 Task: Look for space in Puente de Ixtla, Mexico from 1st July, 2023 to 3rd July, 2023 for 1 adult in price range Rs.5000 to Rs.15000. Place can be private room with 1  bedroom having 1 bed and 1 bathroom. Property type can be house, flat, guest house, hotel. Booking option can be shelf check-in. Required host language is English.
Action: Mouse moved to (534, 109)
Screenshot: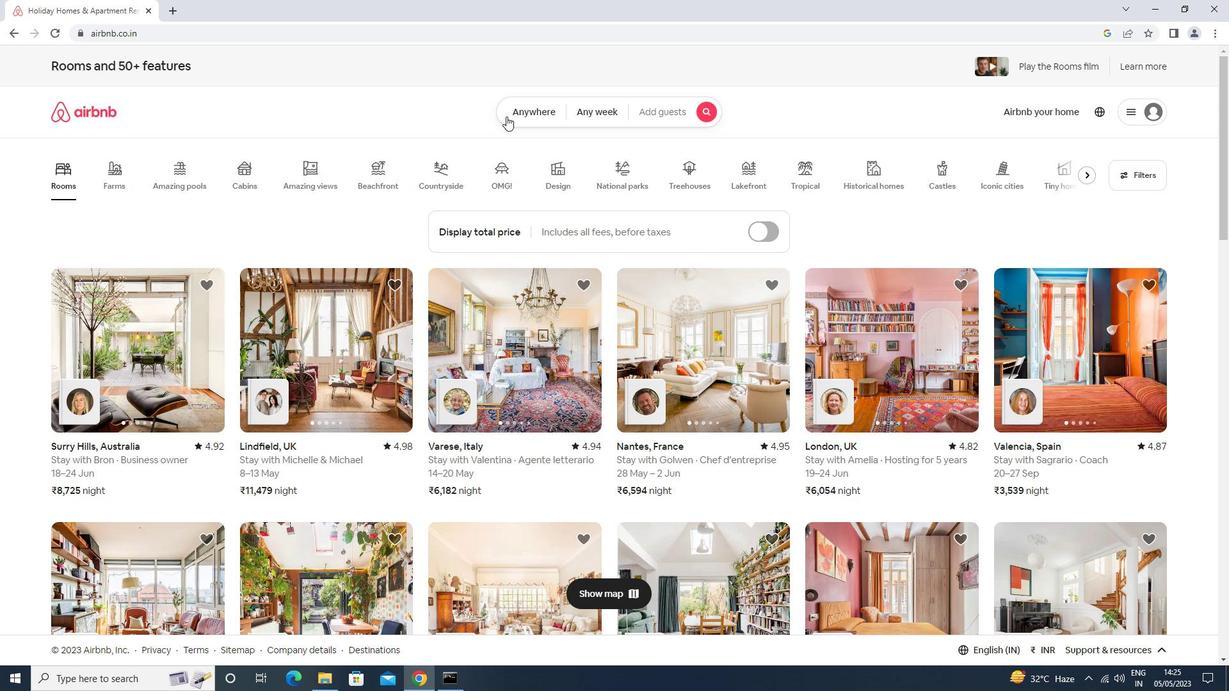 
Action: Mouse pressed left at (534, 109)
Screenshot: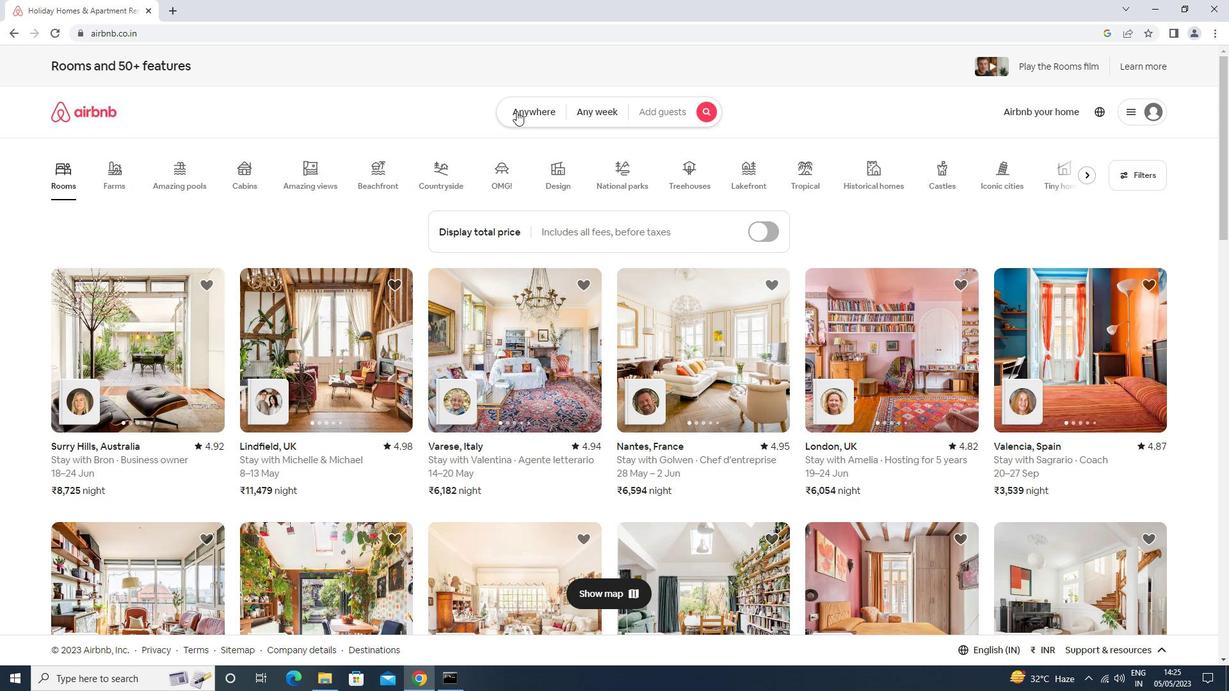 
Action: Mouse moved to (470, 163)
Screenshot: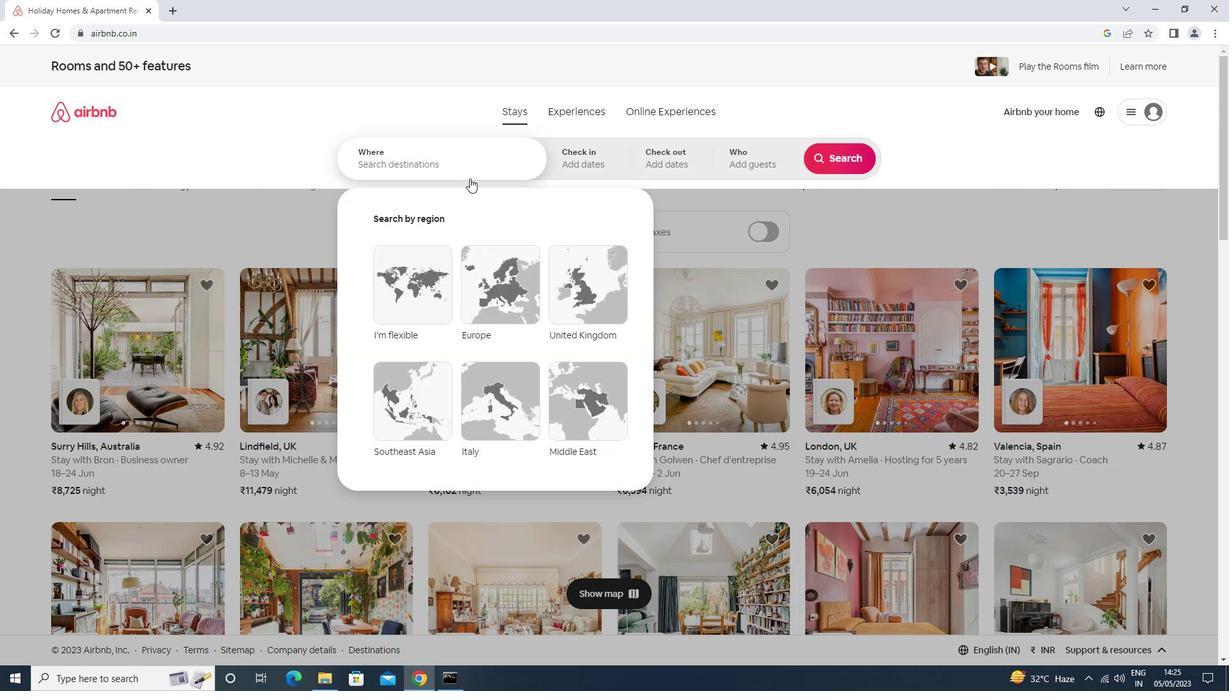 
Action: Mouse pressed left at (470, 163)
Screenshot: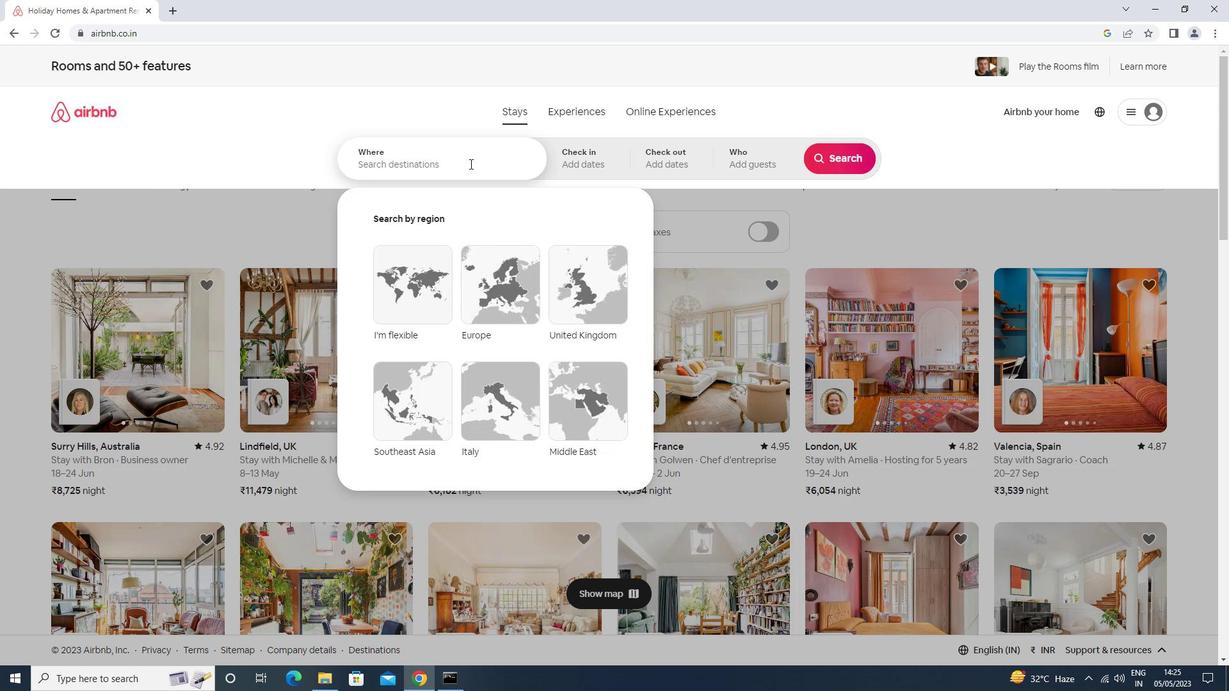 
Action: Key pressed puente<Key.space>de<Key.space>lxtla<Key.down><Key.enter>
Screenshot: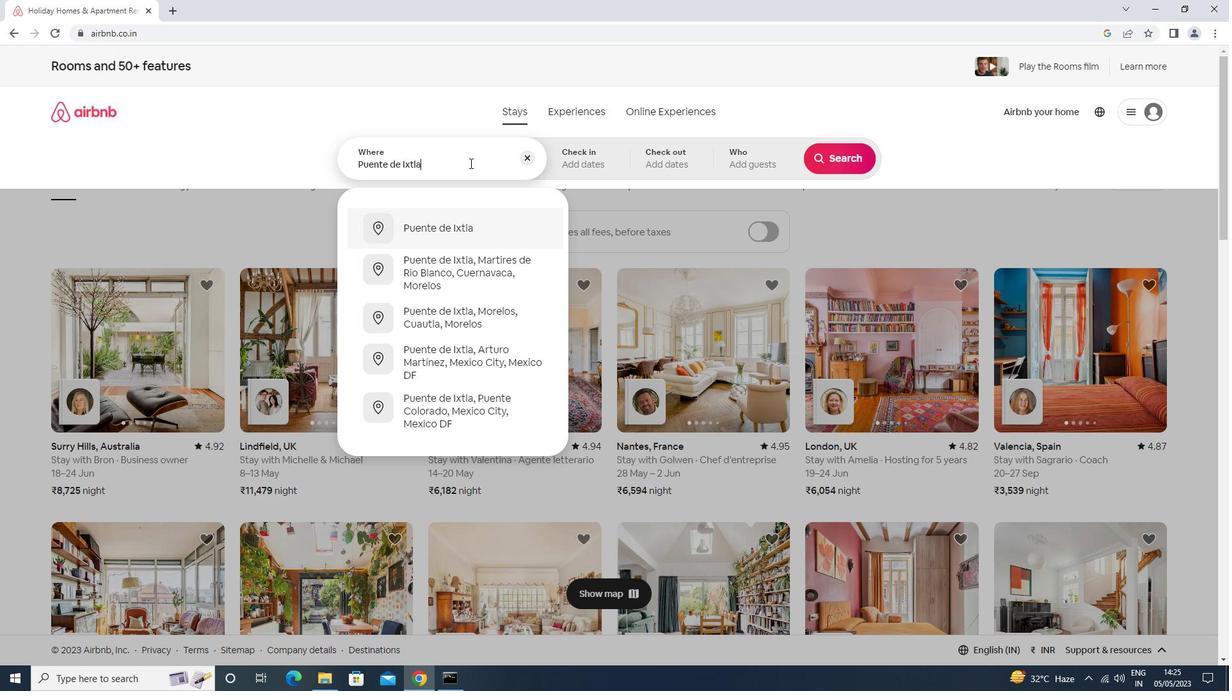 
Action: Mouse moved to (835, 258)
Screenshot: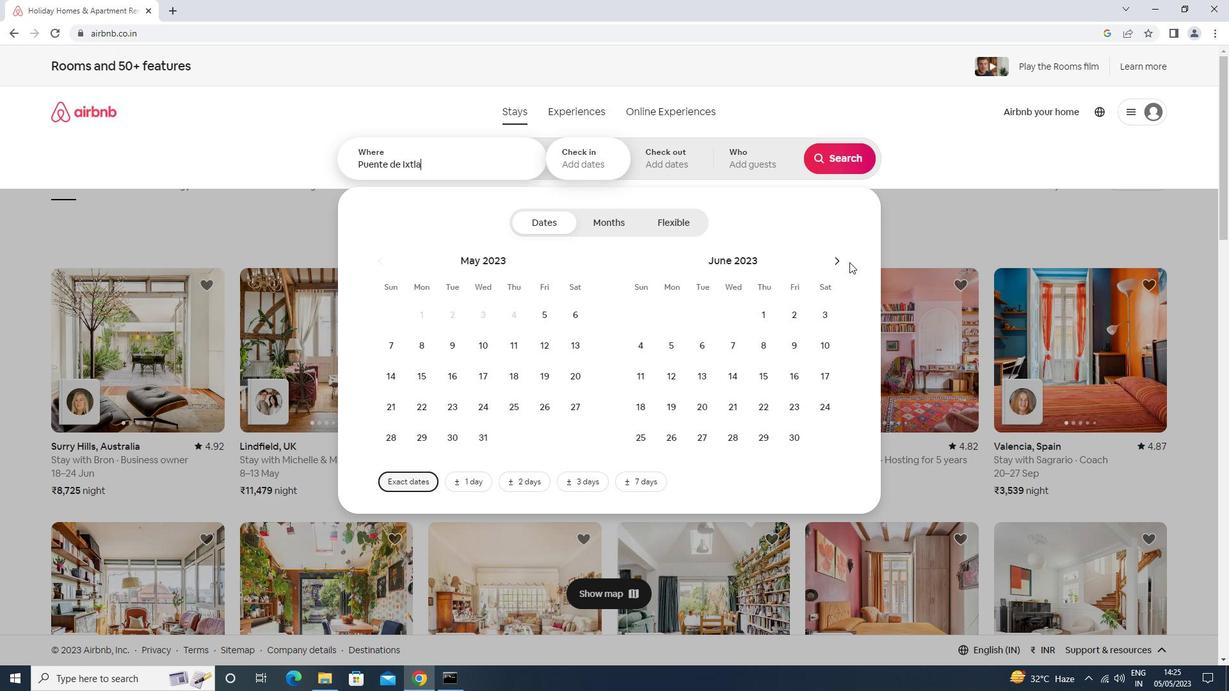 
Action: Mouse pressed left at (835, 258)
Screenshot: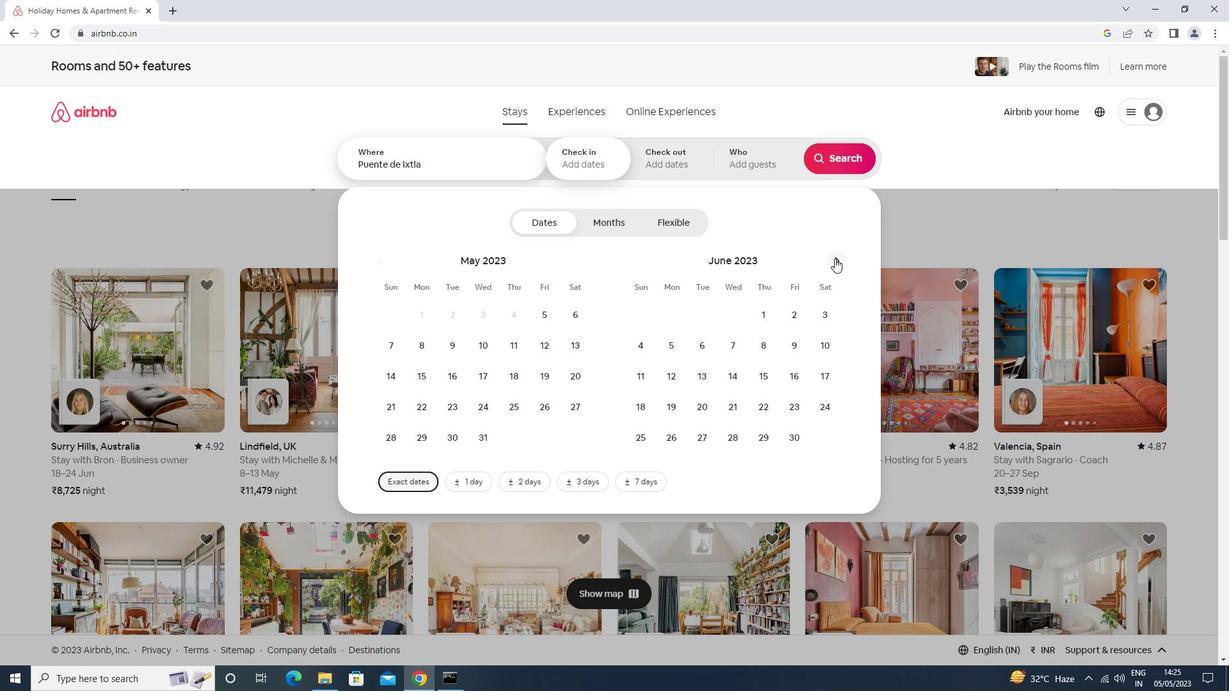 
Action: Mouse moved to (827, 309)
Screenshot: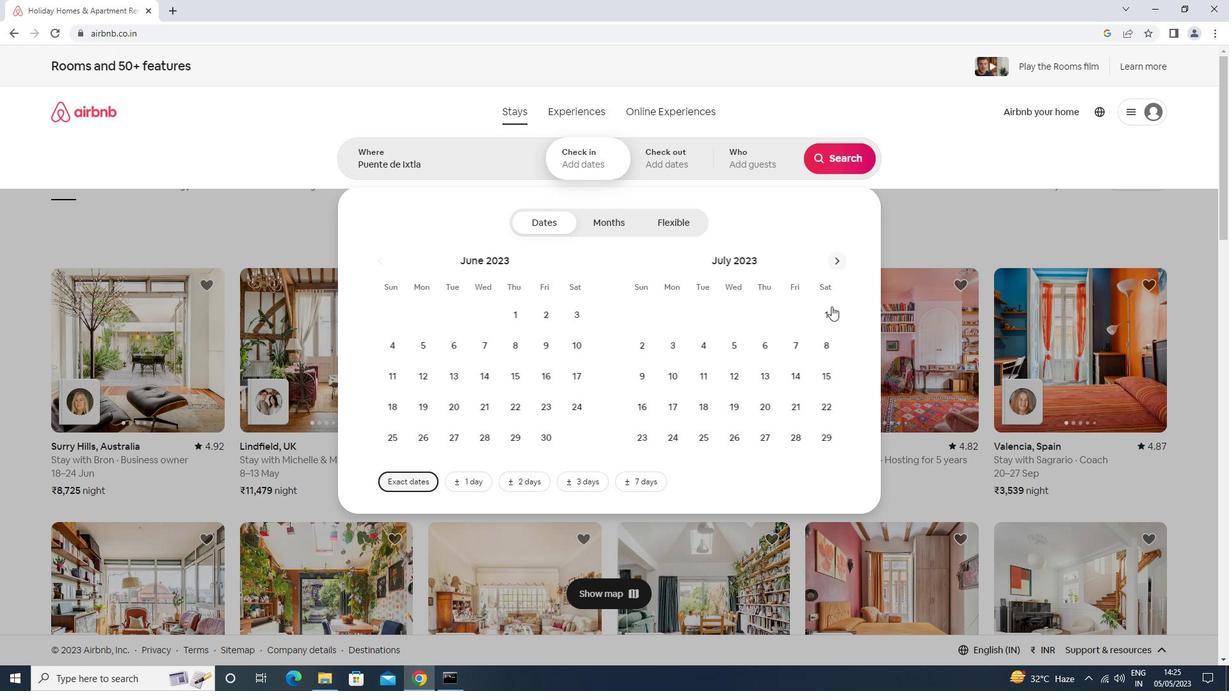 
Action: Mouse pressed left at (827, 309)
Screenshot: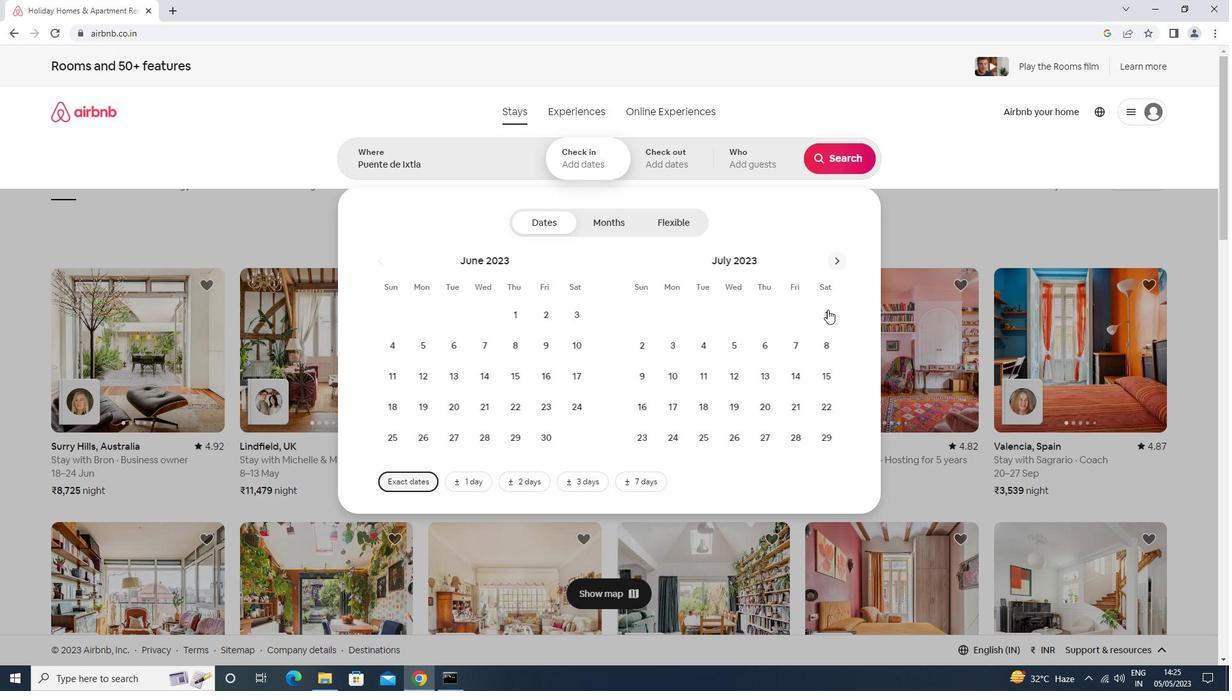 
Action: Mouse moved to (614, 158)
Screenshot: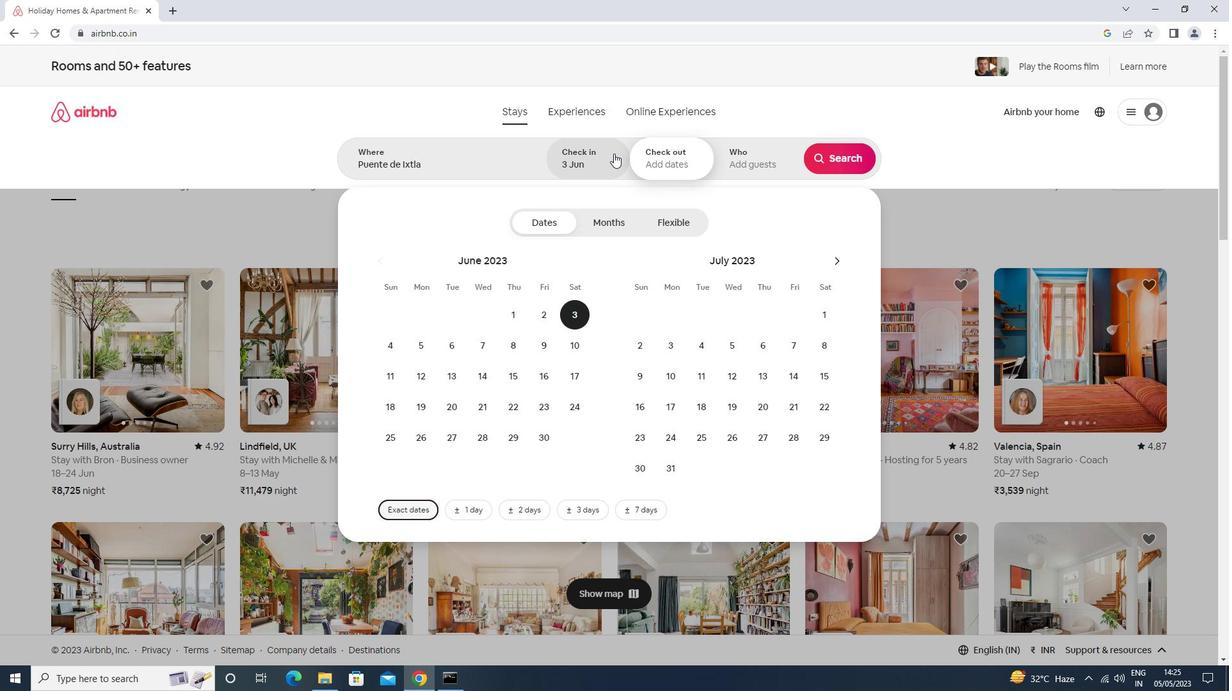 
Action: Mouse pressed left at (614, 158)
Screenshot: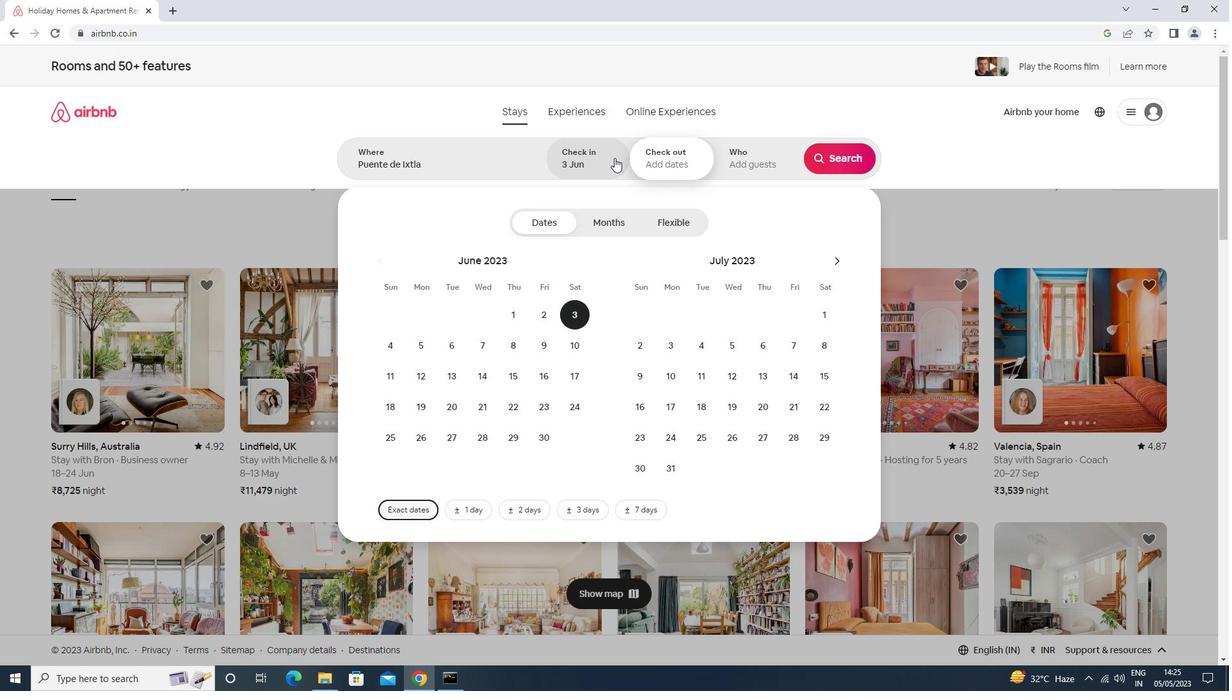 
Action: Mouse moved to (615, 159)
Screenshot: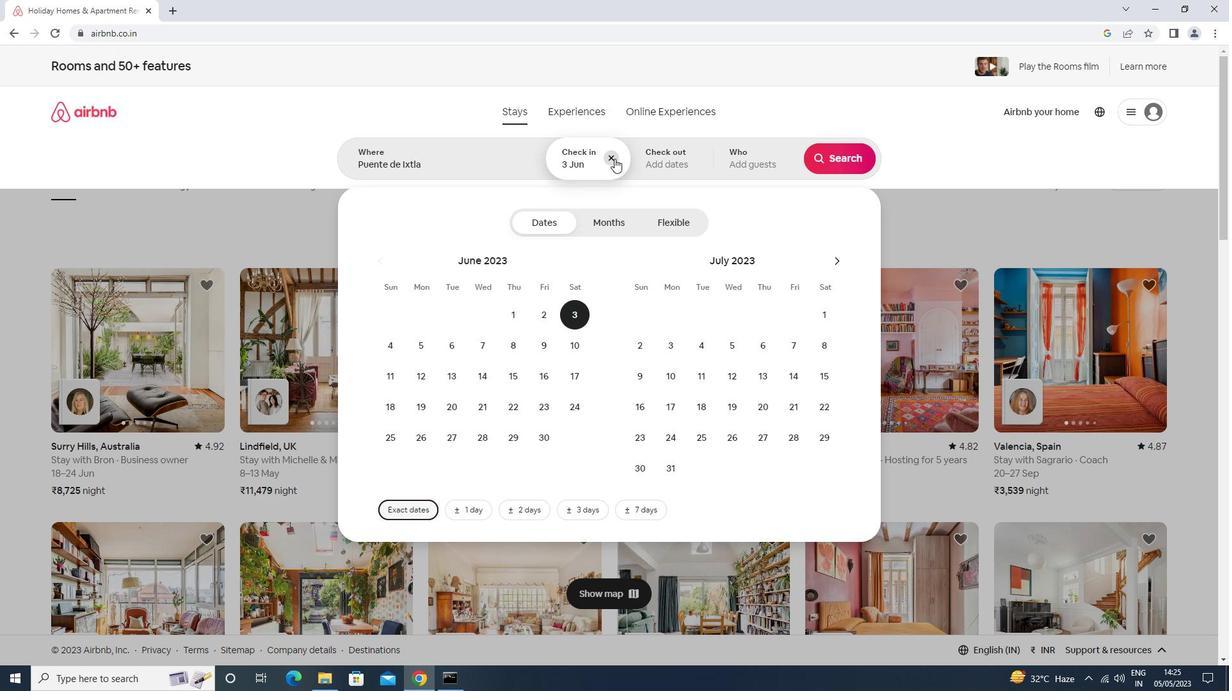 
Action: Mouse pressed left at (615, 159)
Screenshot: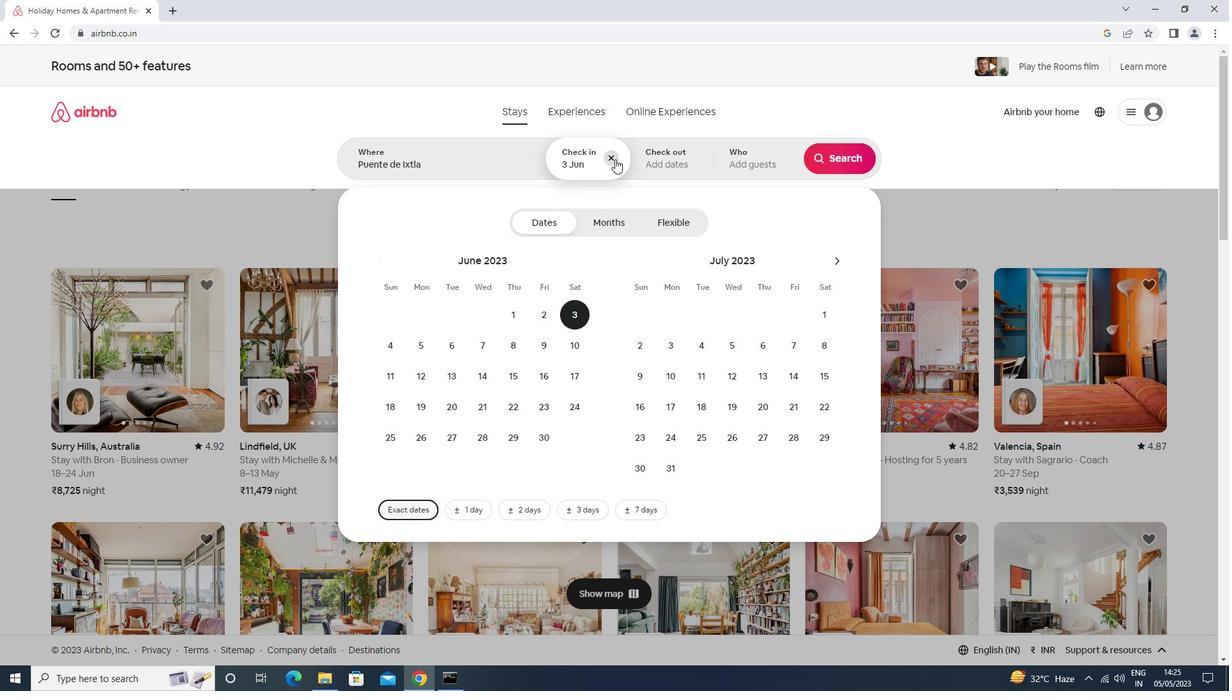 
Action: Mouse moved to (823, 313)
Screenshot: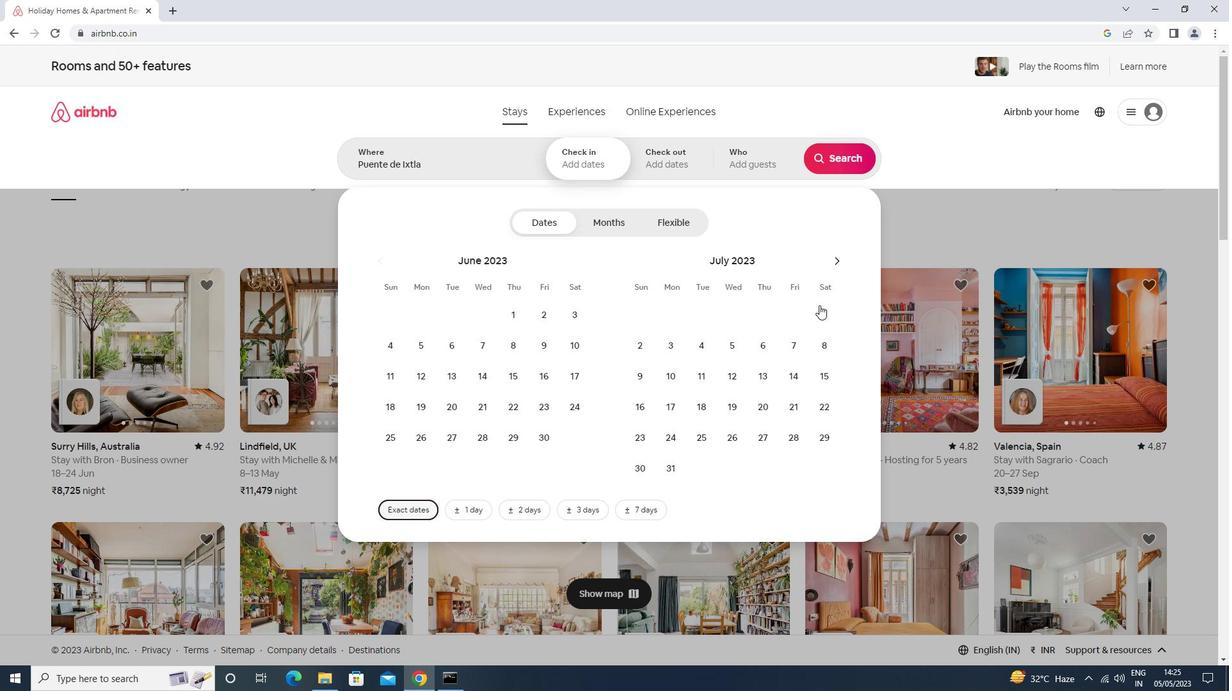
Action: Mouse pressed left at (823, 313)
Screenshot: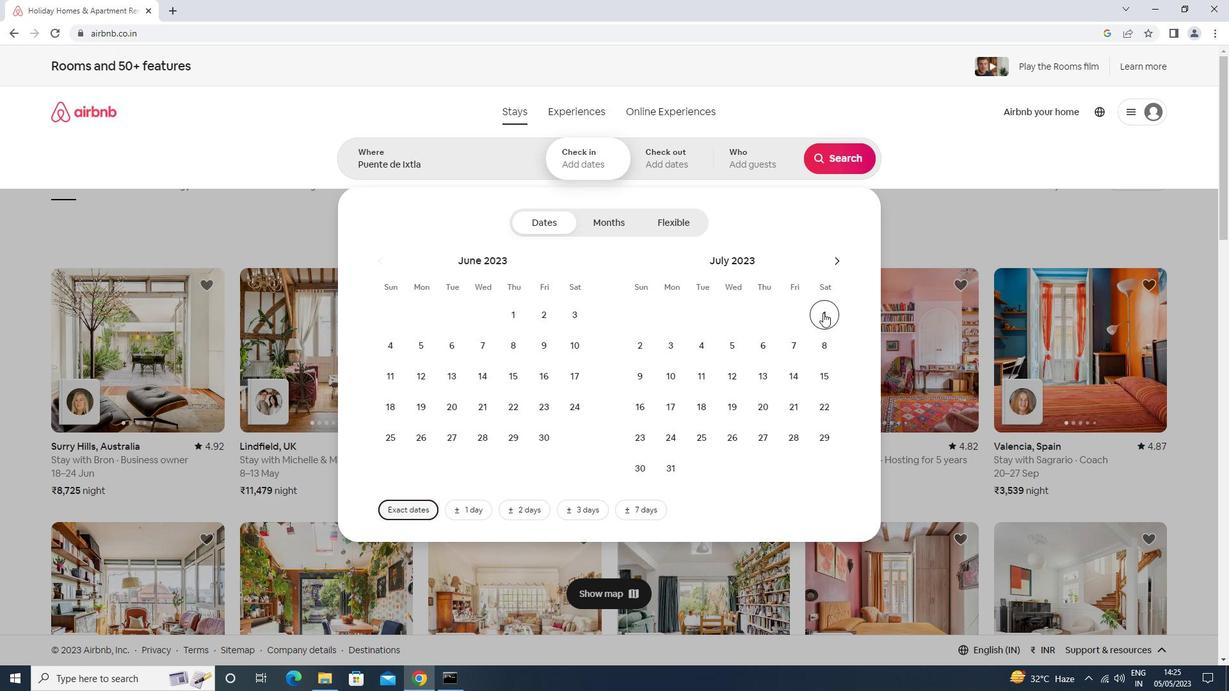
Action: Mouse moved to (665, 353)
Screenshot: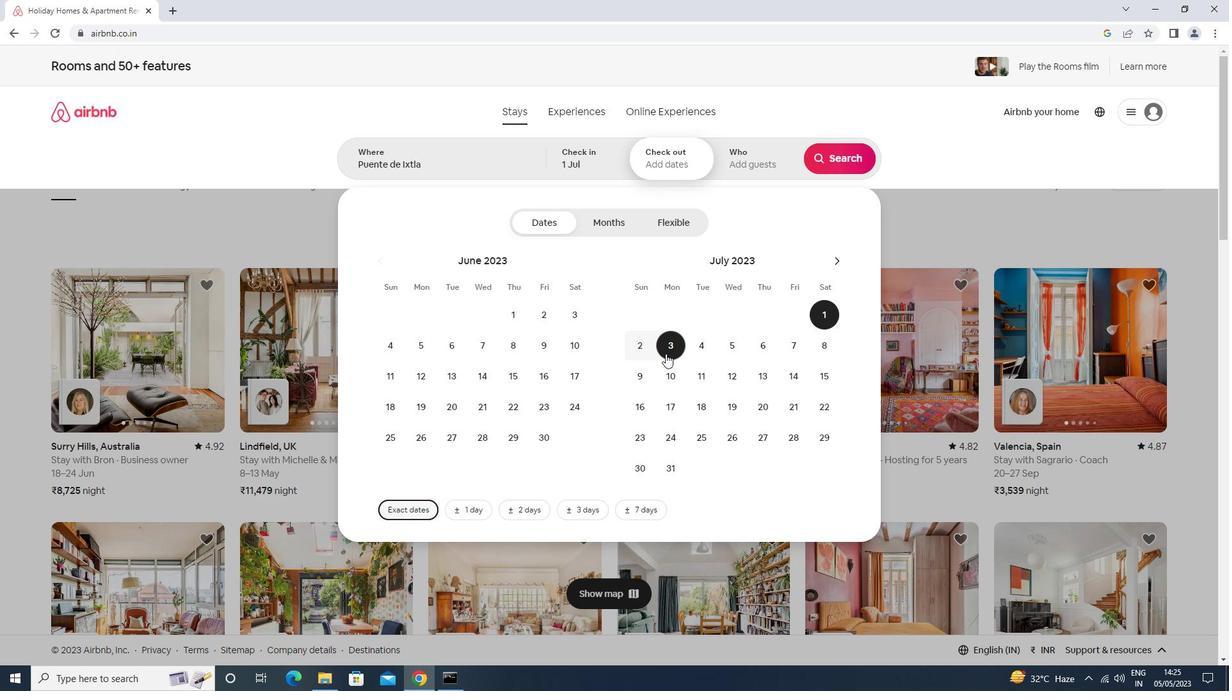 
Action: Mouse pressed left at (665, 353)
Screenshot: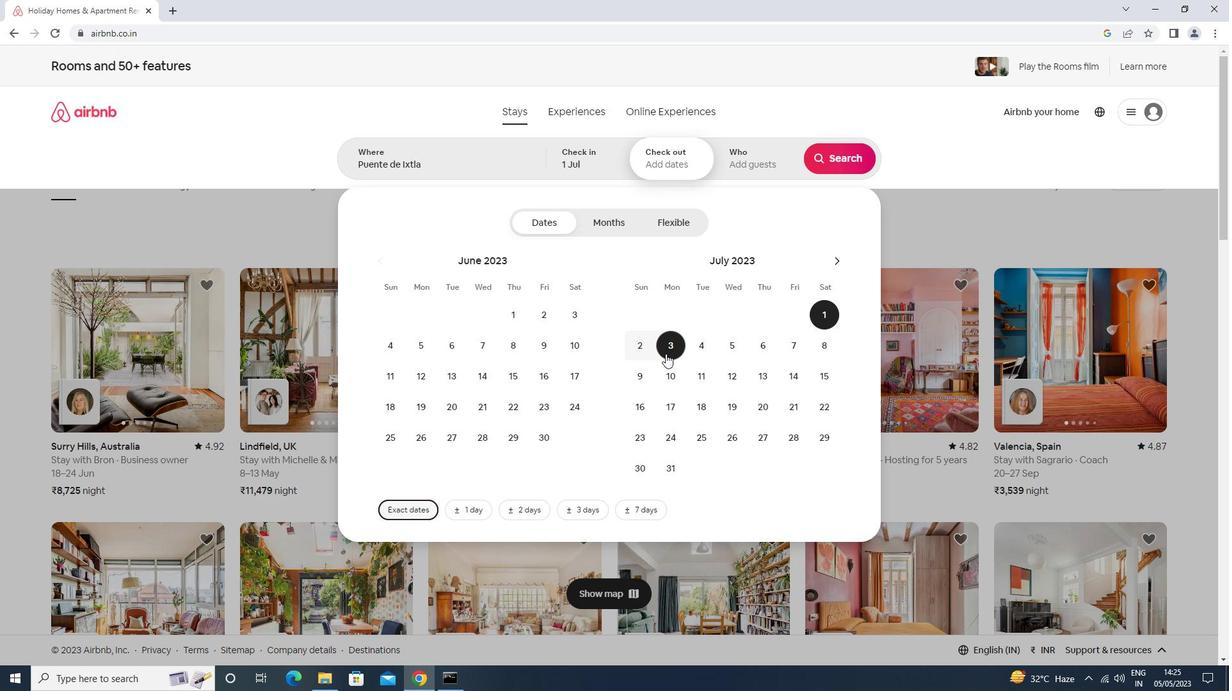 
Action: Mouse moved to (729, 168)
Screenshot: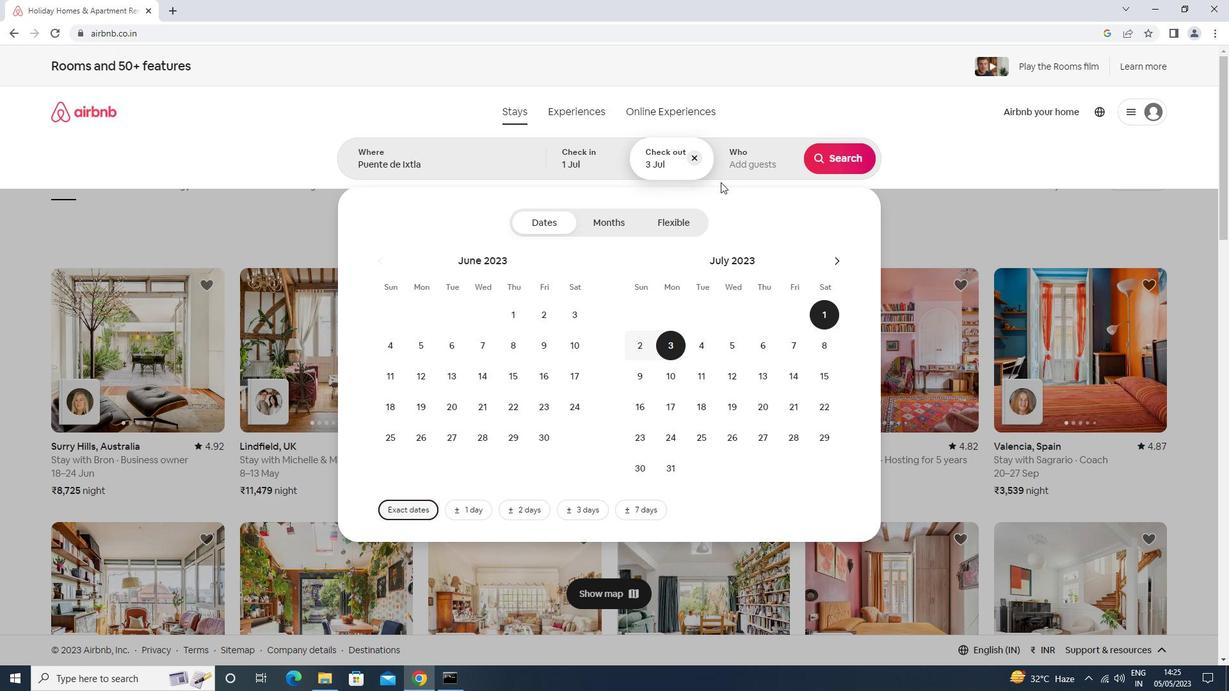 
Action: Mouse pressed left at (729, 168)
Screenshot: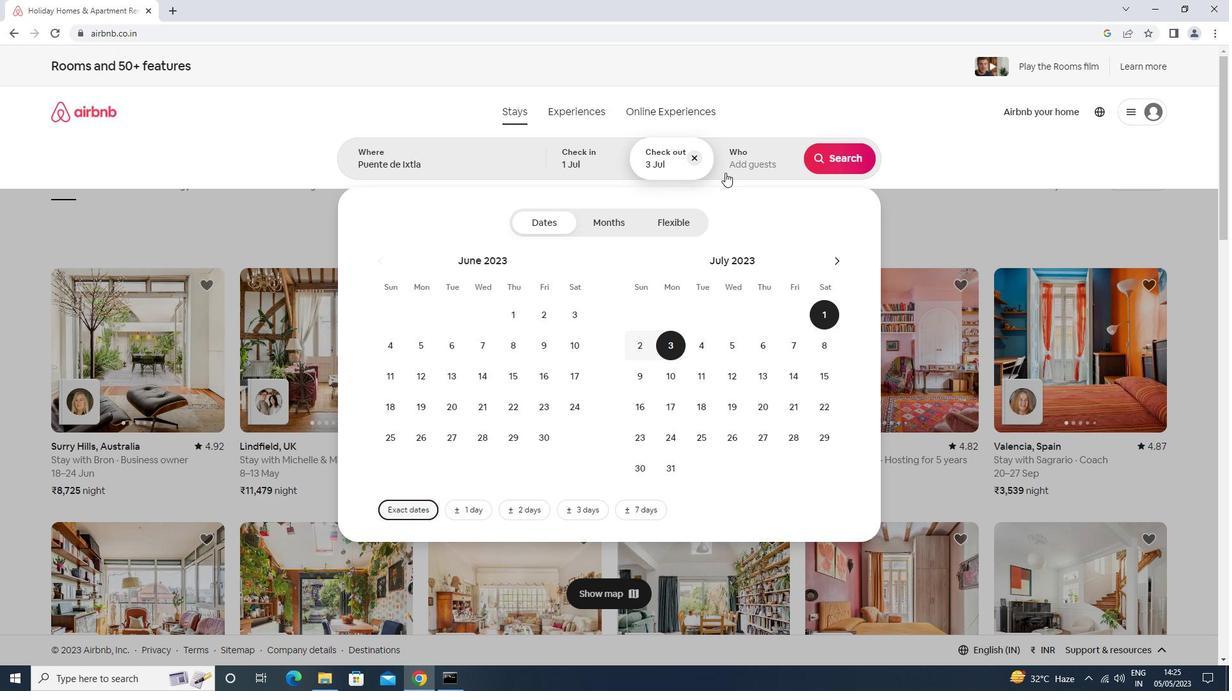 
Action: Mouse moved to (835, 228)
Screenshot: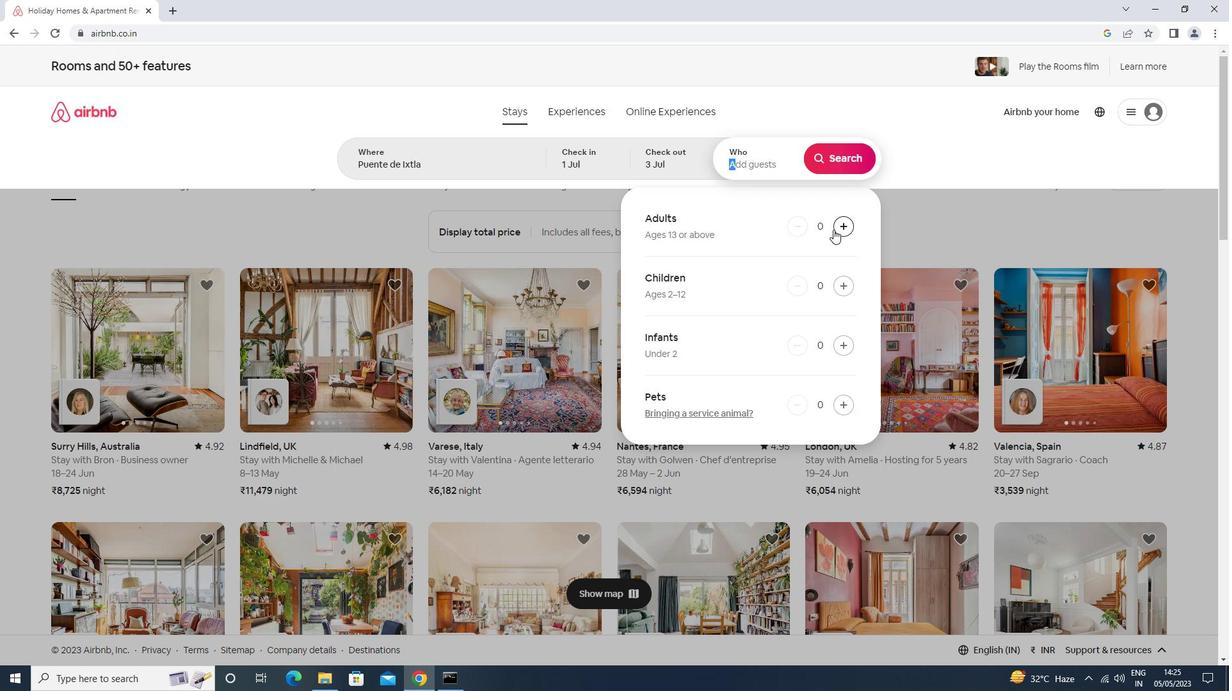 
Action: Mouse pressed left at (835, 228)
Screenshot: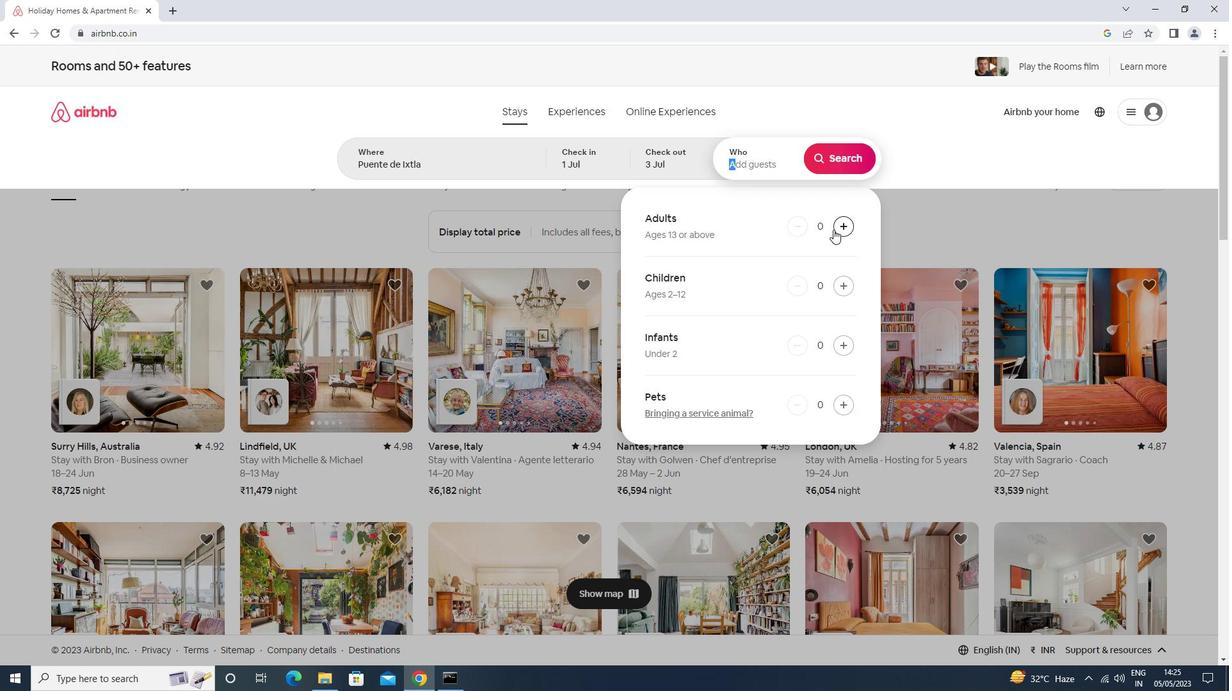 
Action: Mouse pressed left at (835, 228)
Screenshot: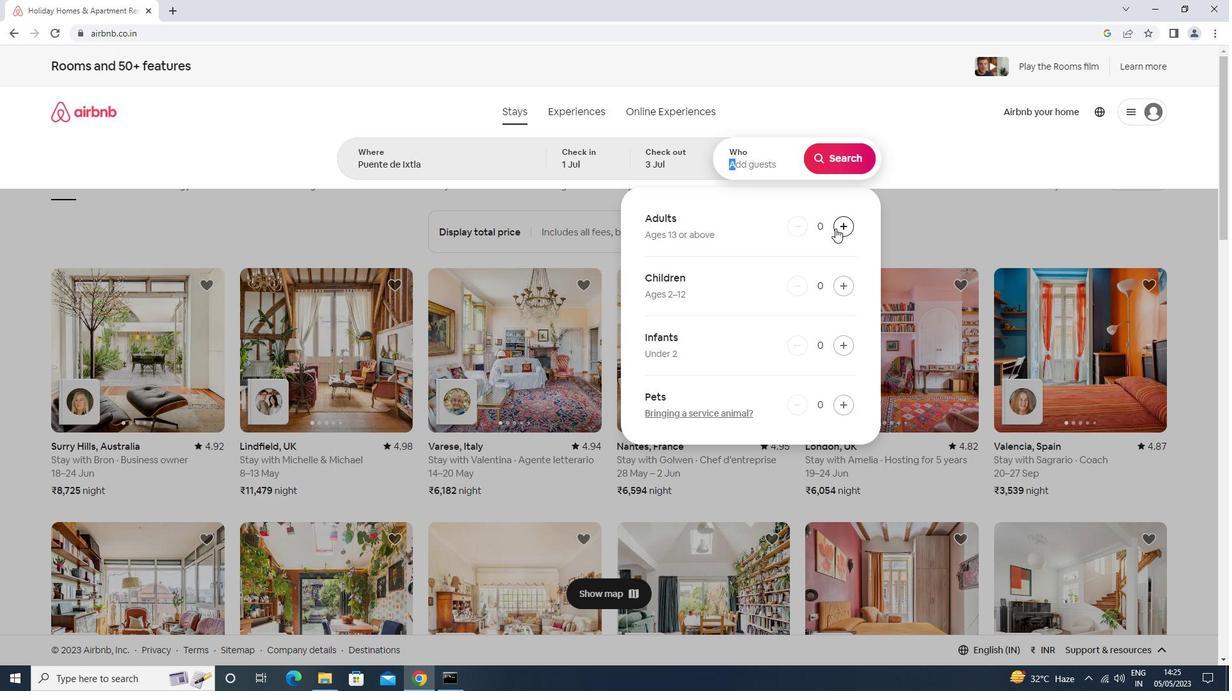 
Action: Mouse moved to (792, 232)
Screenshot: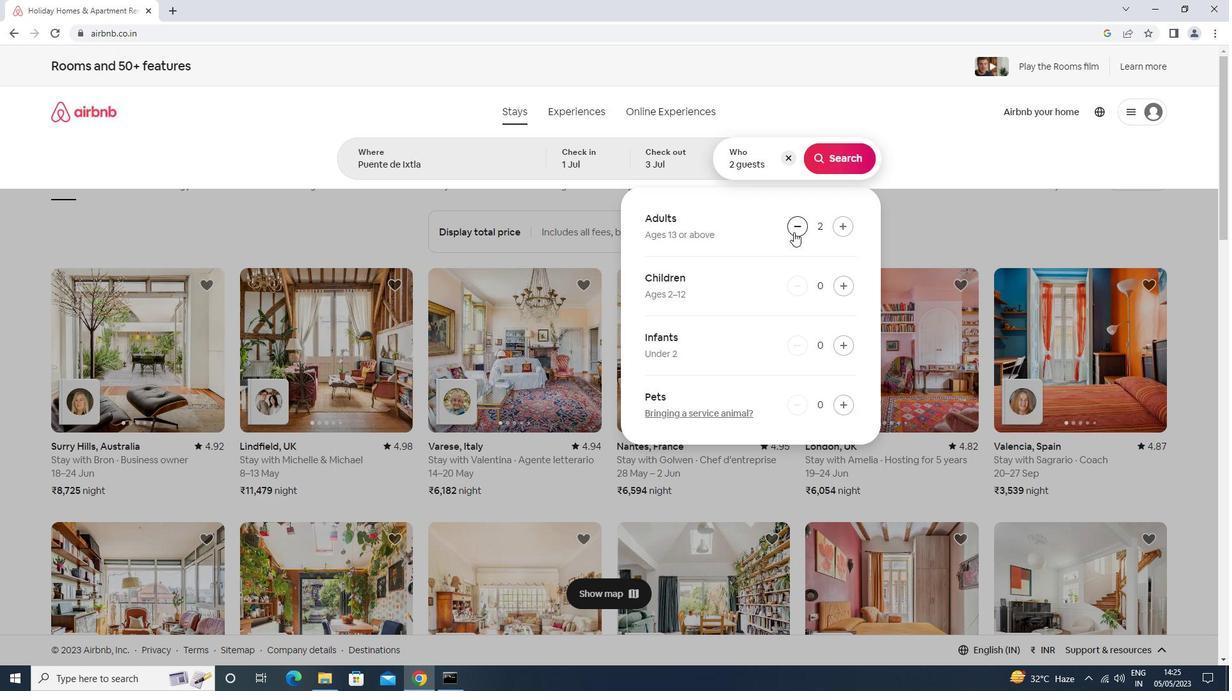 
Action: Mouse pressed left at (792, 232)
Screenshot: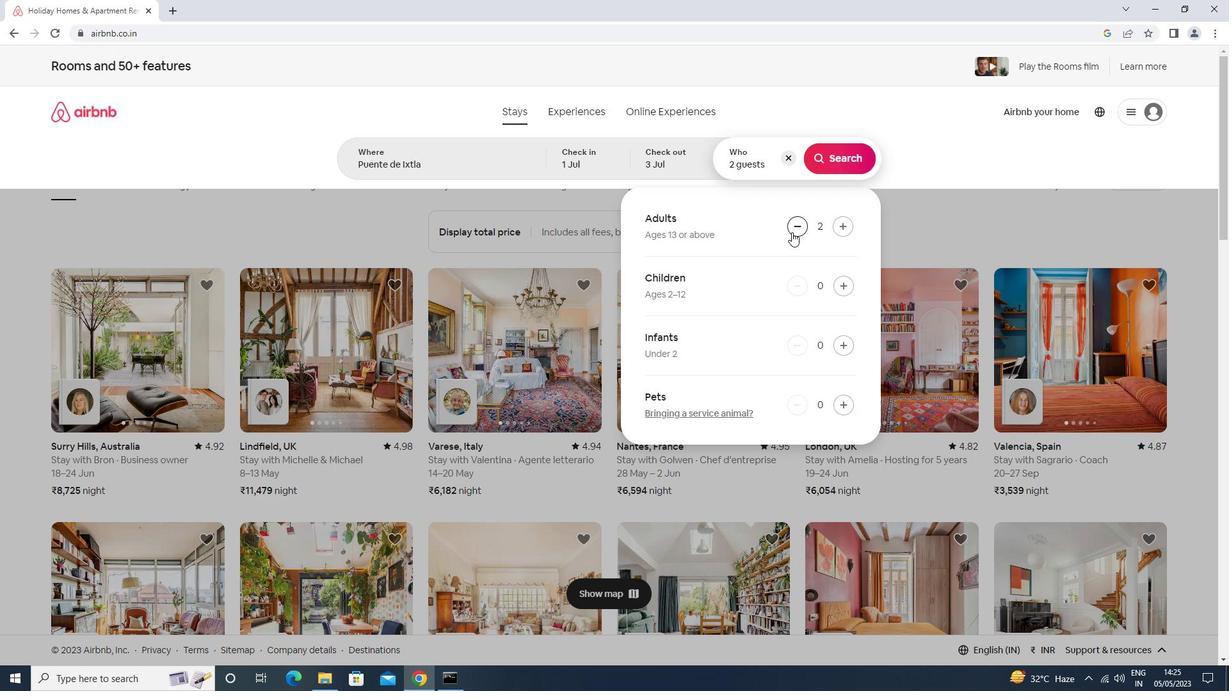 
Action: Mouse moved to (850, 161)
Screenshot: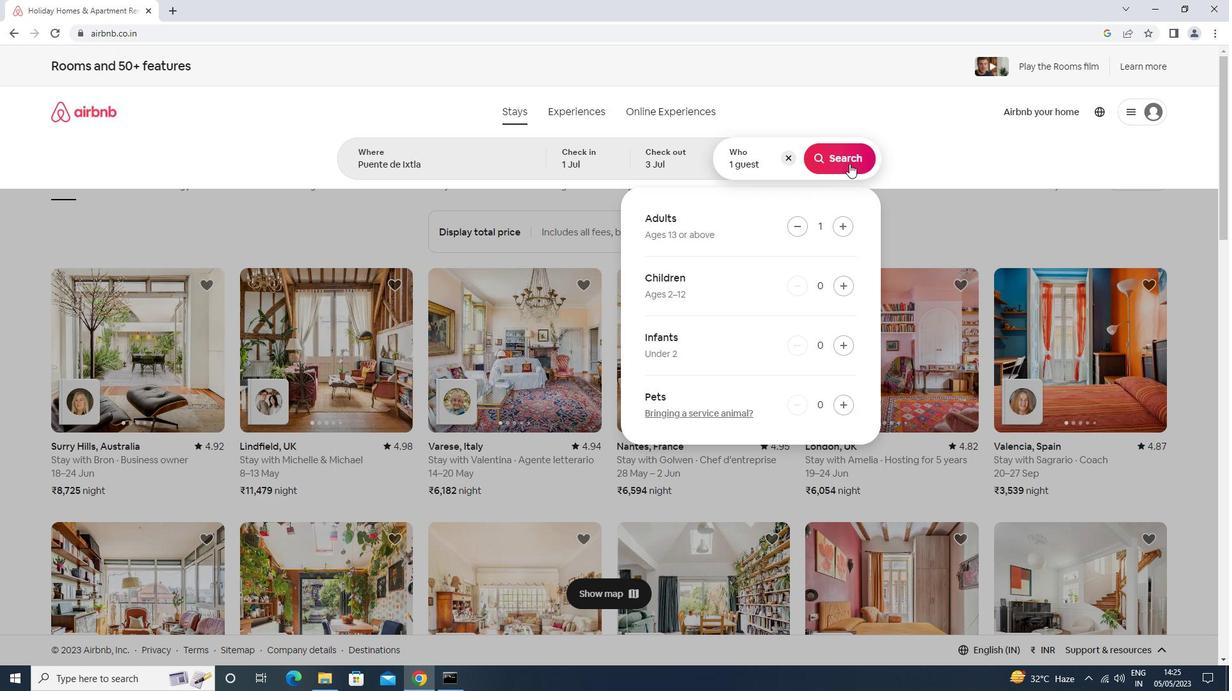 
Action: Mouse pressed left at (850, 161)
Screenshot: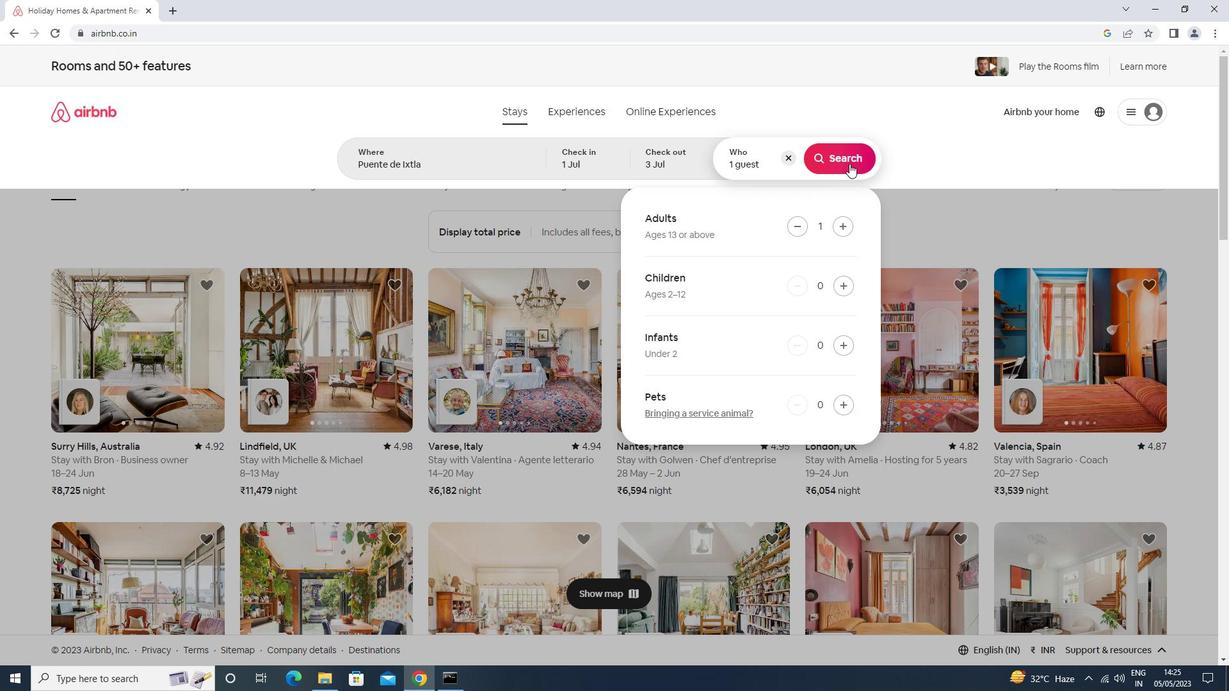 
Action: Mouse moved to (1170, 123)
Screenshot: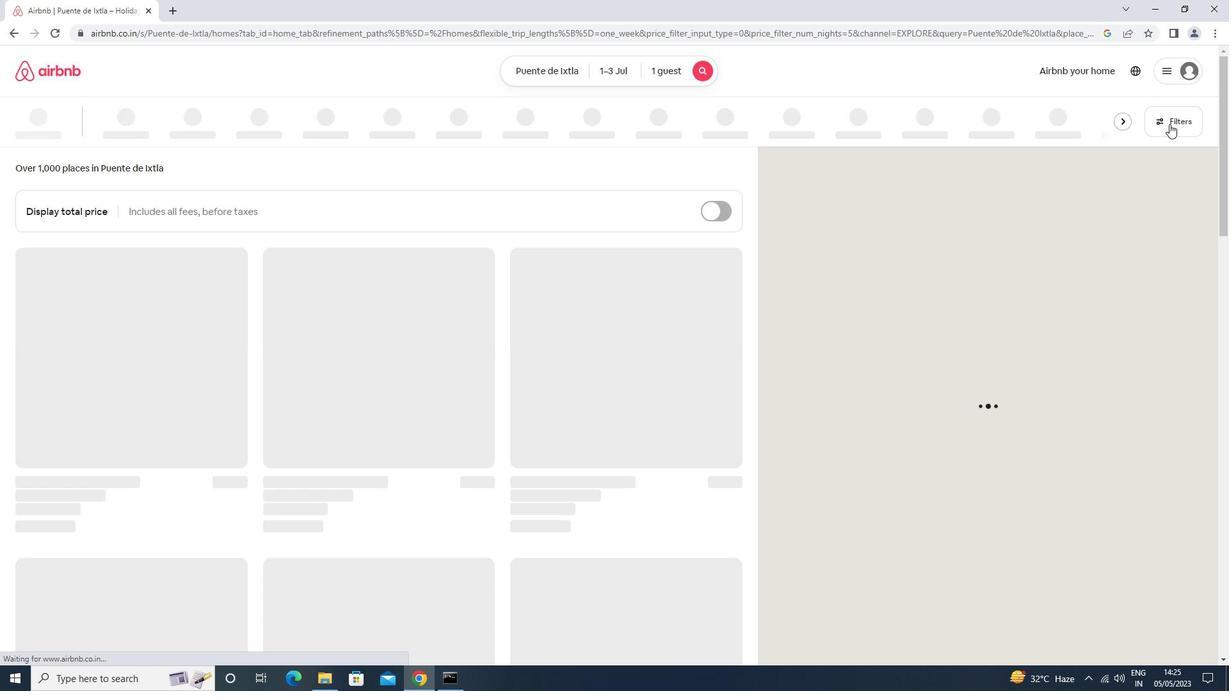 
Action: Mouse pressed left at (1170, 123)
Screenshot: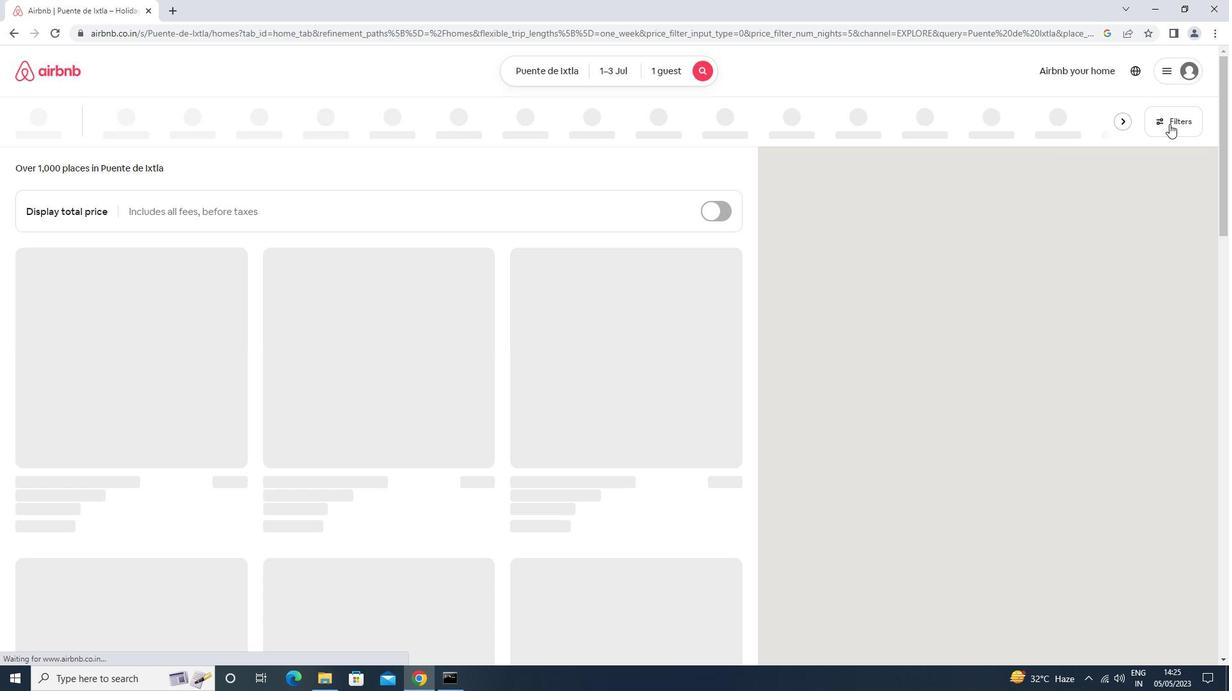 
Action: Mouse moved to (457, 436)
Screenshot: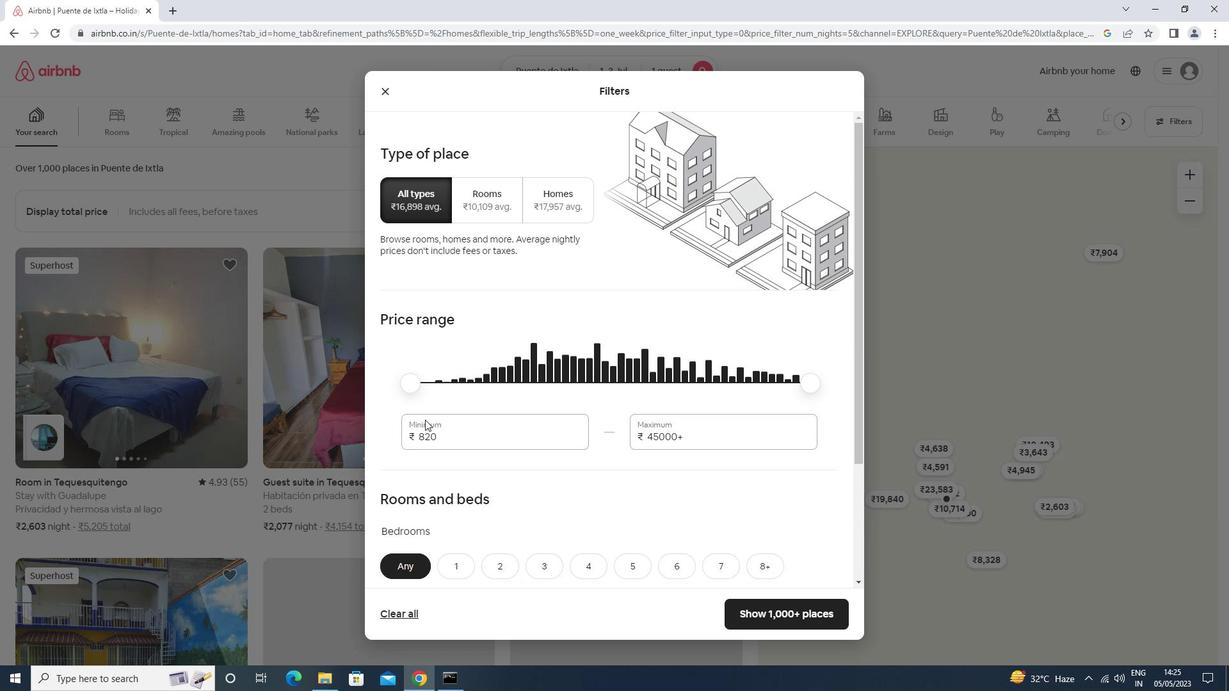 
Action: Mouse pressed left at (457, 436)
Screenshot: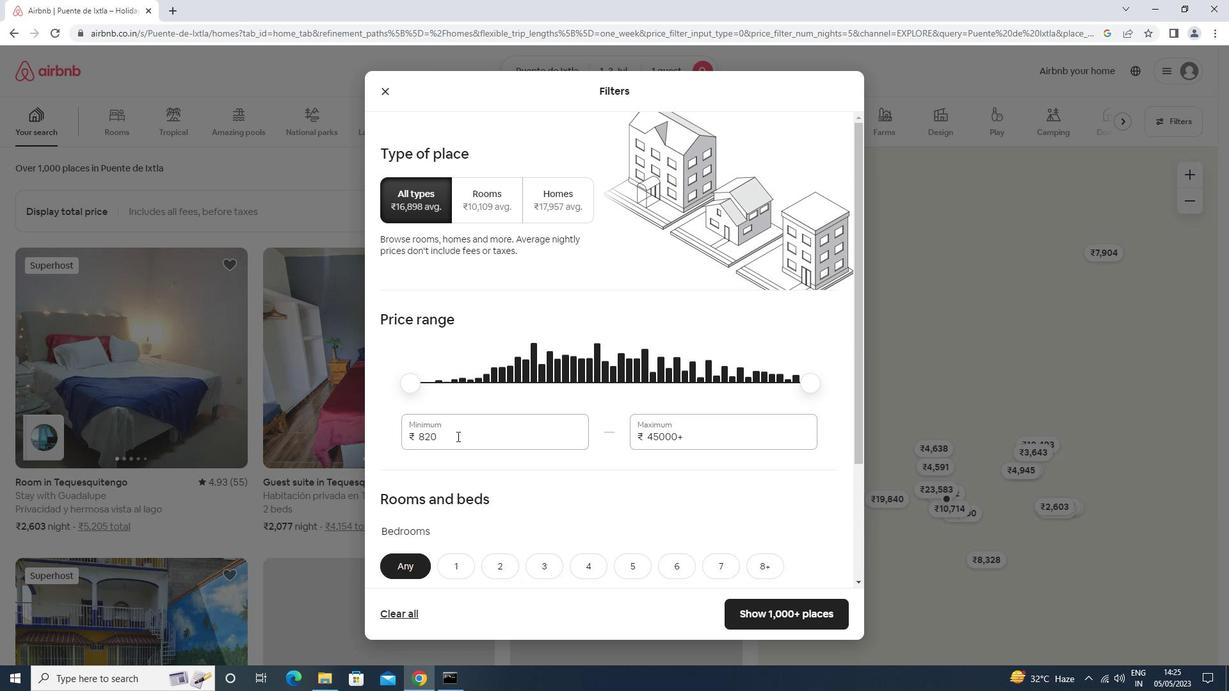 
Action: Mouse moved to (442, 417)
Screenshot: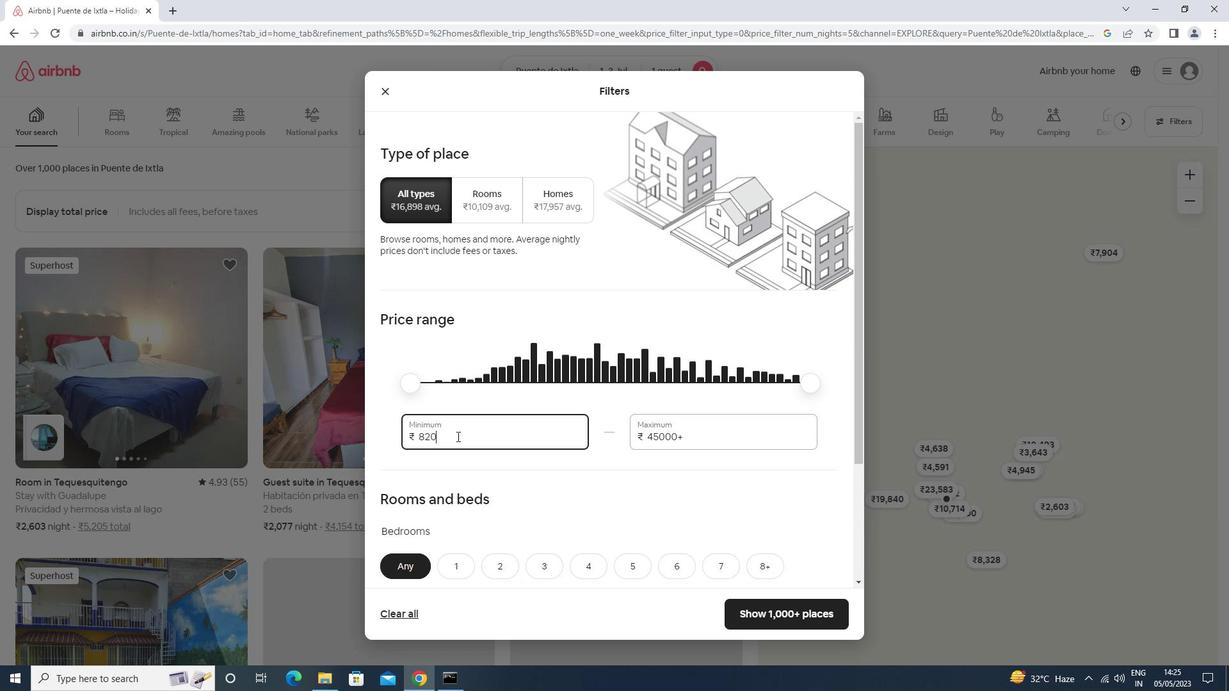 
Action: Key pressed <Key.backspace><Key.backspace><Key.backspace>5000<Key.tab>15000
Screenshot: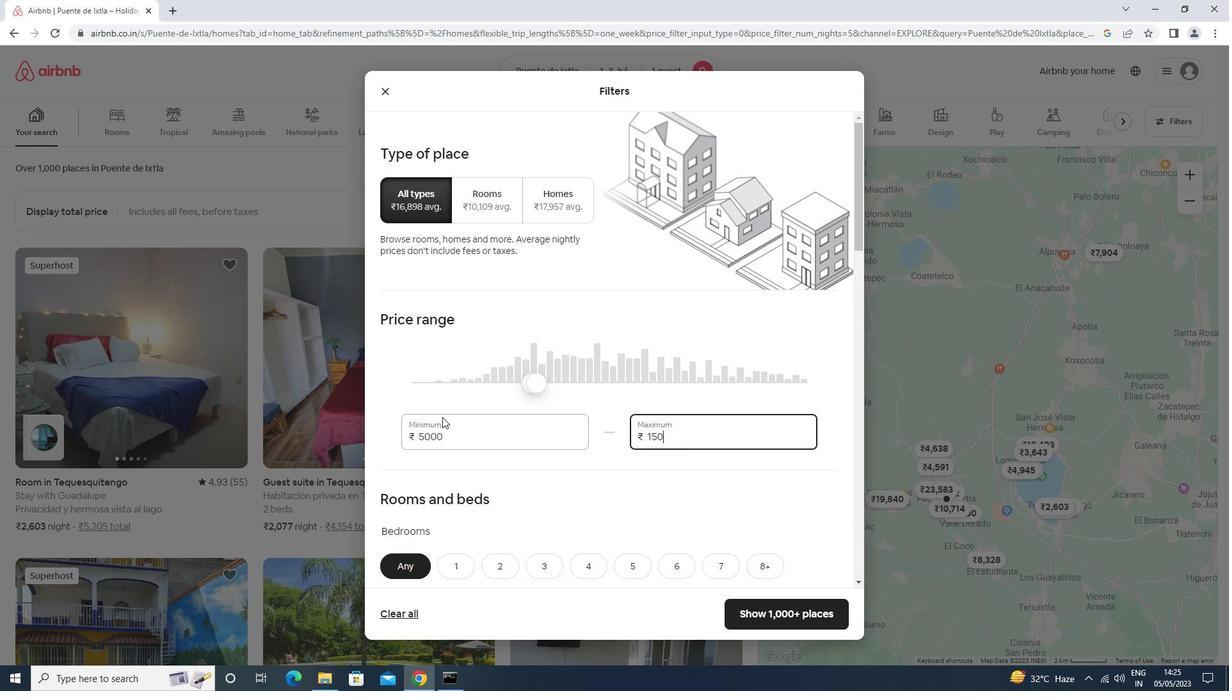 
Action: Mouse moved to (420, 427)
Screenshot: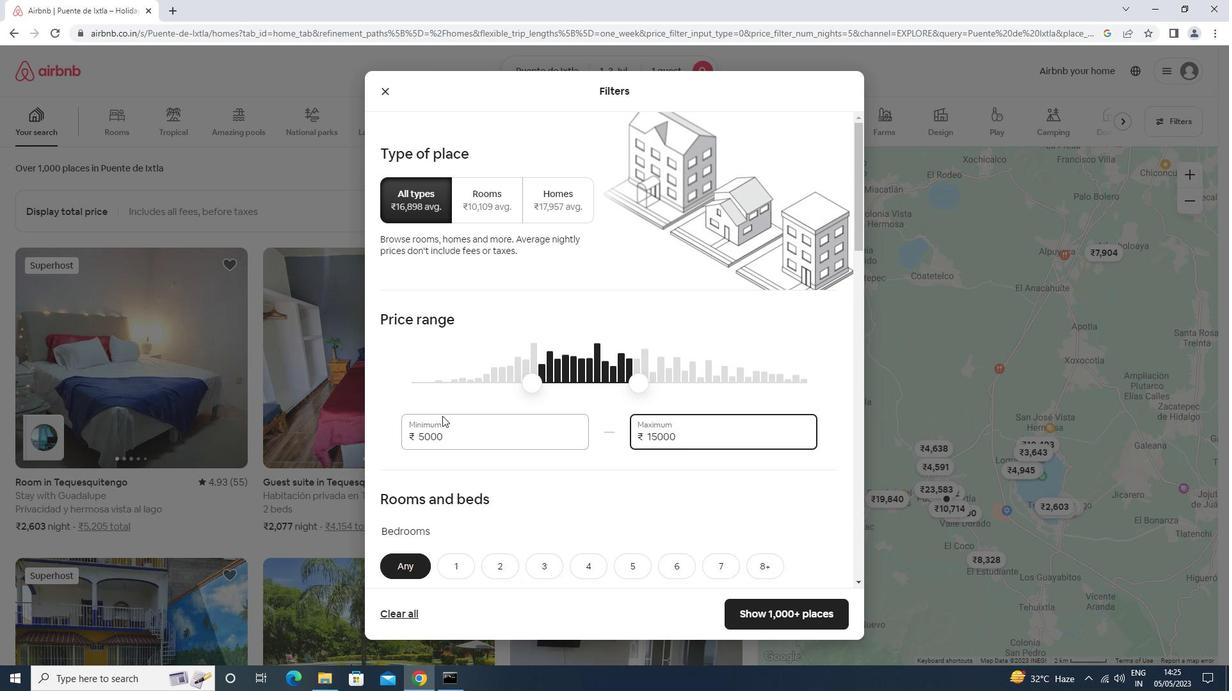 
Action: Mouse scrolled (420, 426) with delta (0, 0)
Screenshot: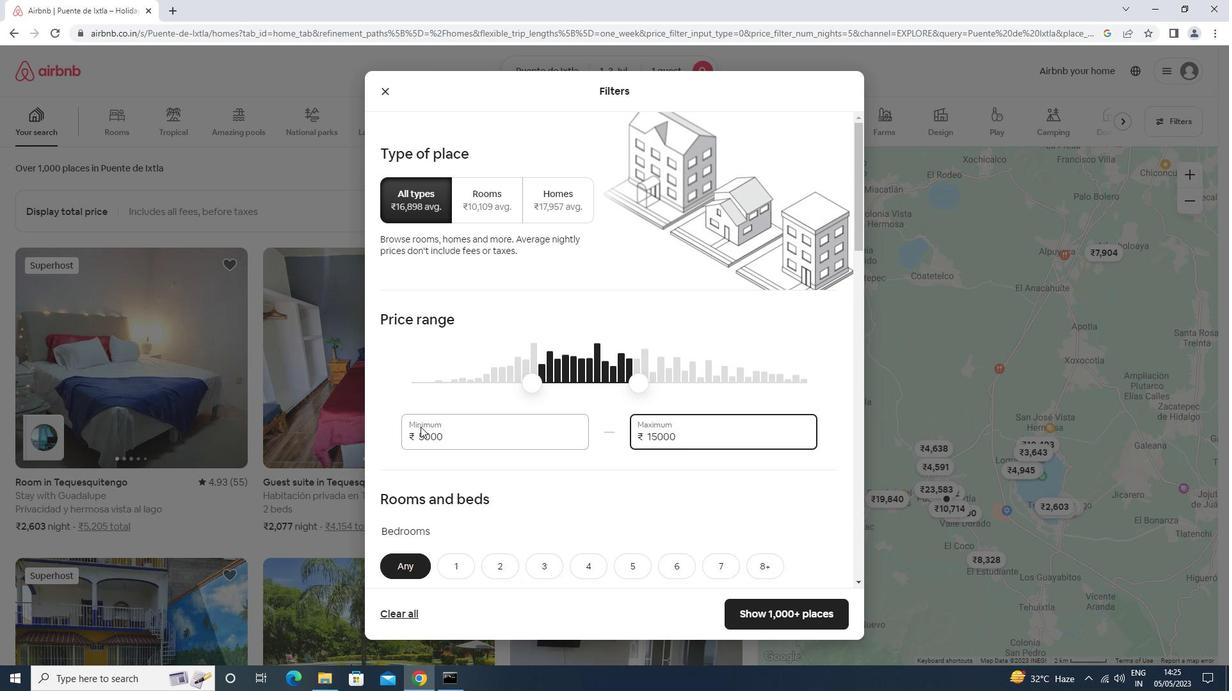 
Action: Mouse scrolled (420, 426) with delta (0, 0)
Screenshot: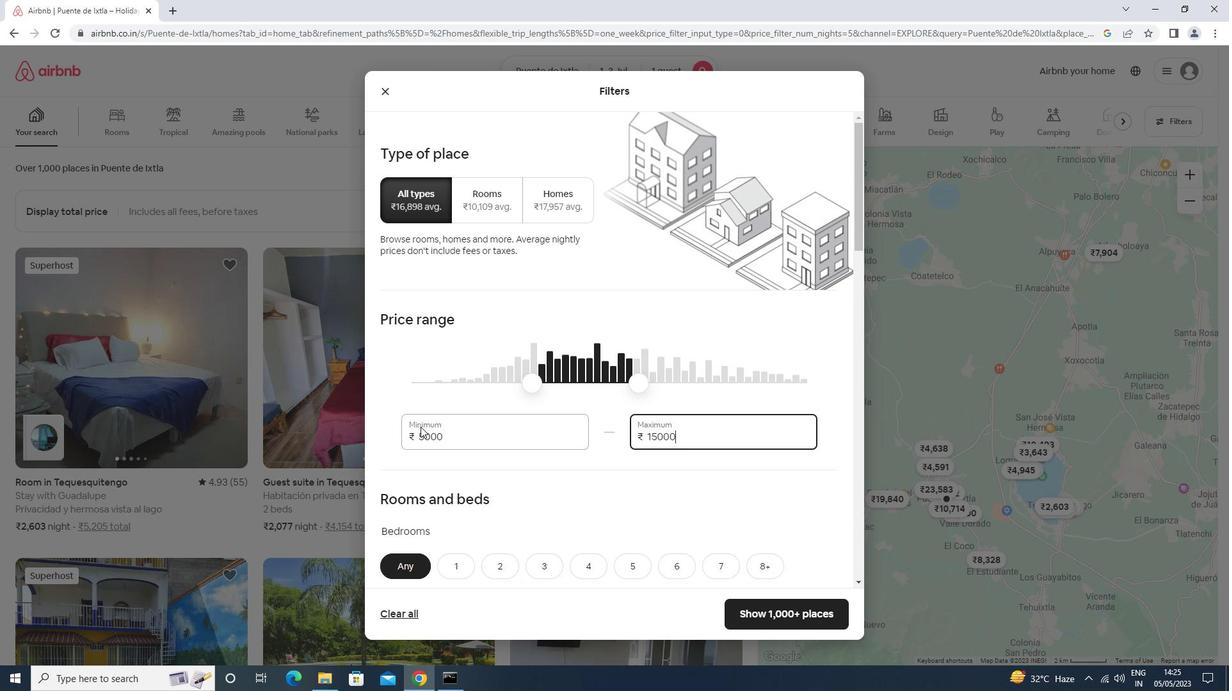 
Action: Mouse scrolled (420, 426) with delta (0, 0)
Screenshot: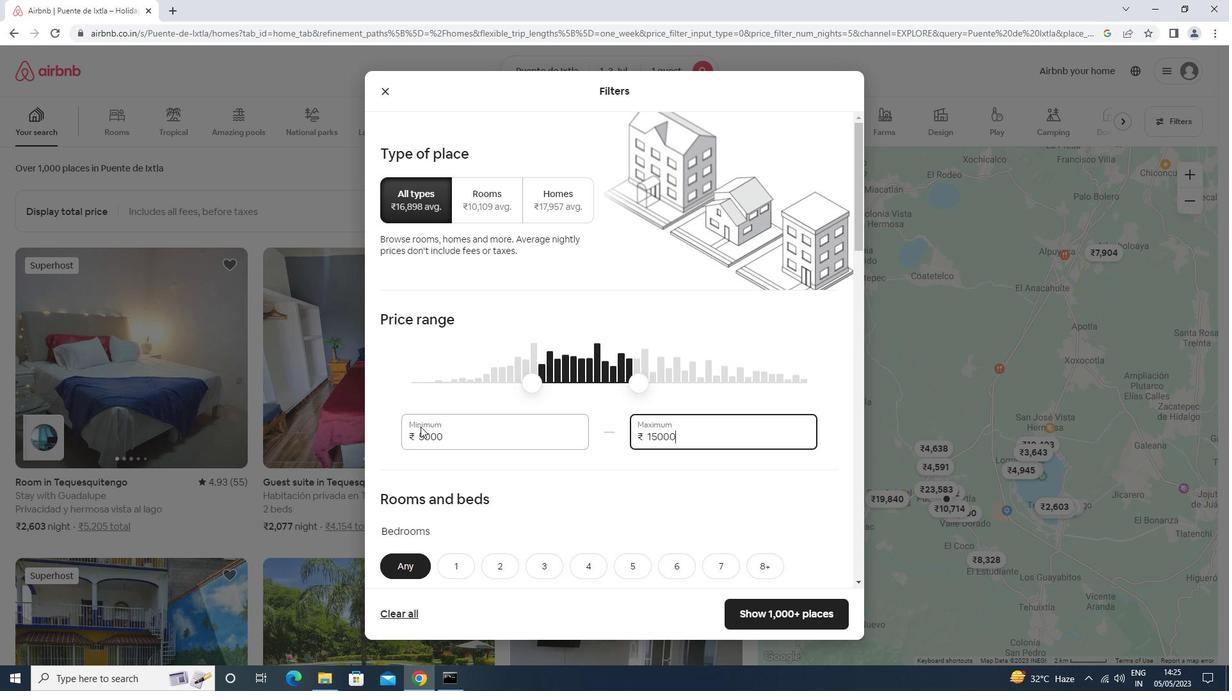 
Action: Mouse moved to (457, 368)
Screenshot: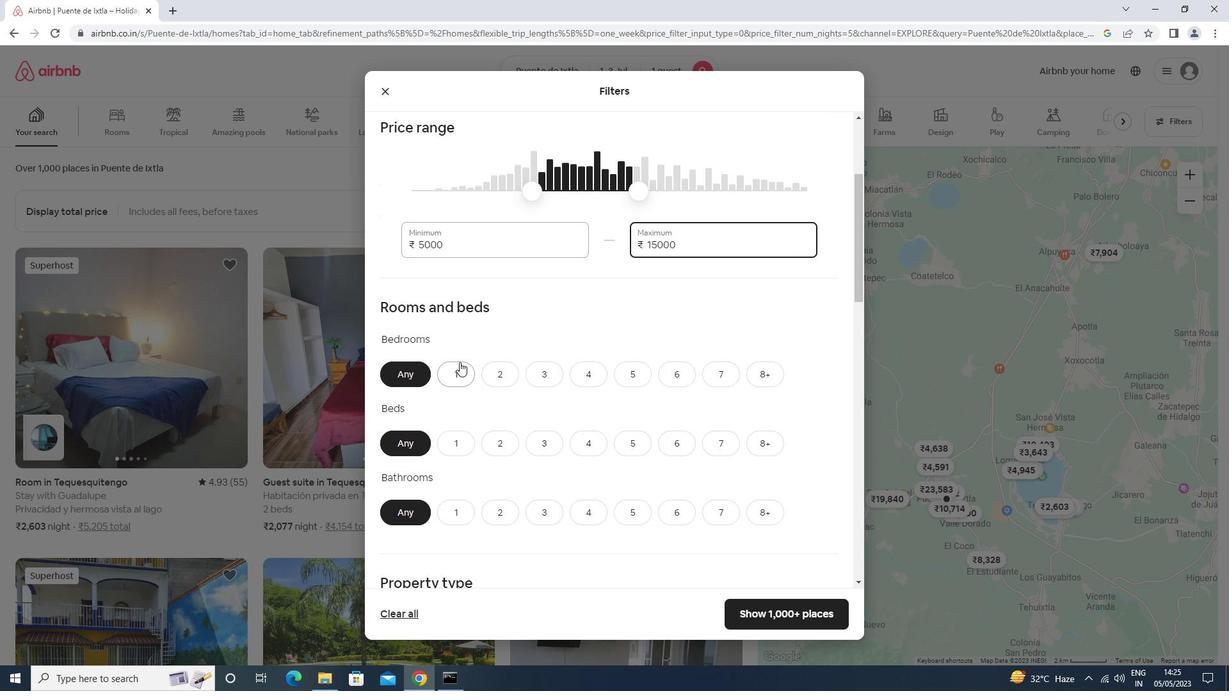 
Action: Mouse pressed left at (457, 368)
Screenshot: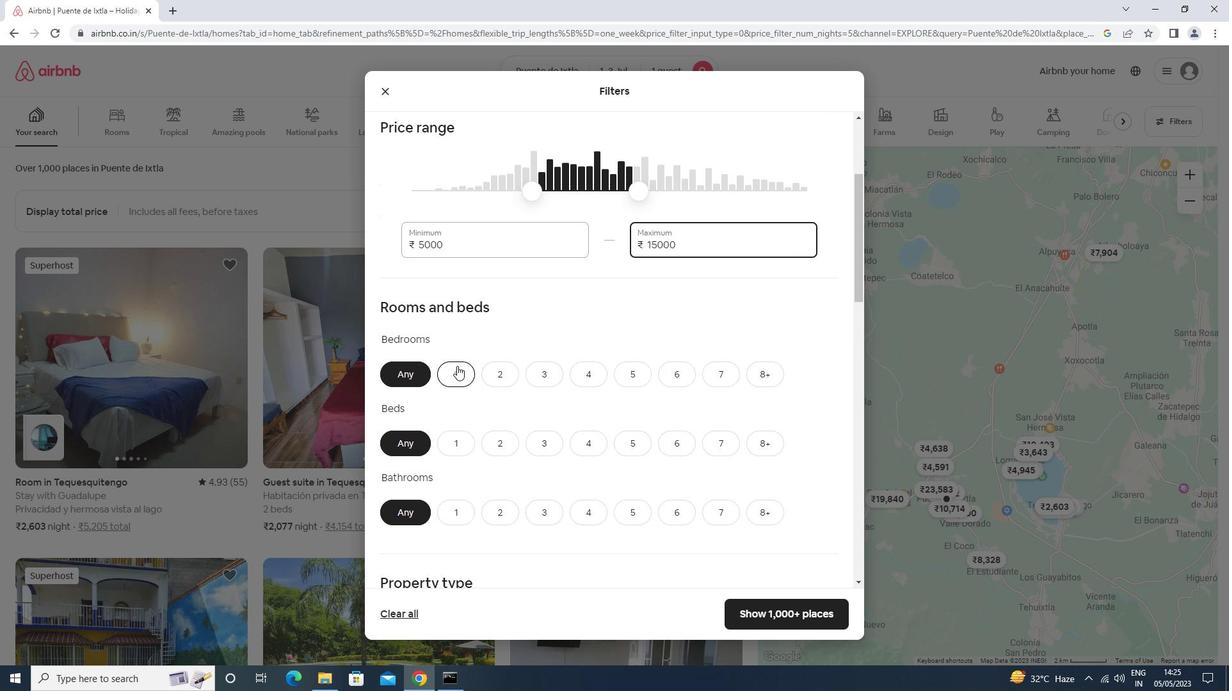 
Action: Mouse moved to (452, 442)
Screenshot: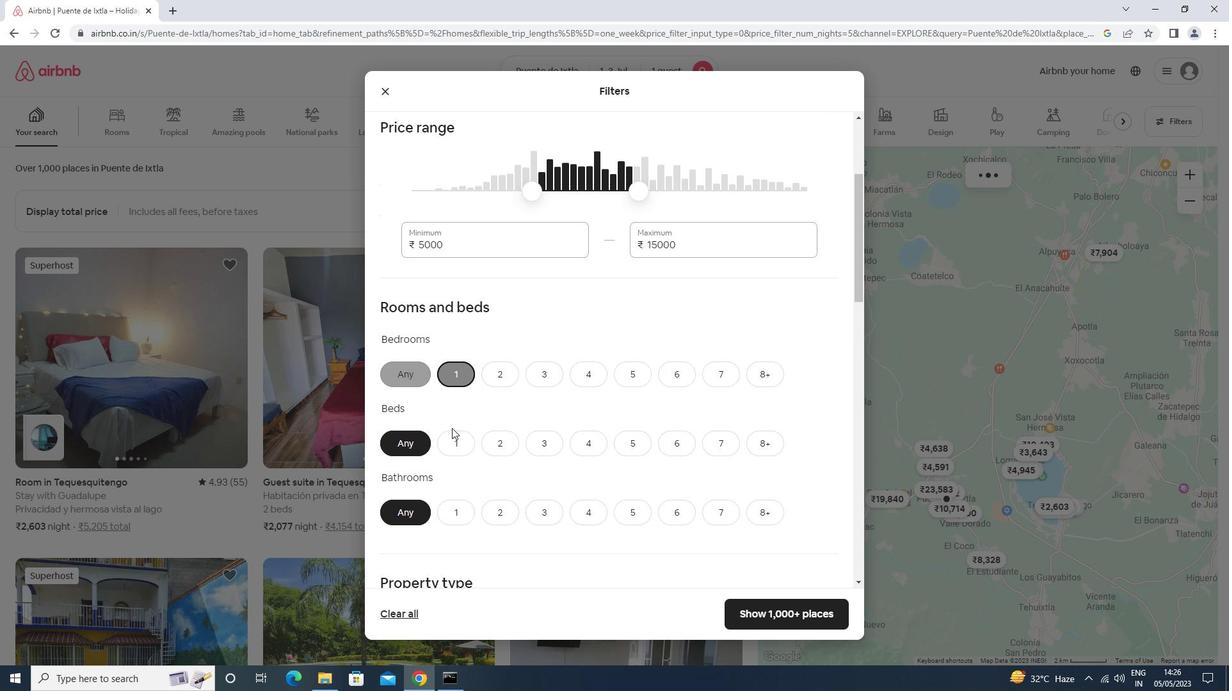 
Action: Mouse pressed left at (452, 442)
Screenshot: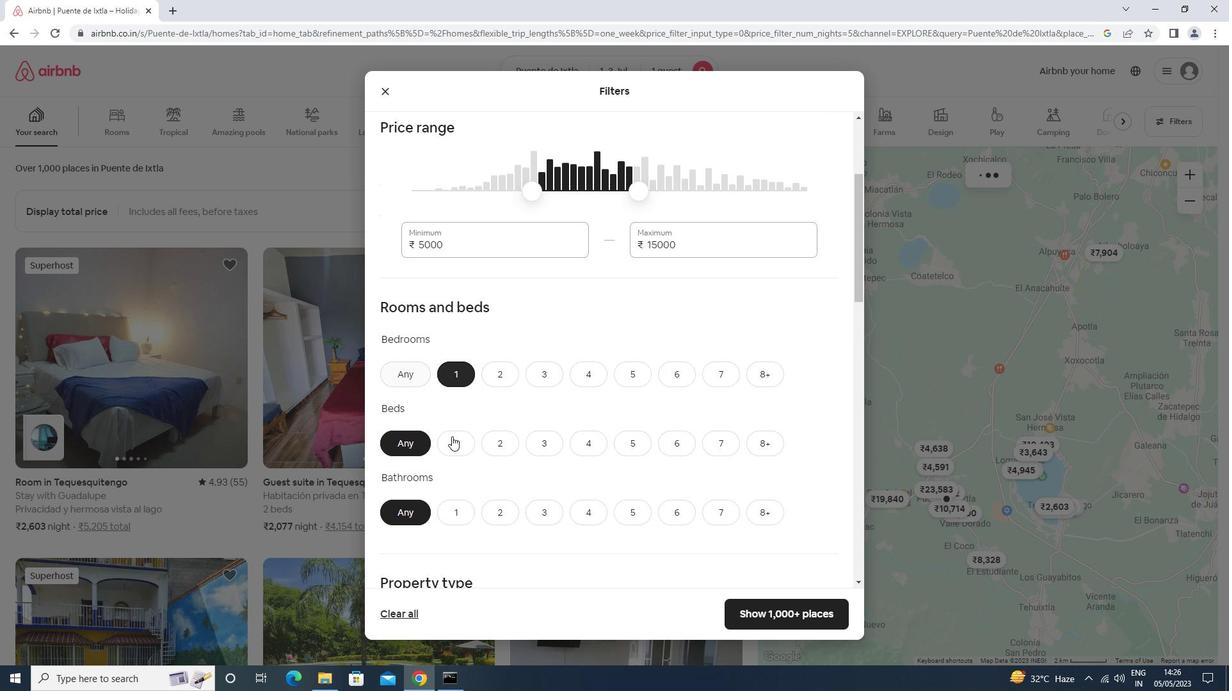 
Action: Mouse moved to (453, 504)
Screenshot: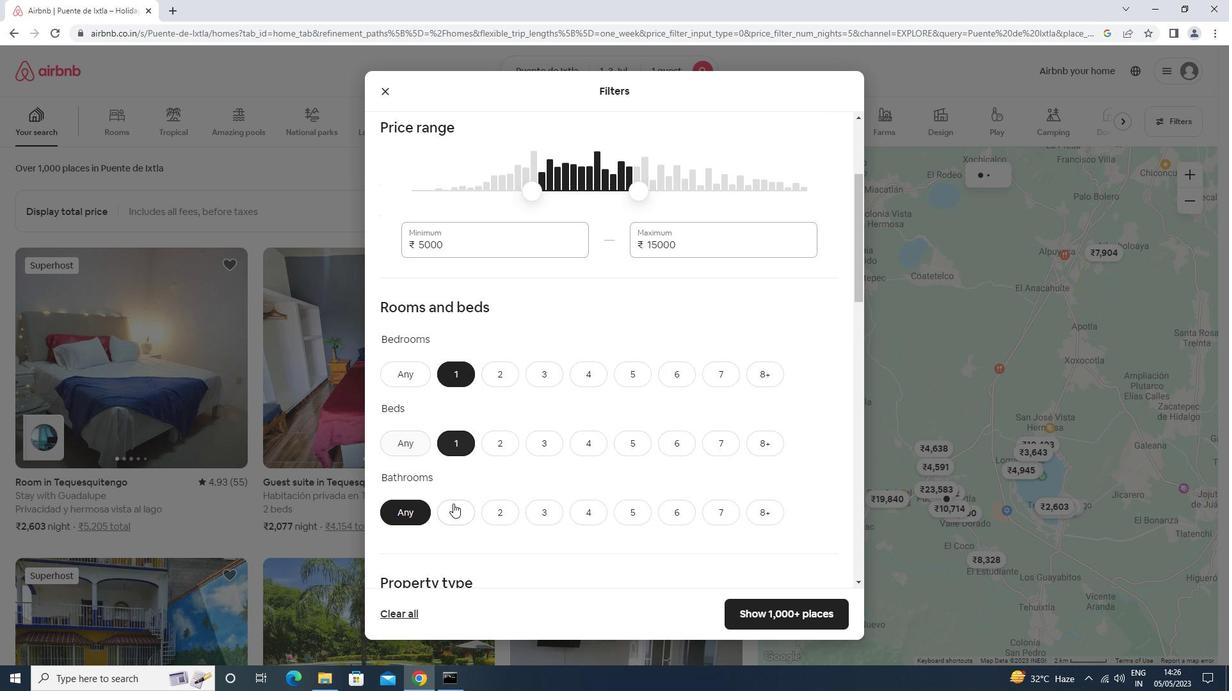 
Action: Mouse pressed left at (453, 504)
Screenshot: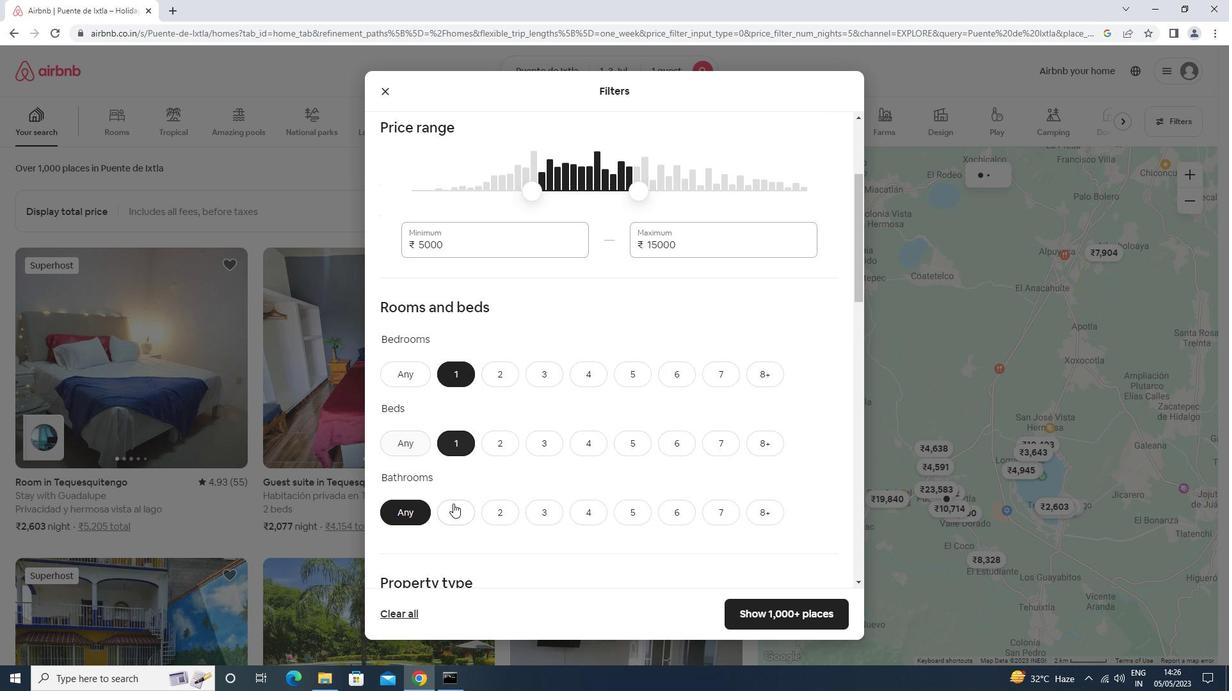 
Action: Mouse moved to (454, 504)
Screenshot: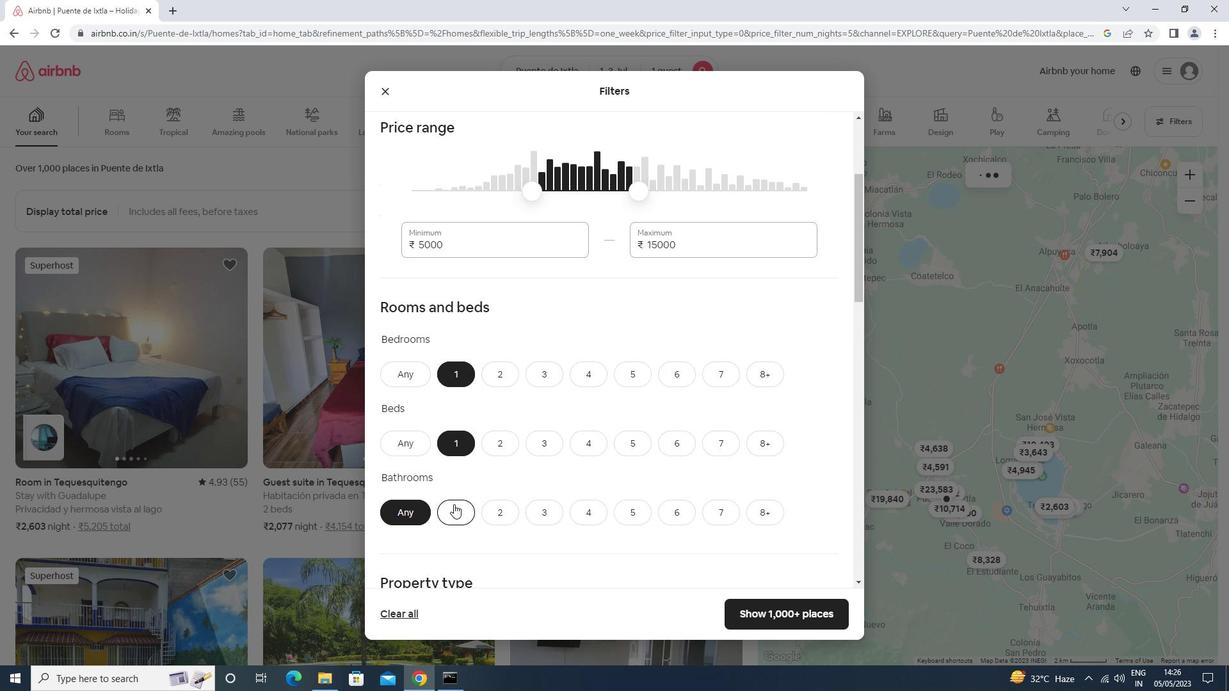 
Action: Mouse scrolled (454, 503) with delta (0, 0)
Screenshot: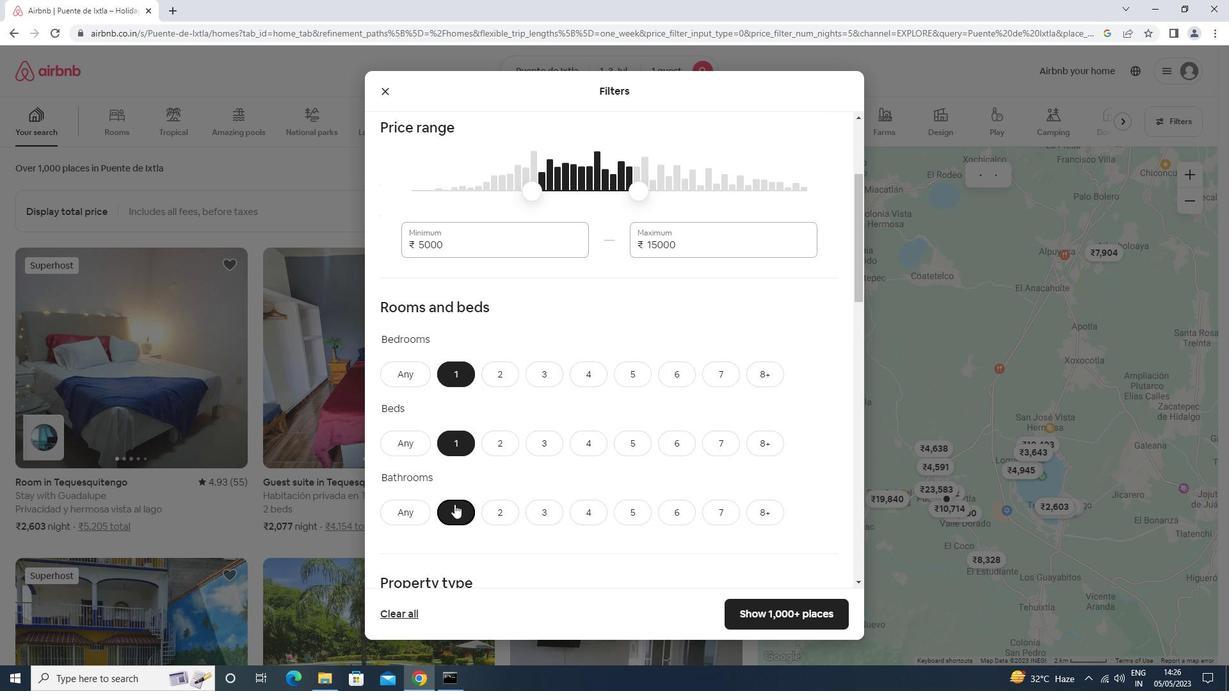 
Action: Mouse scrolled (454, 503) with delta (0, 0)
Screenshot: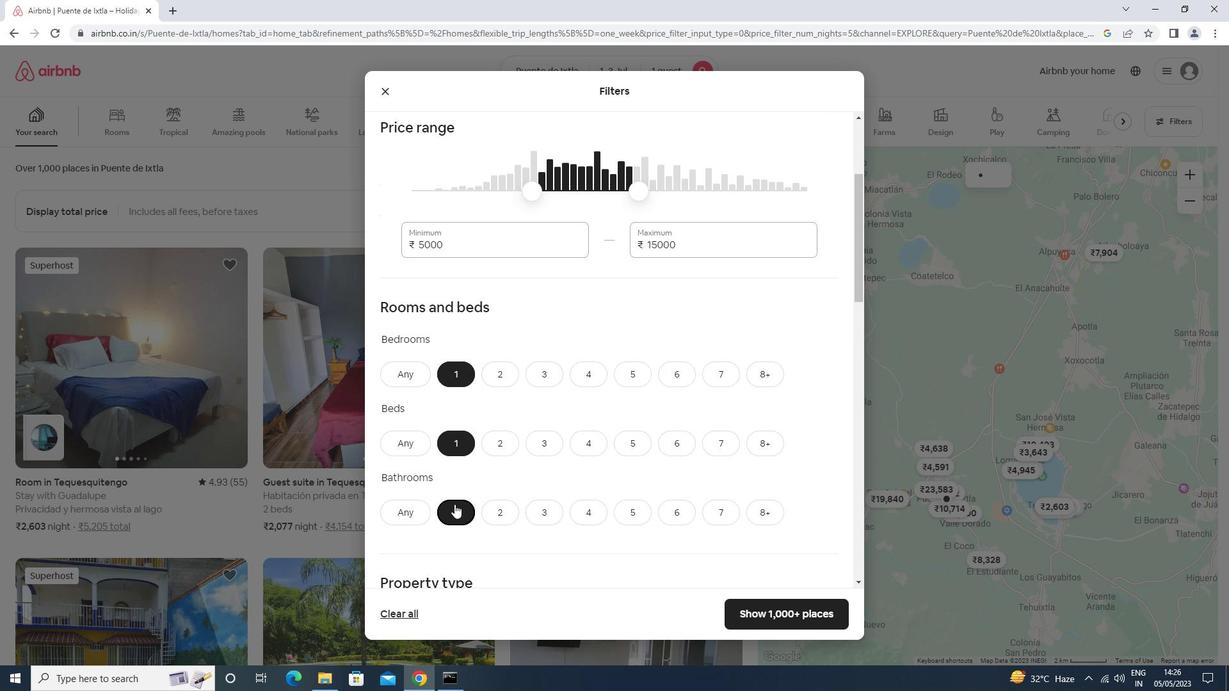 
Action: Mouse scrolled (454, 503) with delta (0, 0)
Screenshot: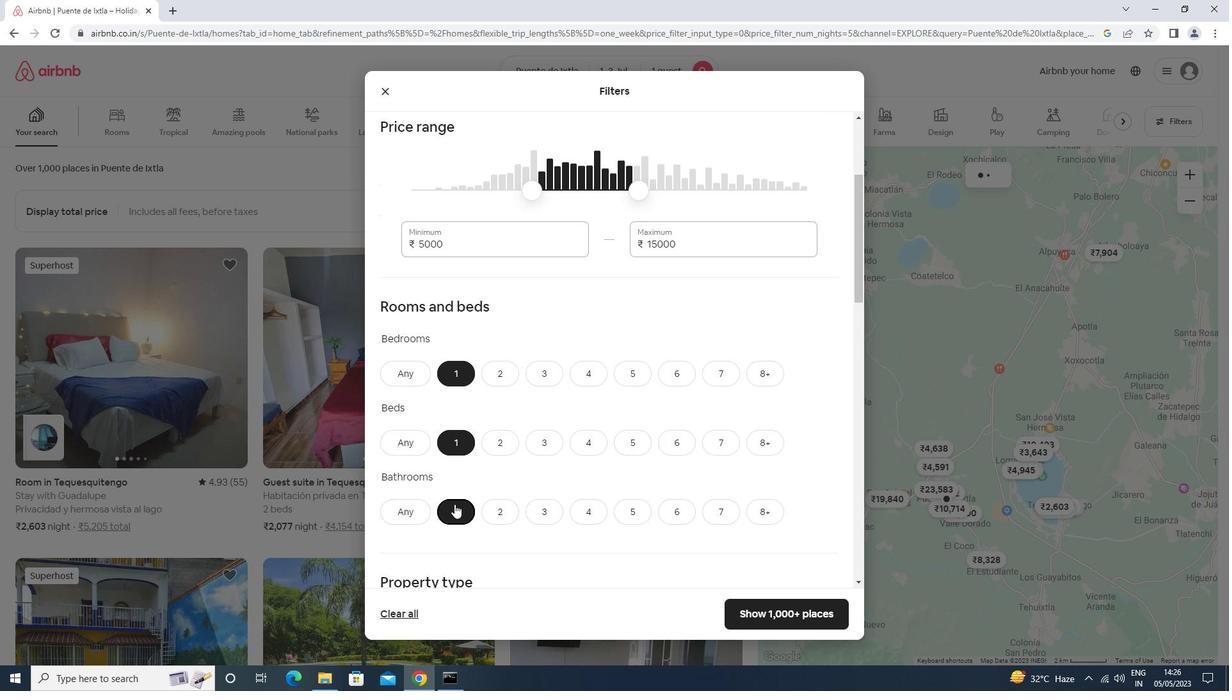 
Action: Mouse scrolled (454, 503) with delta (0, 0)
Screenshot: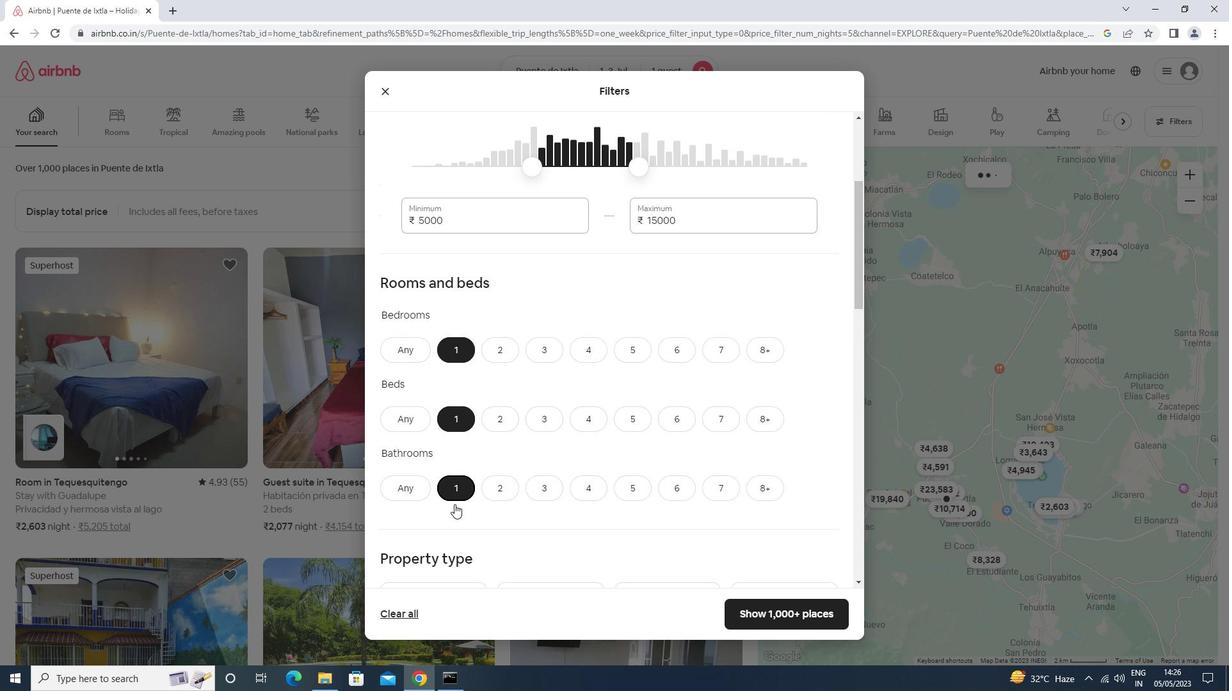 
Action: Mouse moved to (446, 401)
Screenshot: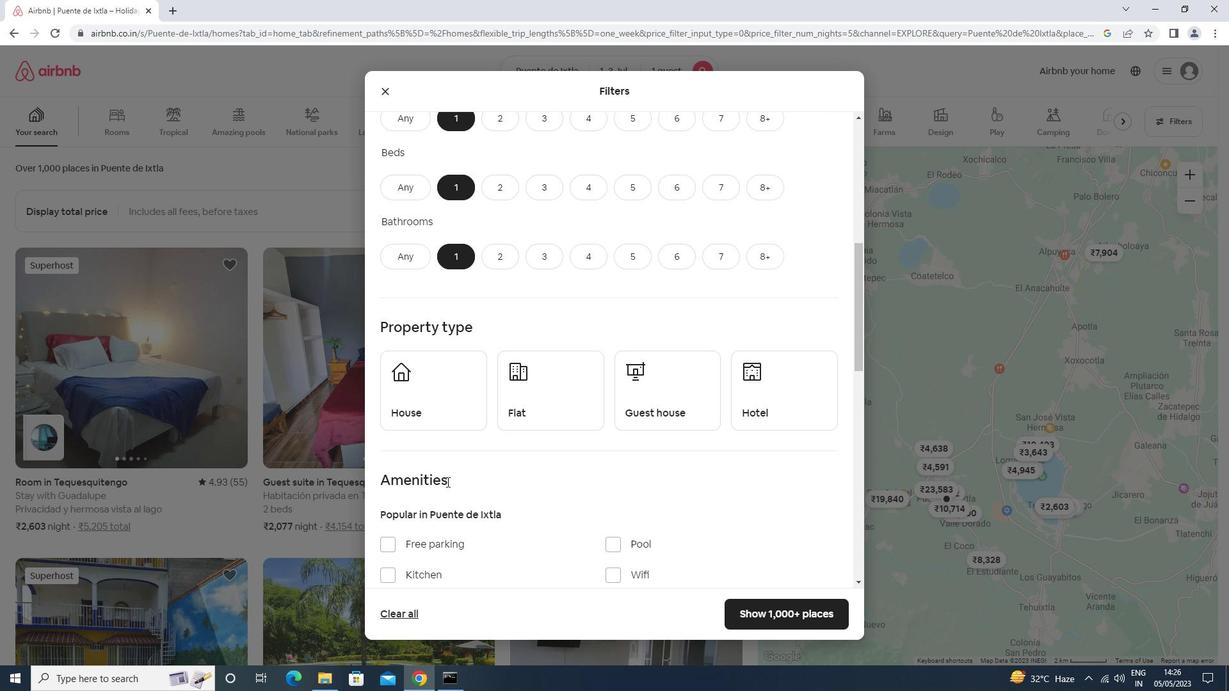
Action: Mouse pressed left at (446, 401)
Screenshot: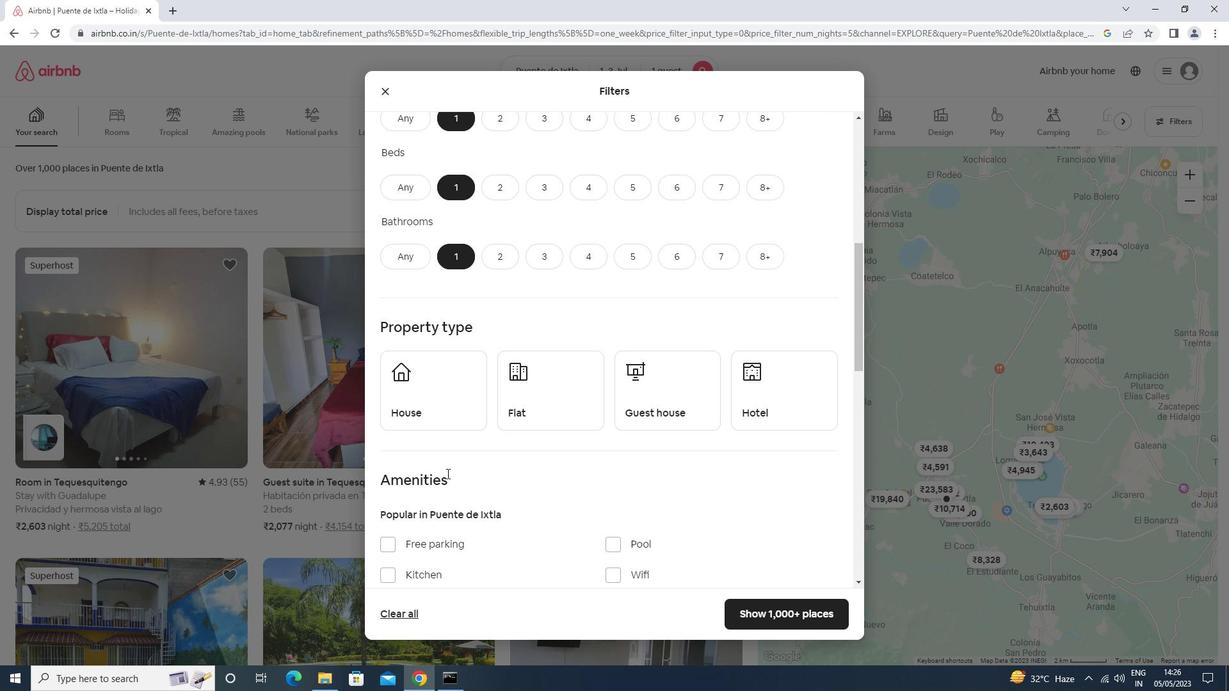 
Action: Mouse moved to (544, 397)
Screenshot: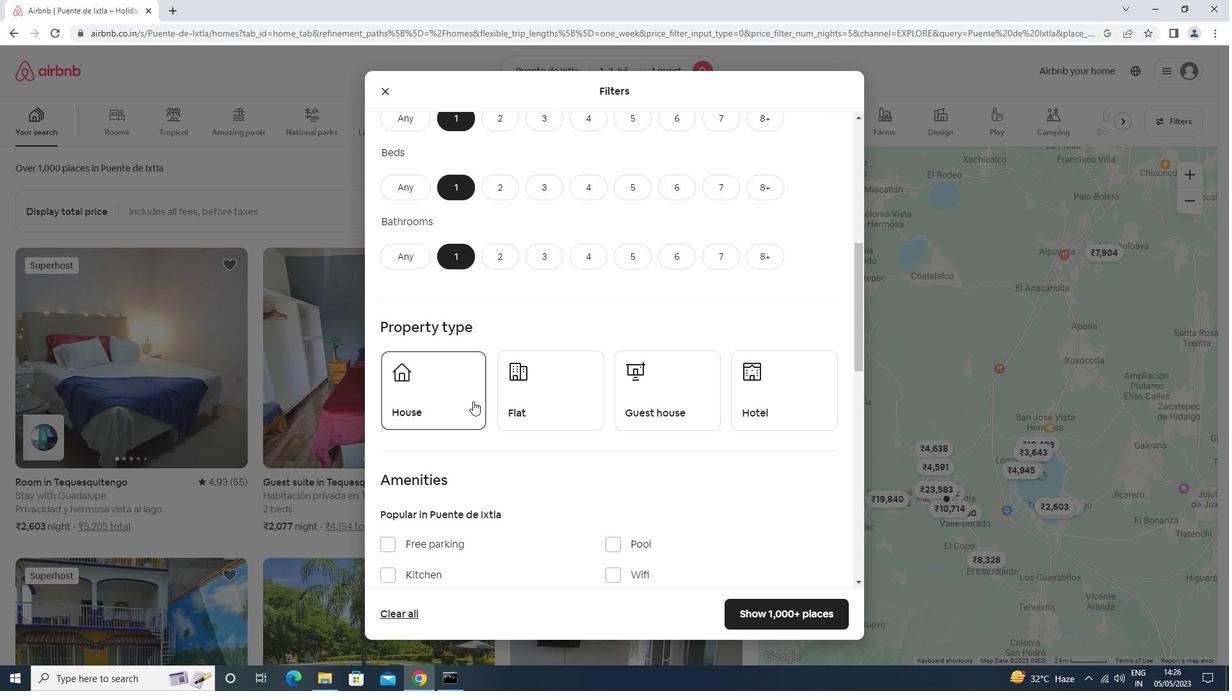 
Action: Mouse pressed left at (544, 397)
Screenshot: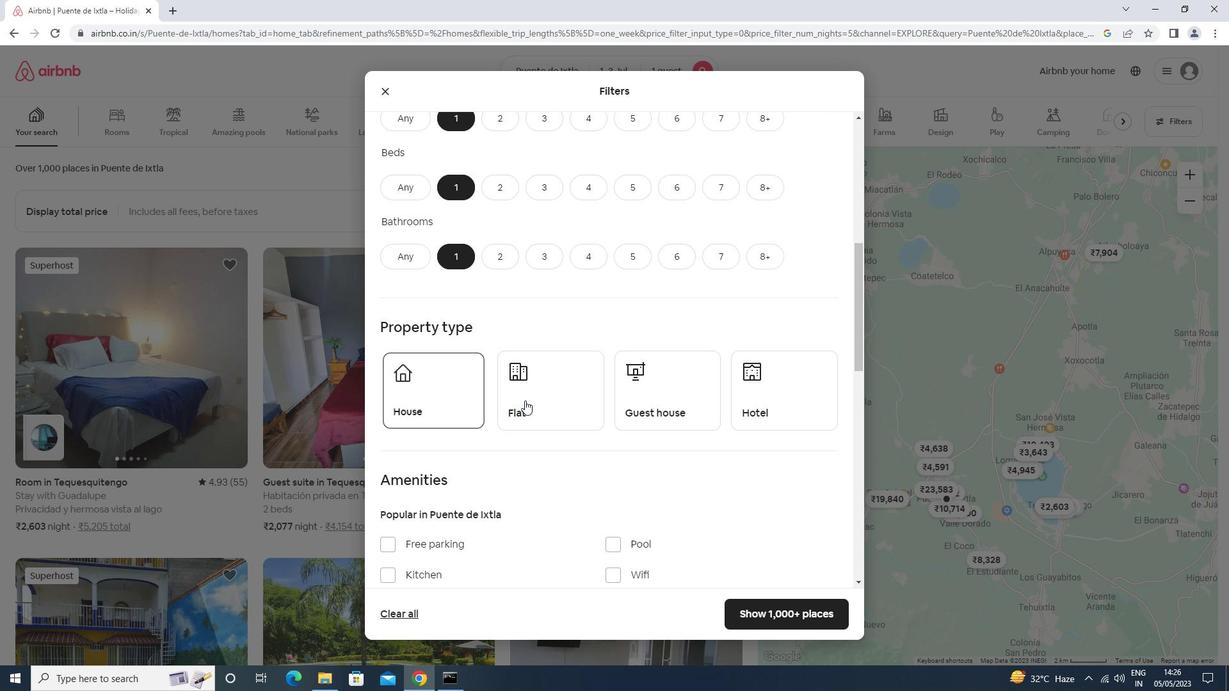 
Action: Mouse moved to (642, 394)
Screenshot: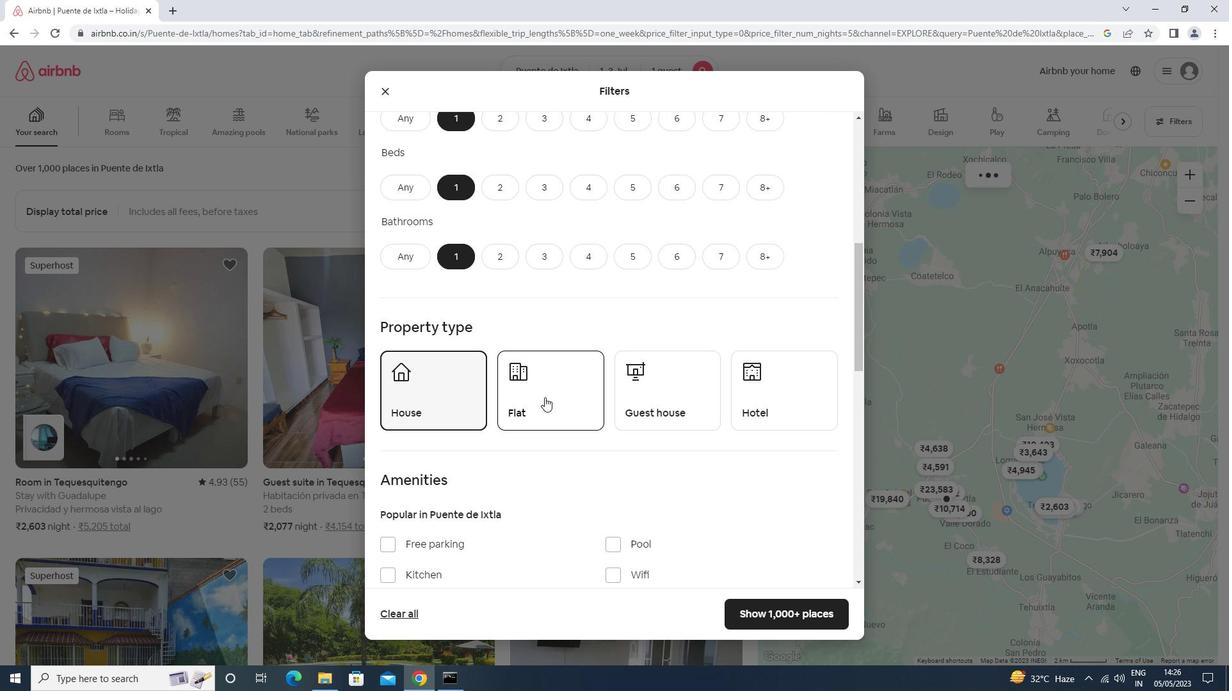 
Action: Mouse pressed left at (642, 394)
Screenshot: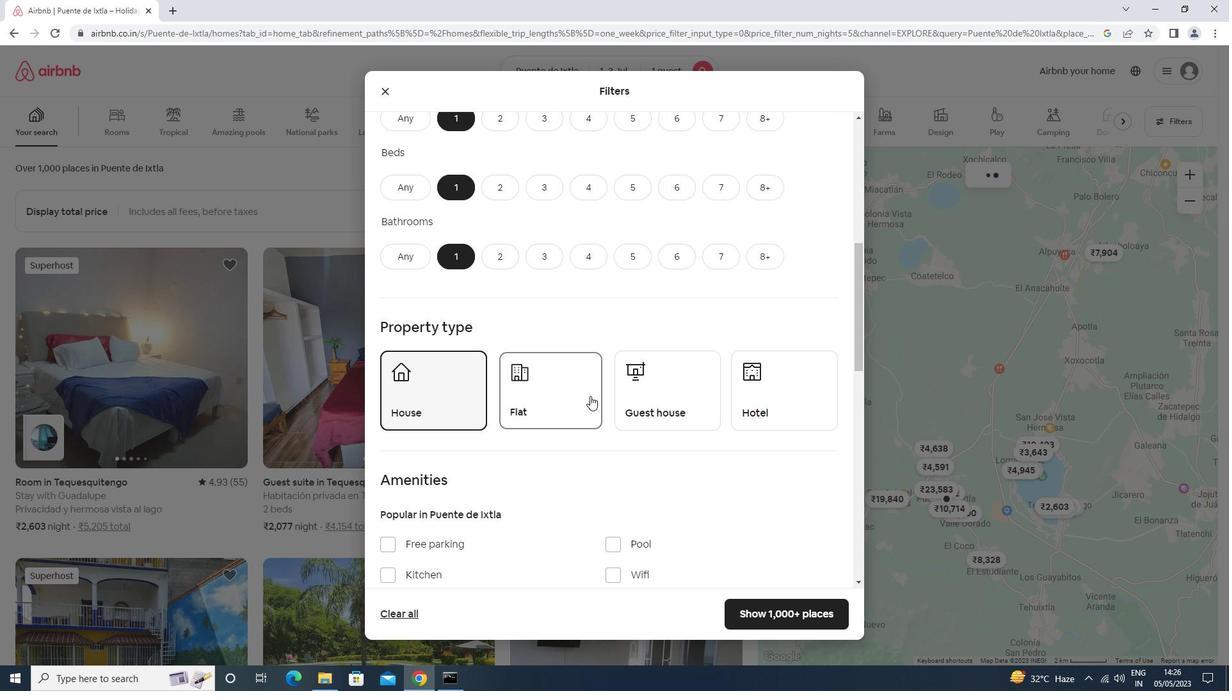
Action: Mouse moved to (753, 402)
Screenshot: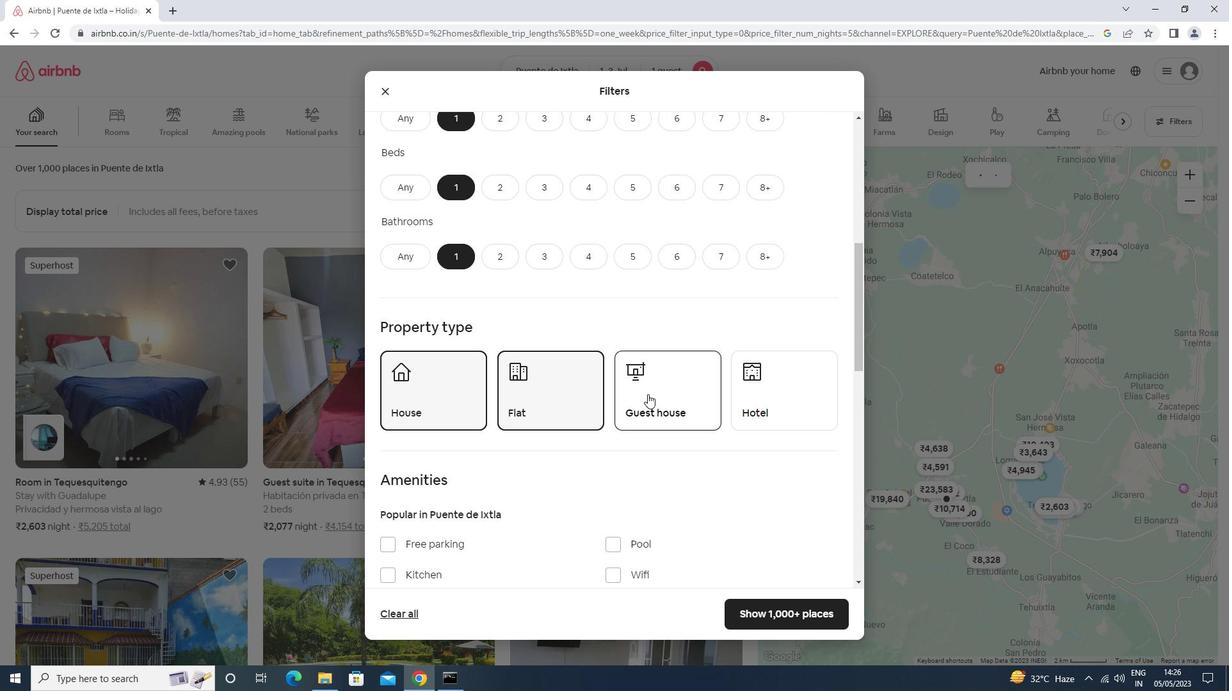 
Action: Mouse pressed left at (753, 402)
Screenshot: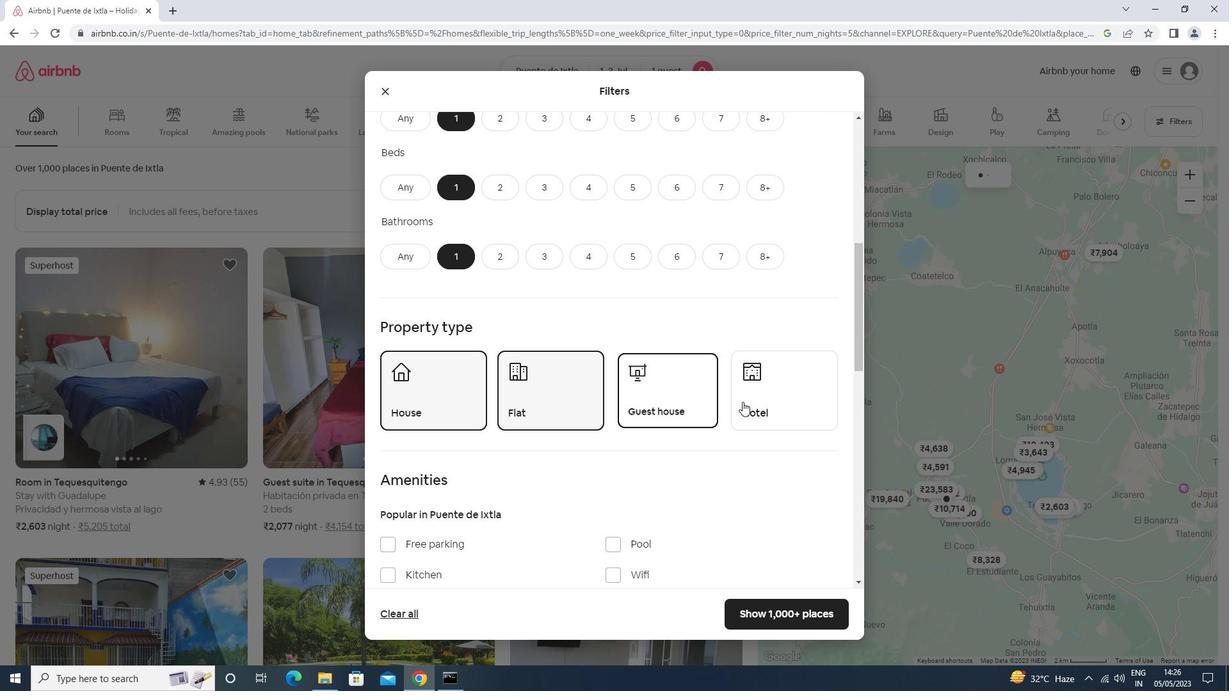 
Action: Mouse moved to (762, 403)
Screenshot: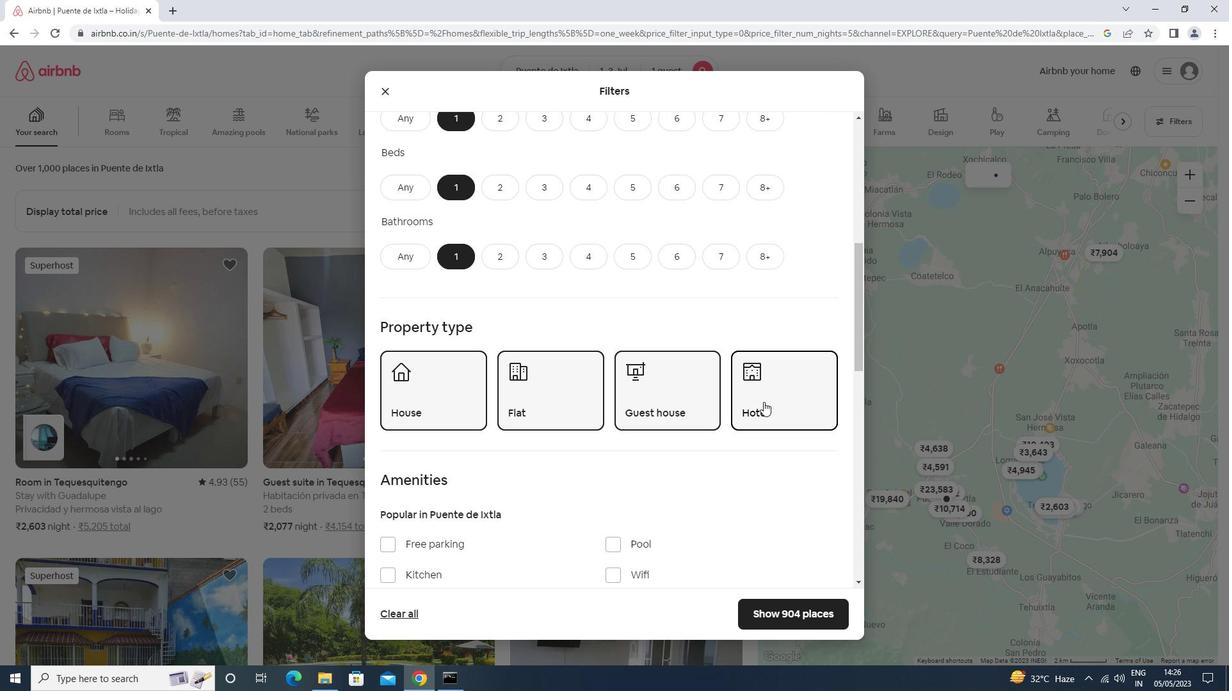 
Action: Mouse scrolled (762, 402) with delta (0, 0)
Screenshot: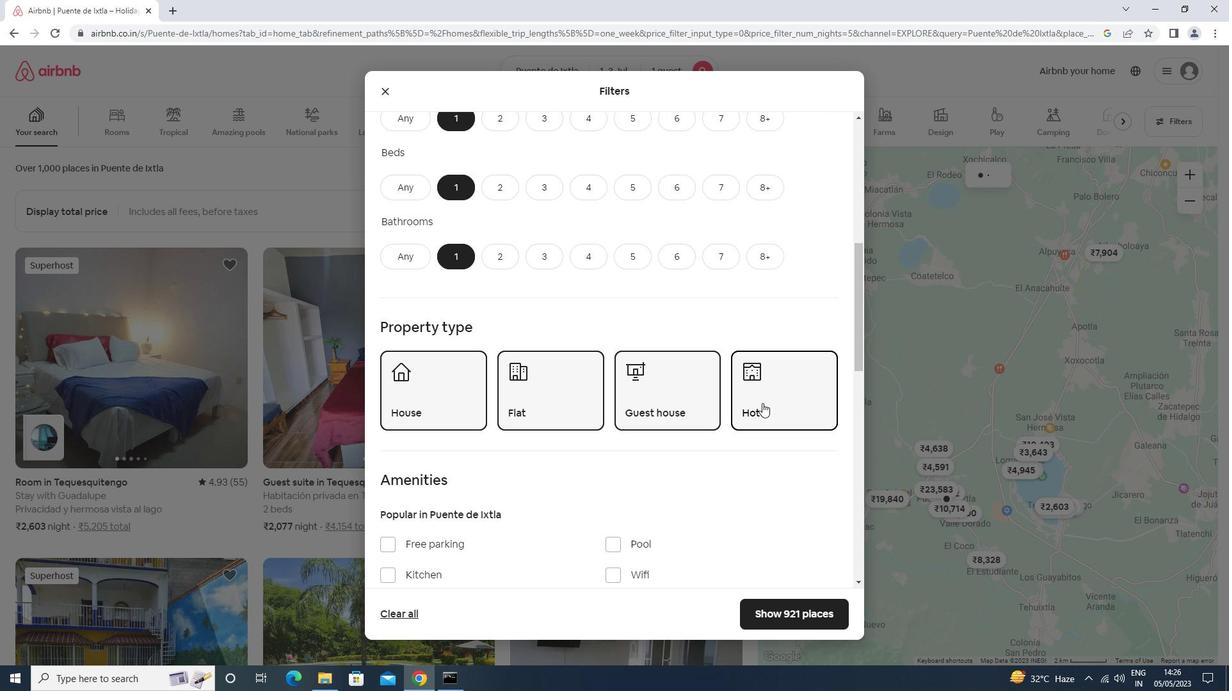 
Action: Mouse scrolled (762, 402) with delta (0, 0)
Screenshot: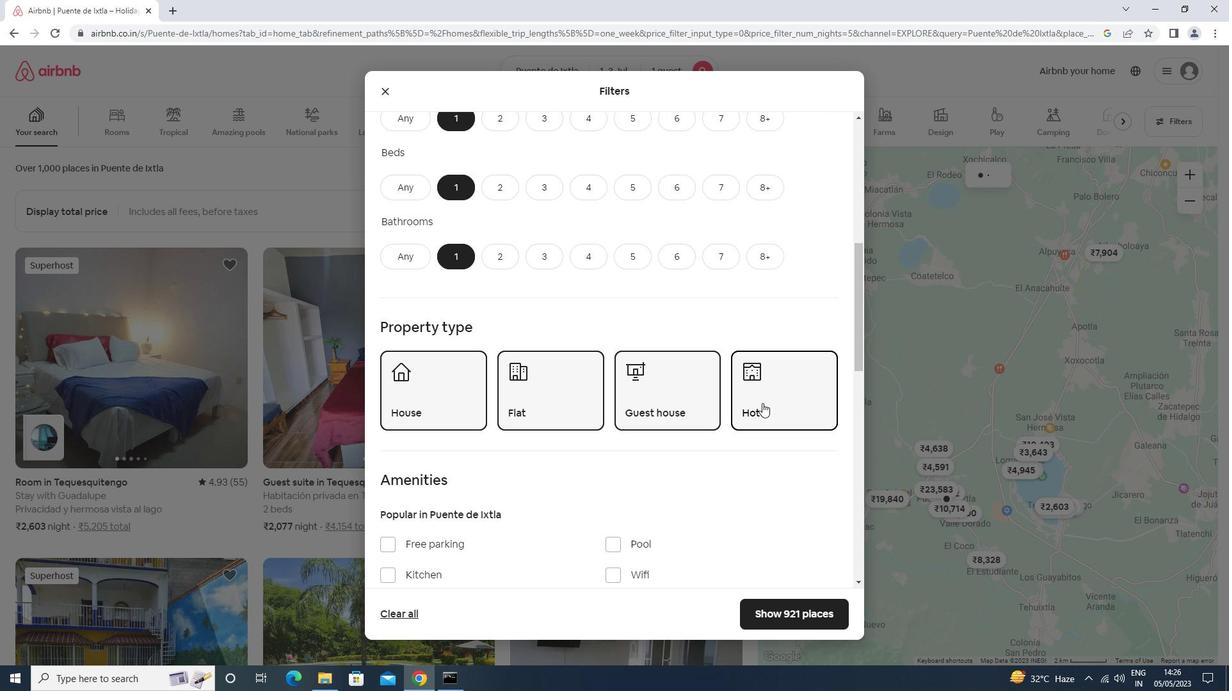 
Action: Mouse scrolled (762, 402) with delta (0, 0)
Screenshot: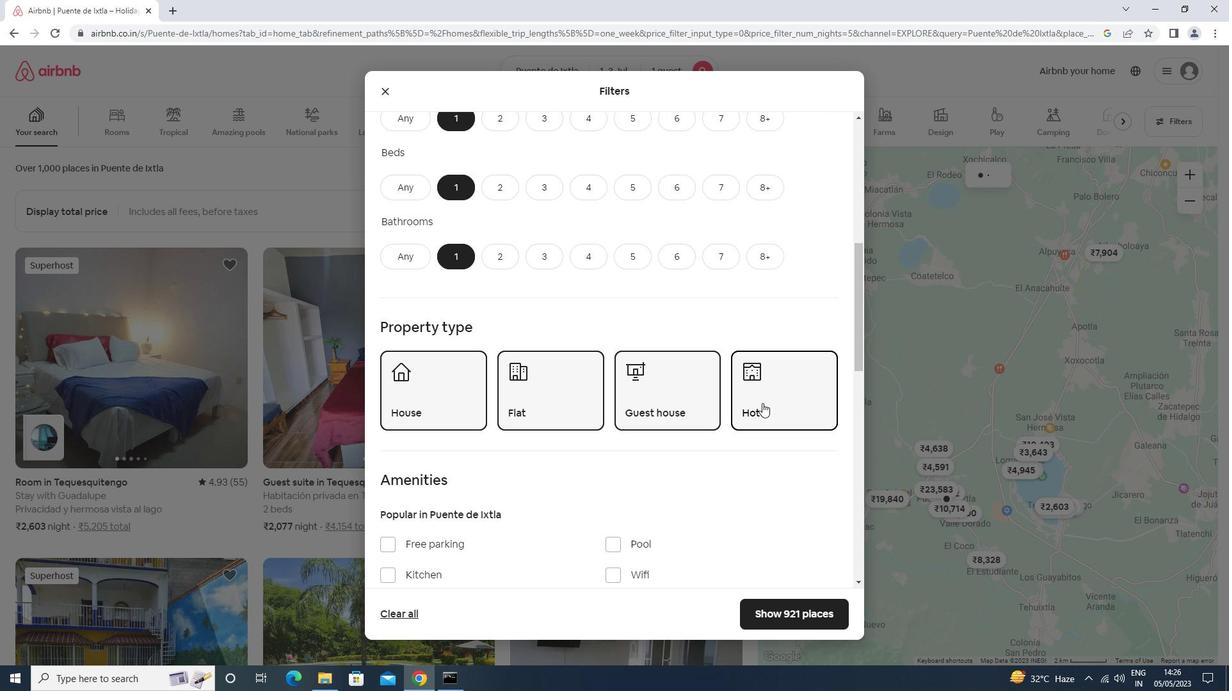 
Action: Mouse scrolled (762, 402) with delta (0, 0)
Screenshot: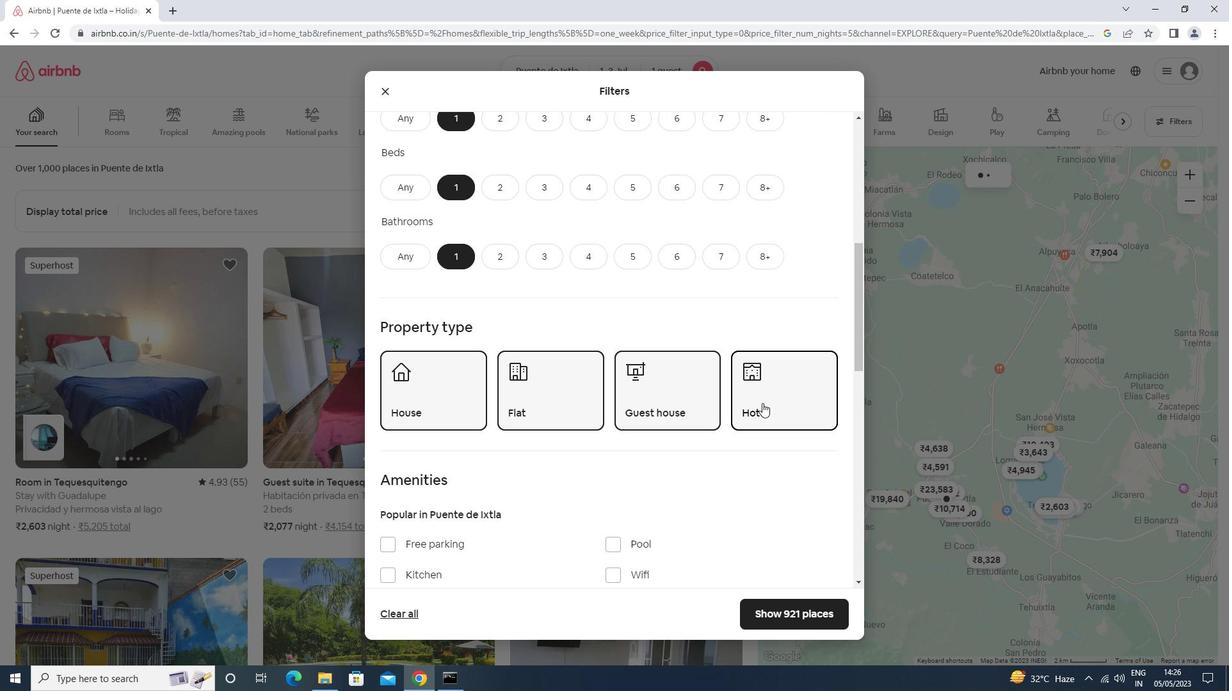 
Action: Mouse scrolled (762, 402) with delta (0, 0)
Screenshot: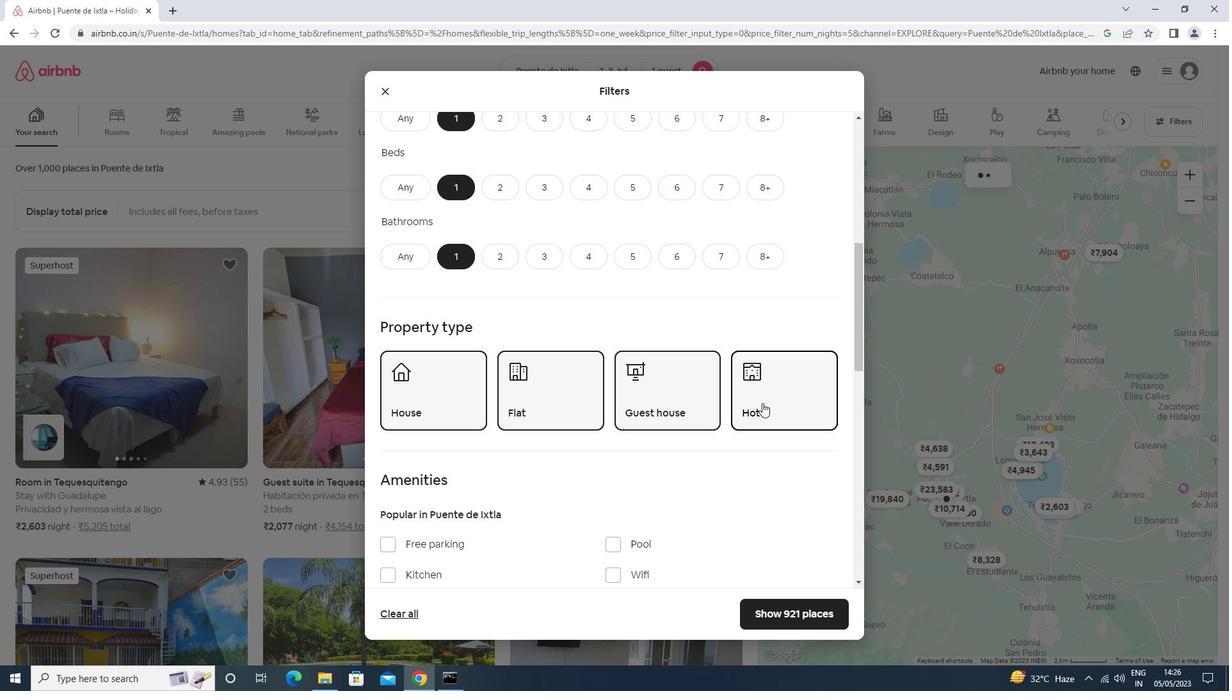 
Action: Mouse moved to (761, 405)
Screenshot: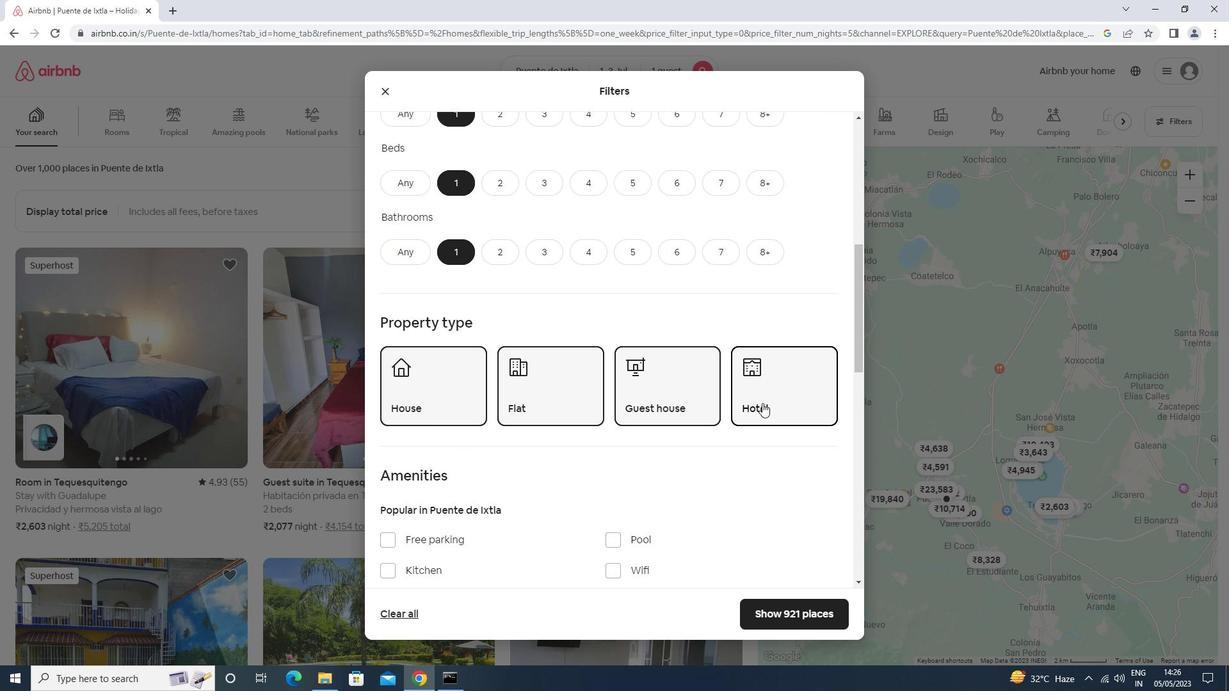 
Action: Mouse scrolled (761, 404) with delta (0, 0)
Screenshot: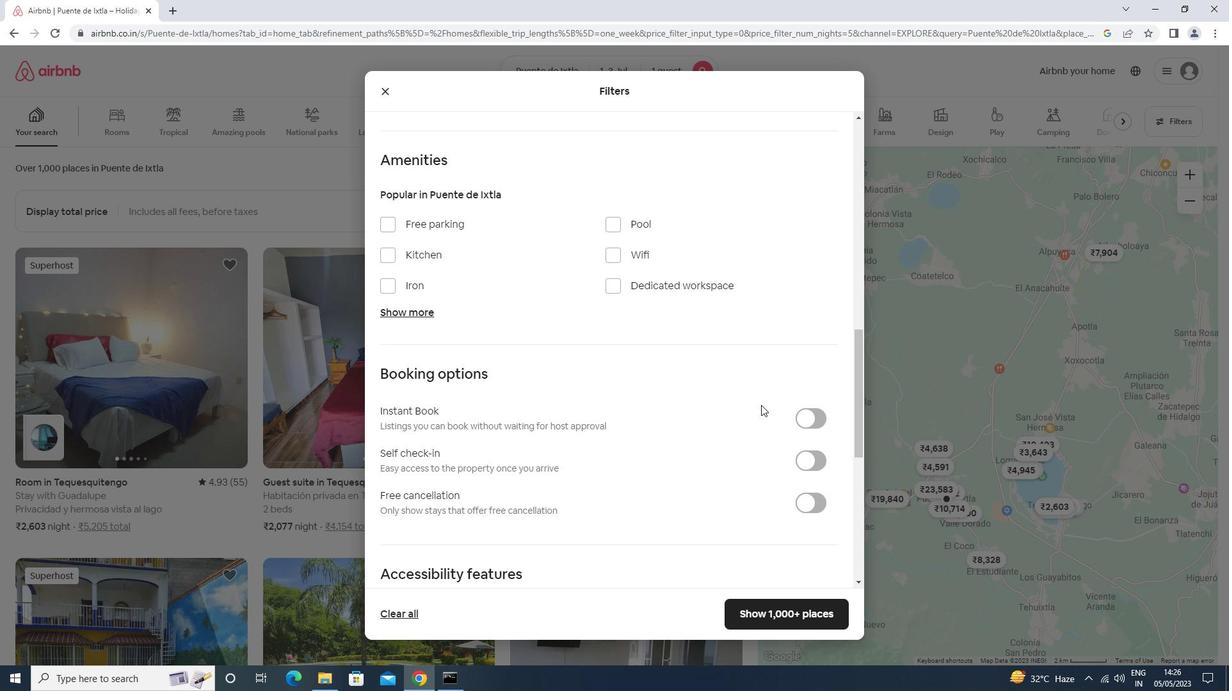 
Action: Mouse scrolled (761, 404) with delta (0, 0)
Screenshot: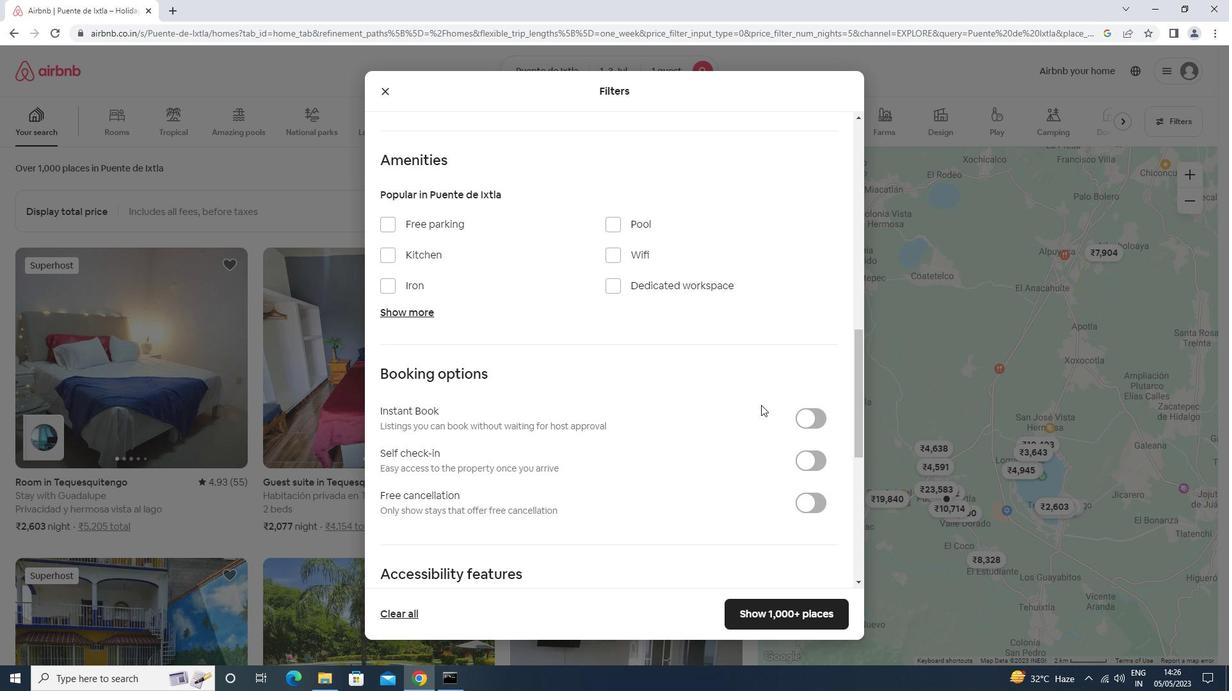 
Action: Mouse moved to (808, 335)
Screenshot: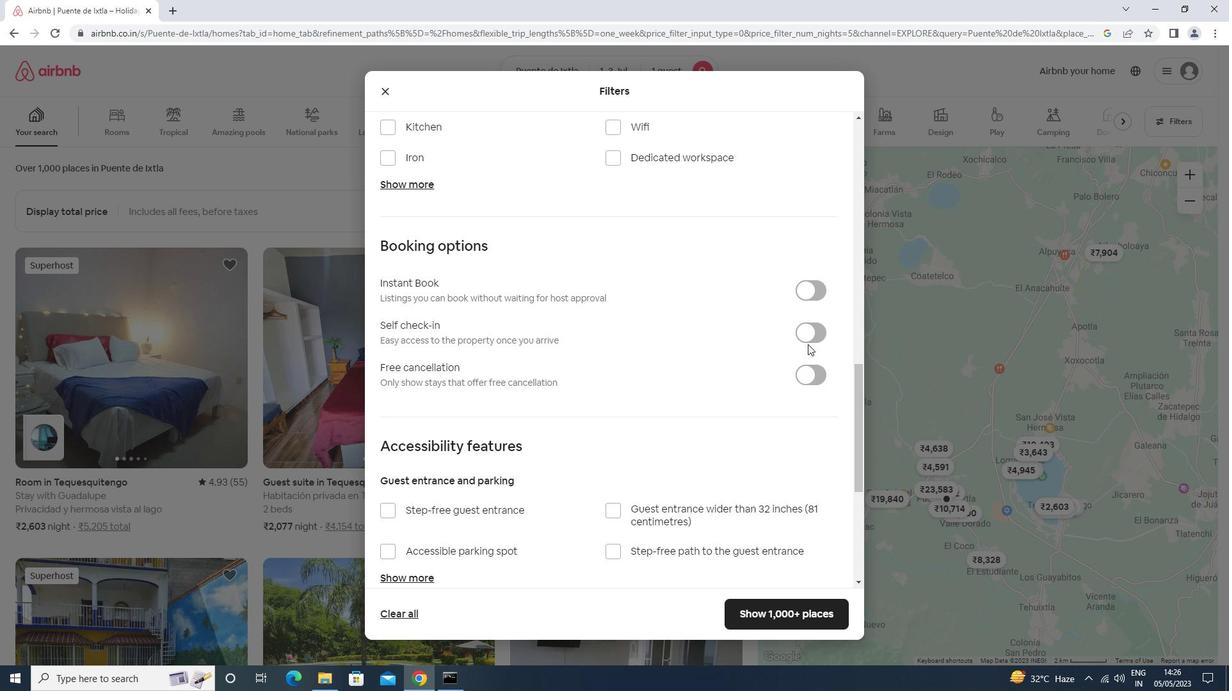 
Action: Mouse pressed left at (808, 335)
Screenshot: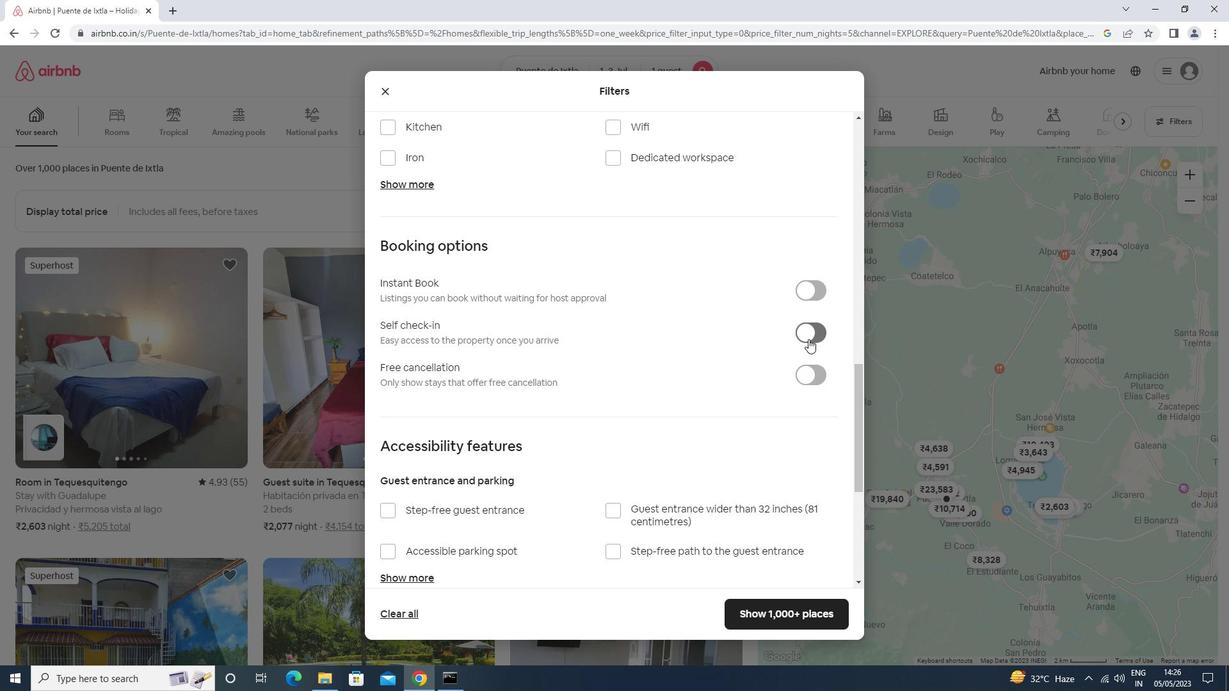 
Action: Mouse moved to (808, 334)
Screenshot: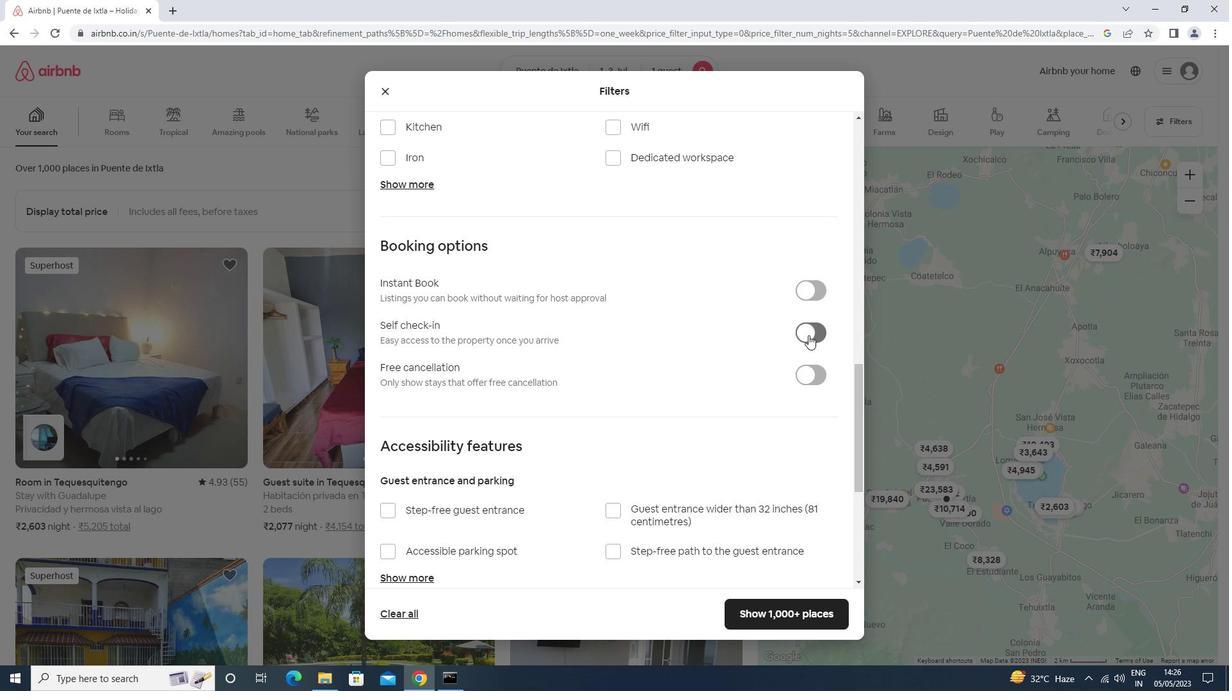 
Action: Mouse scrolled (808, 334) with delta (0, 0)
Screenshot: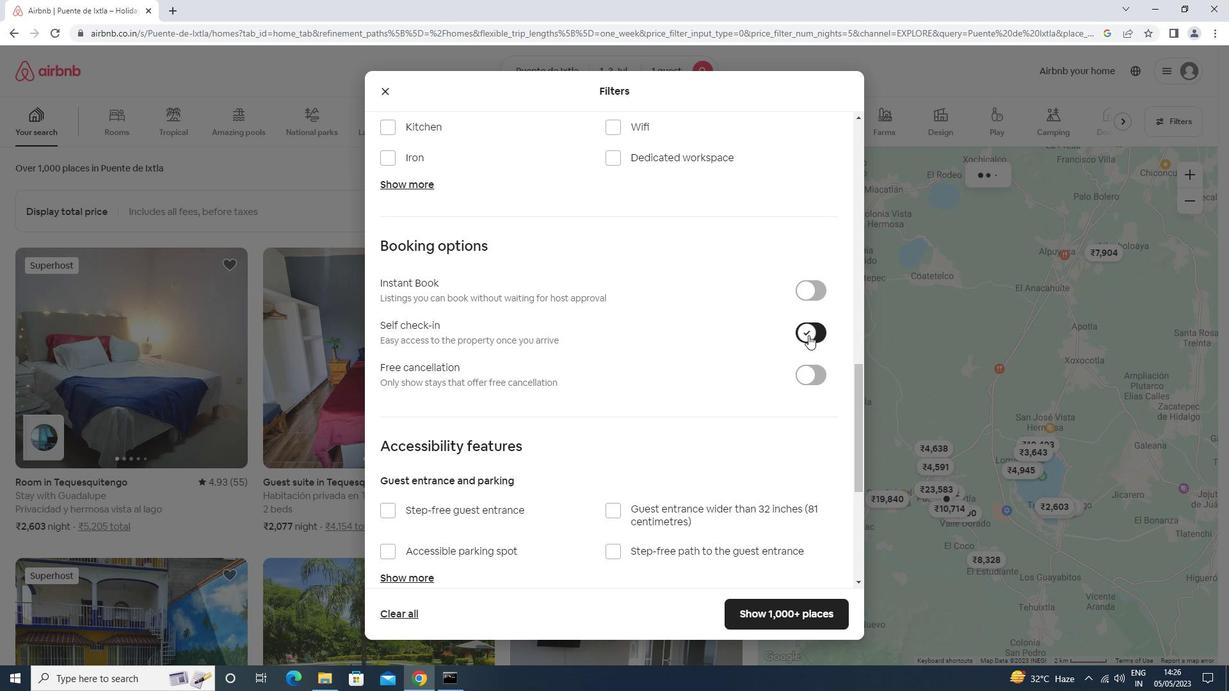 
Action: Mouse moved to (808, 334)
Screenshot: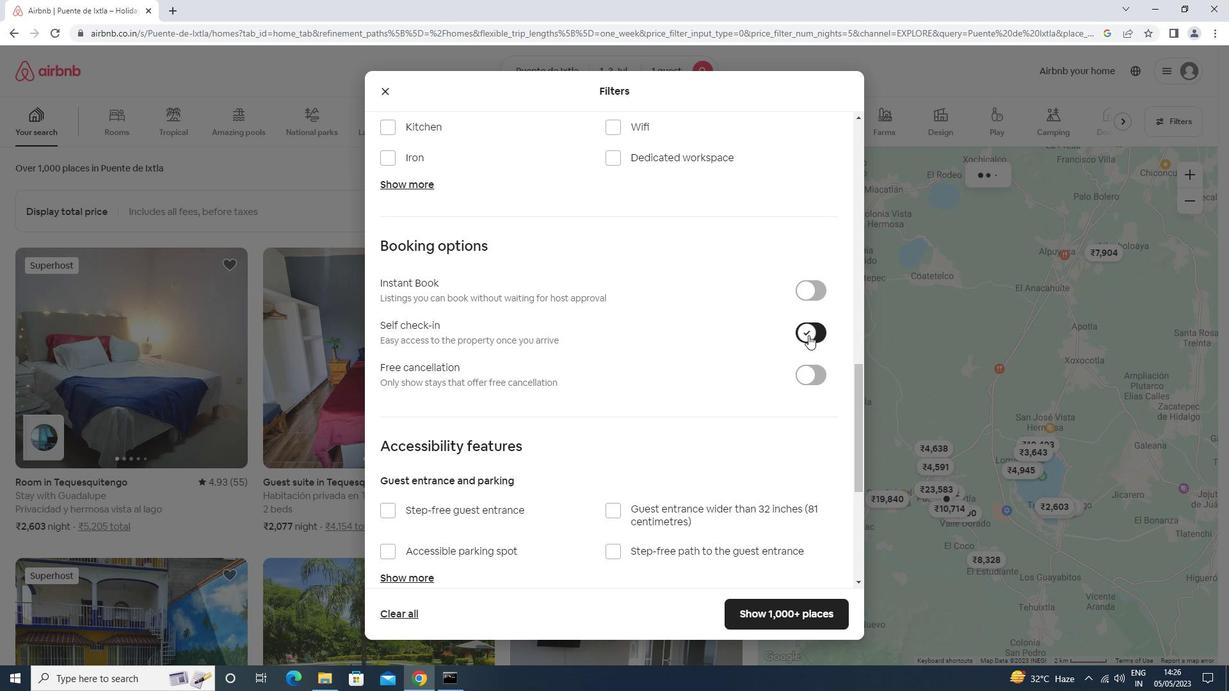 
Action: Mouse scrolled (808, 334) with delta (0, 0)
Screenshot: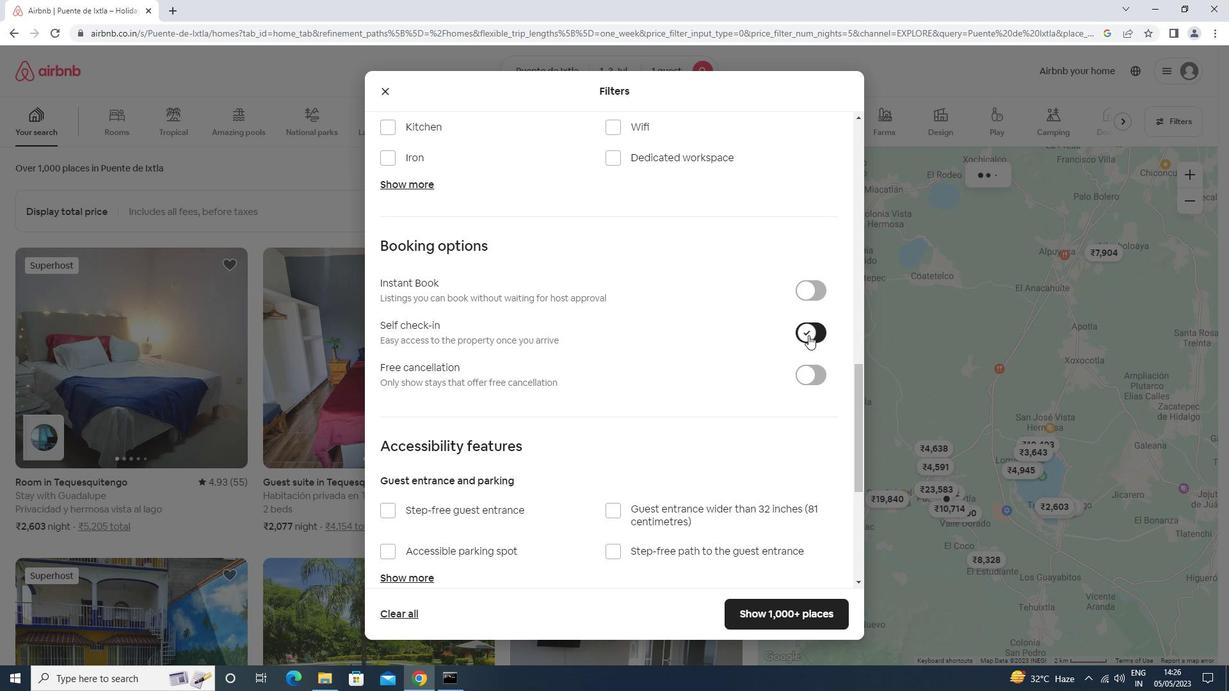 
Action: Mouse scrolled (808, 334) with delta (0, 0)
Screenshot: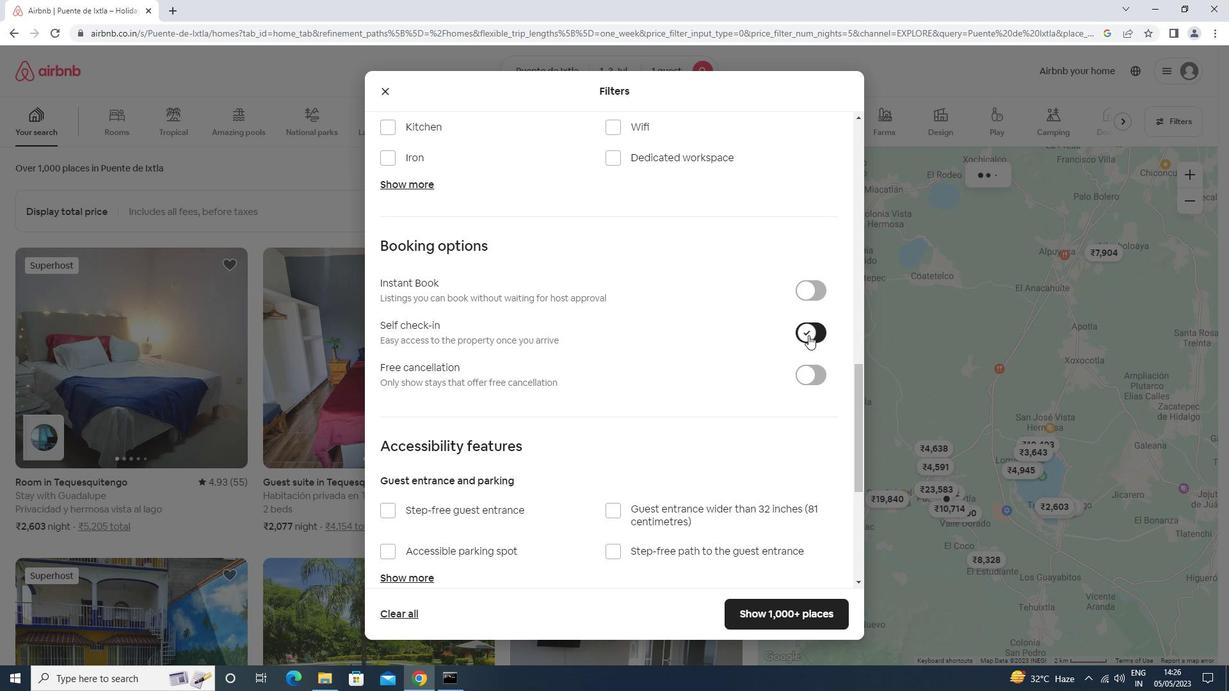 
Action: Mouse scrolled (808, 334) with delta (0, 0)
Screenshot: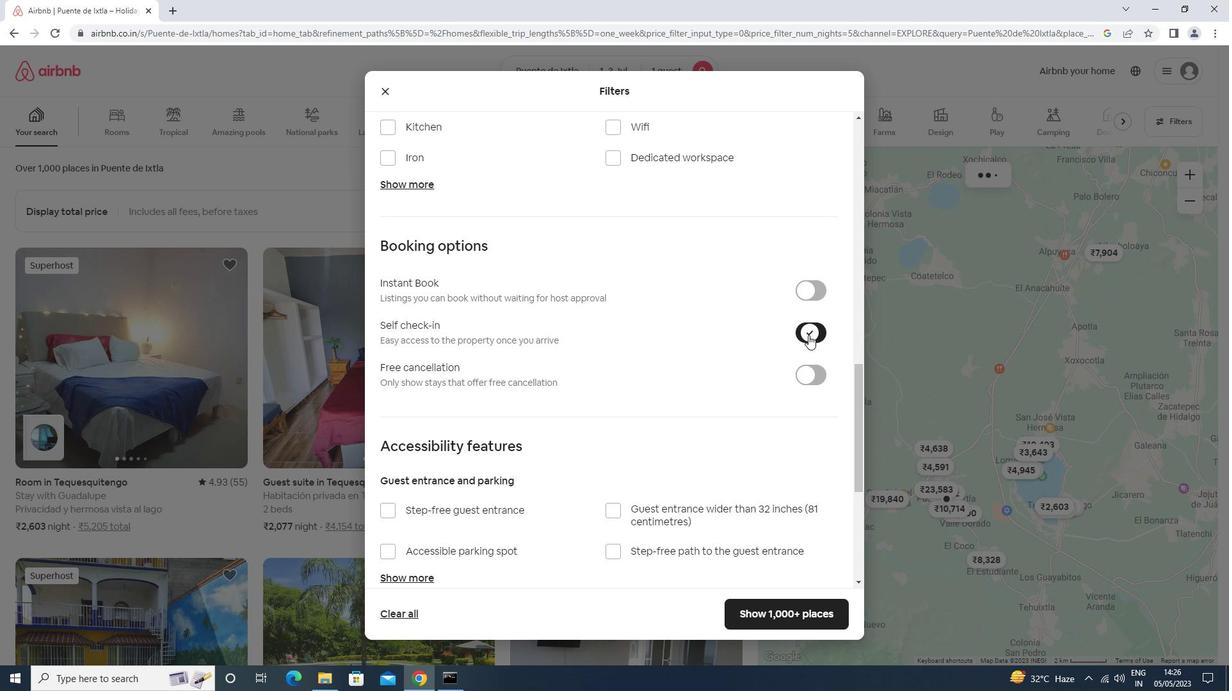 
Action: Mouse scrolled (808, 334) with delta (0, 0)
Screenshot: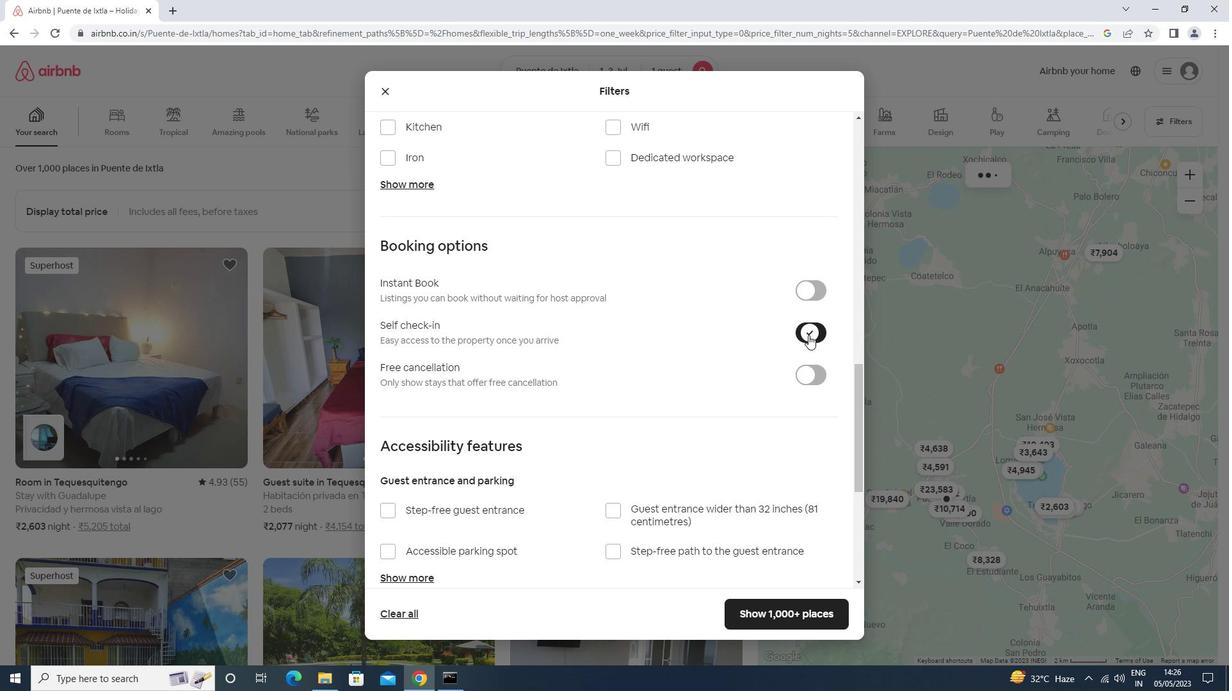 
Action: Mouse moved to (808, 334)
Screenshot: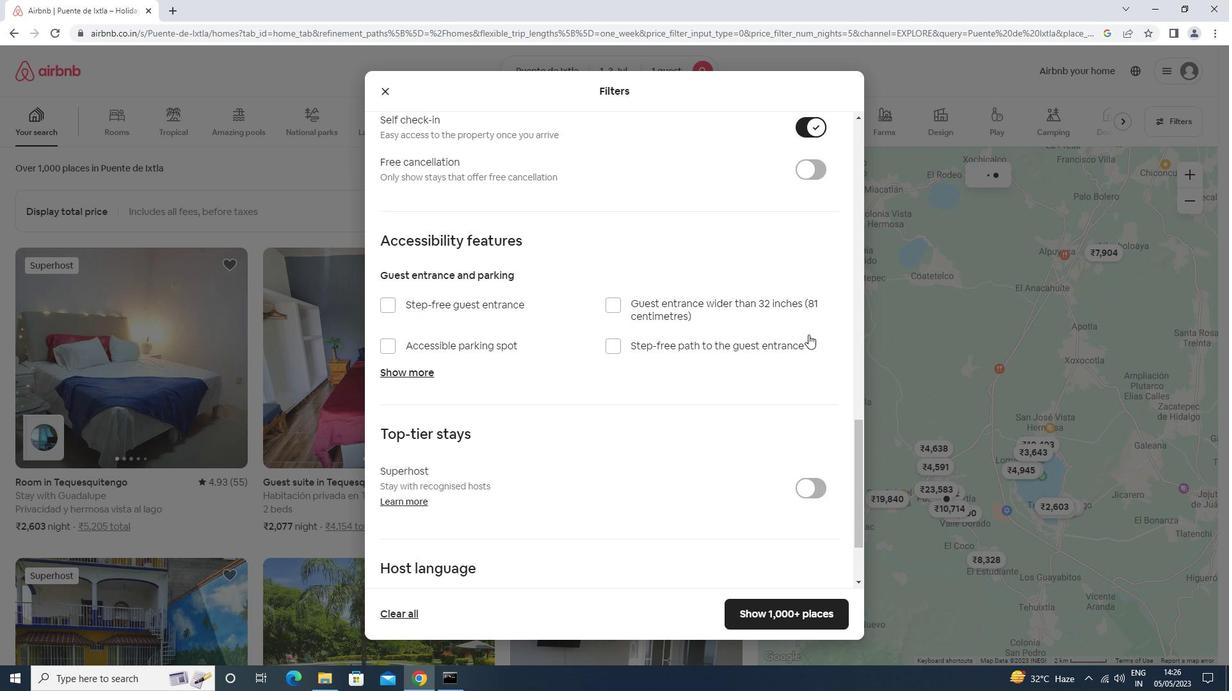 
Action: Mouse scrolled (808, 334) with delta (0, 0)
Screenshot: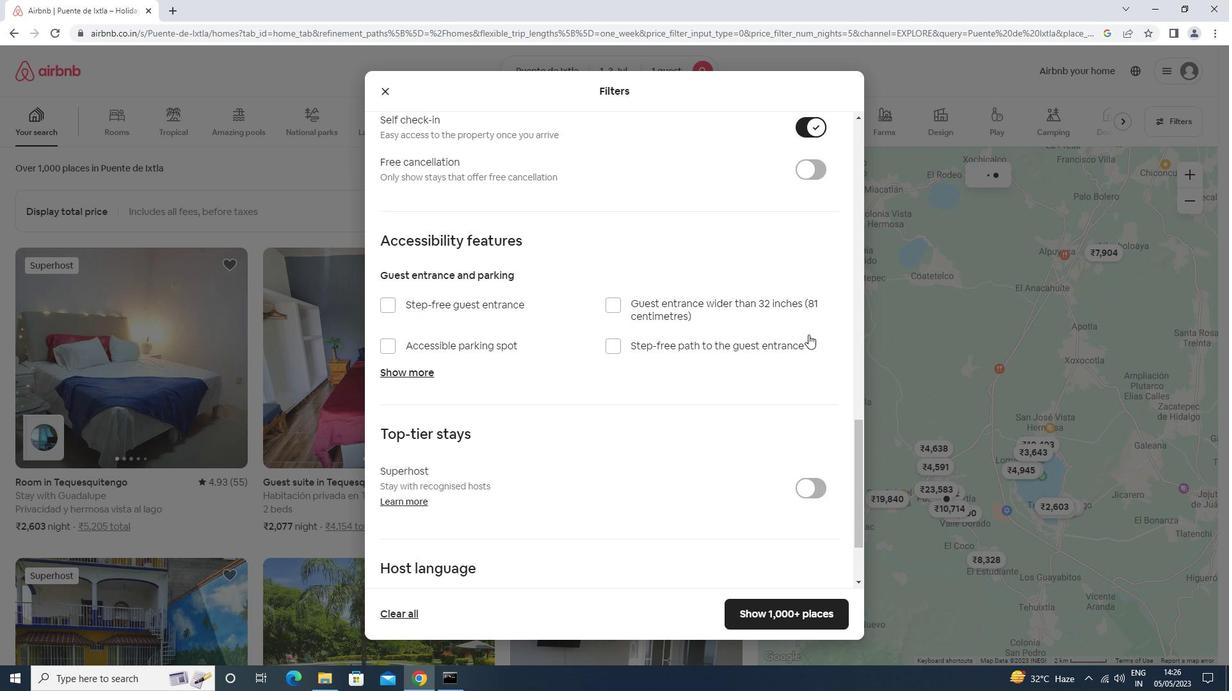 
Action: Mouse scrolled (808, 334) with delta (0, 0)
Screenshot: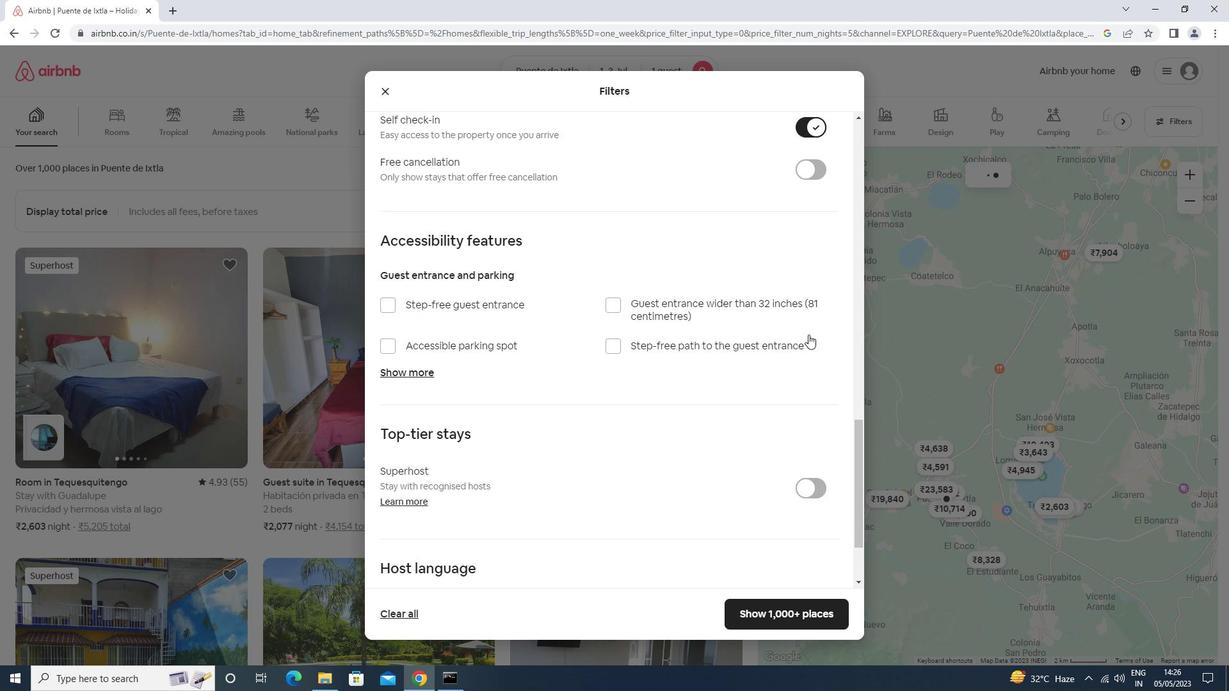 
Action: Mouse scrolled (808, 334) with delta (0, 0)
Screenshot: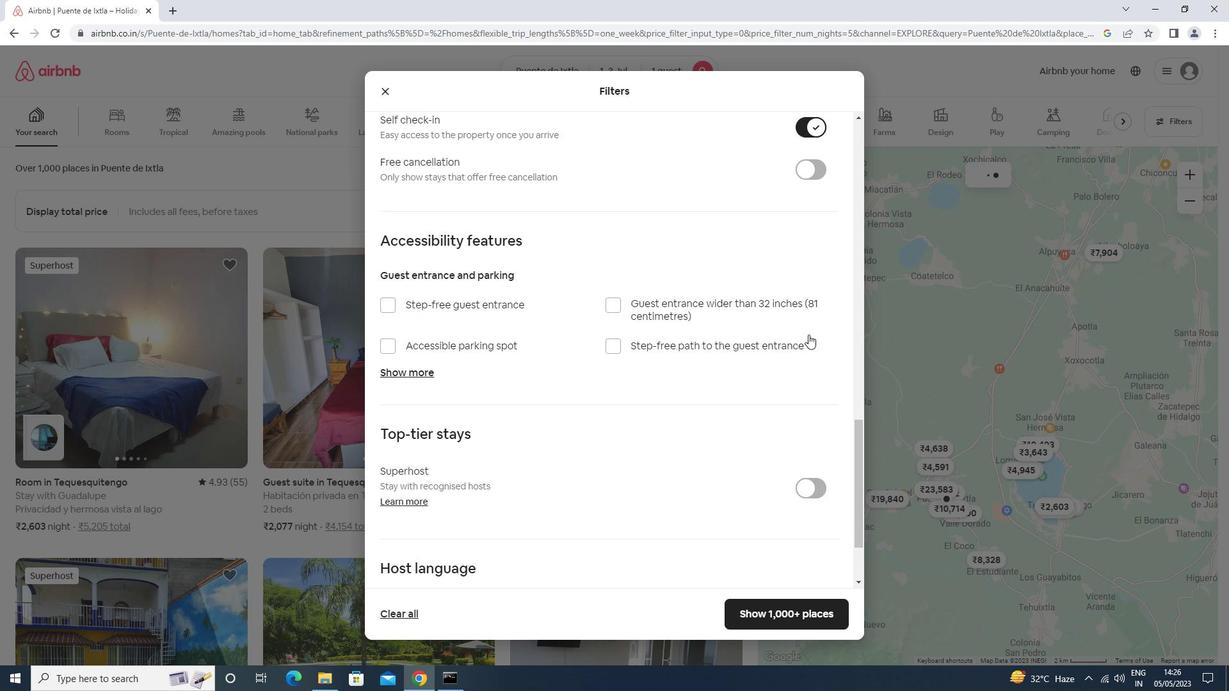 
Action: Mouse scrolled (808, 334) with delta (0, 0)
Screenshot: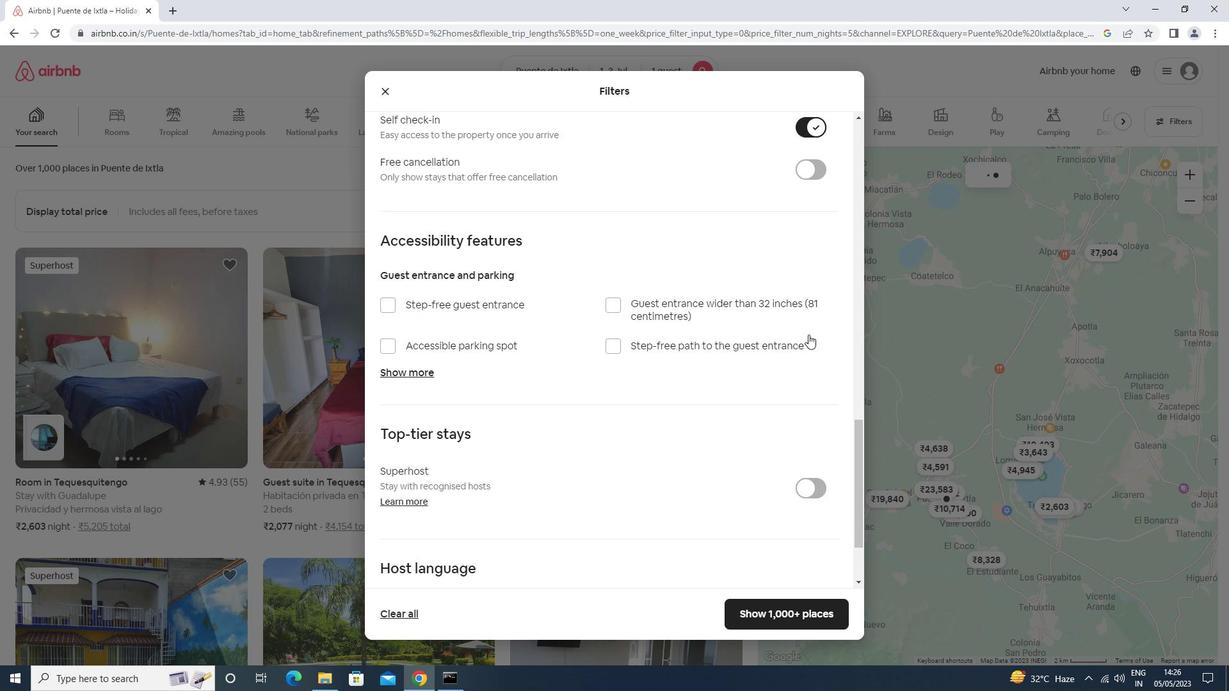 
Action: Mouse moved to (443, 490)
Screenshot: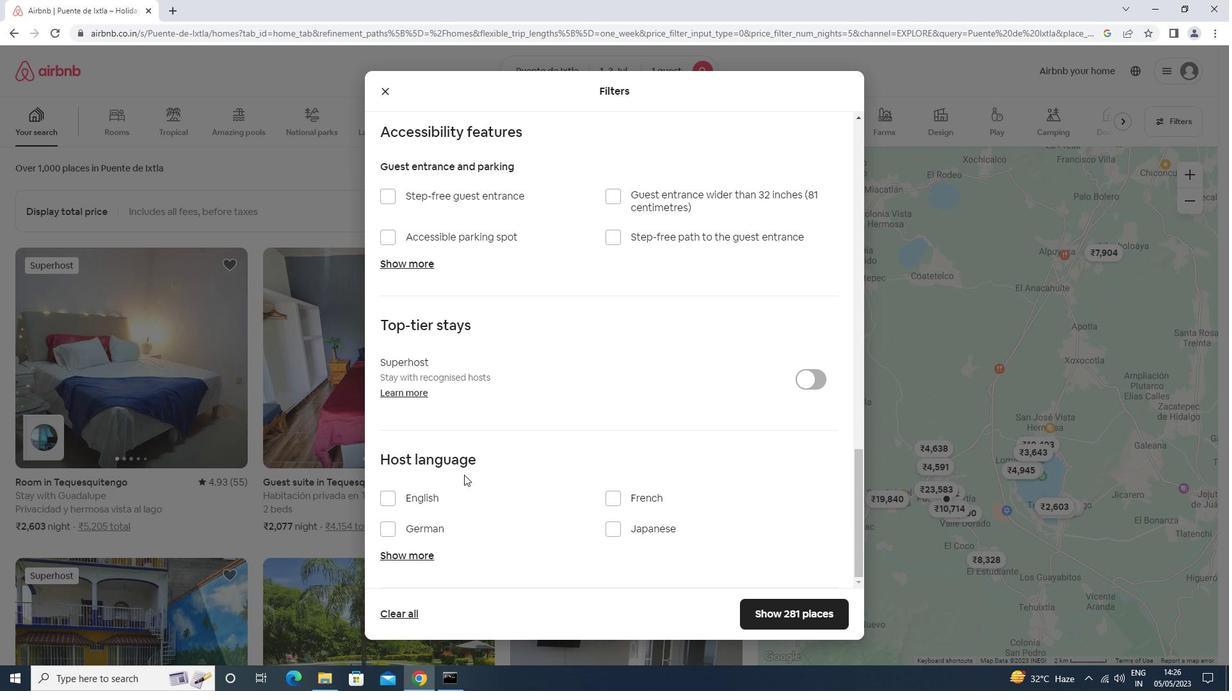 
Action: Mouse pressed left at (443, 490)
Screenshot: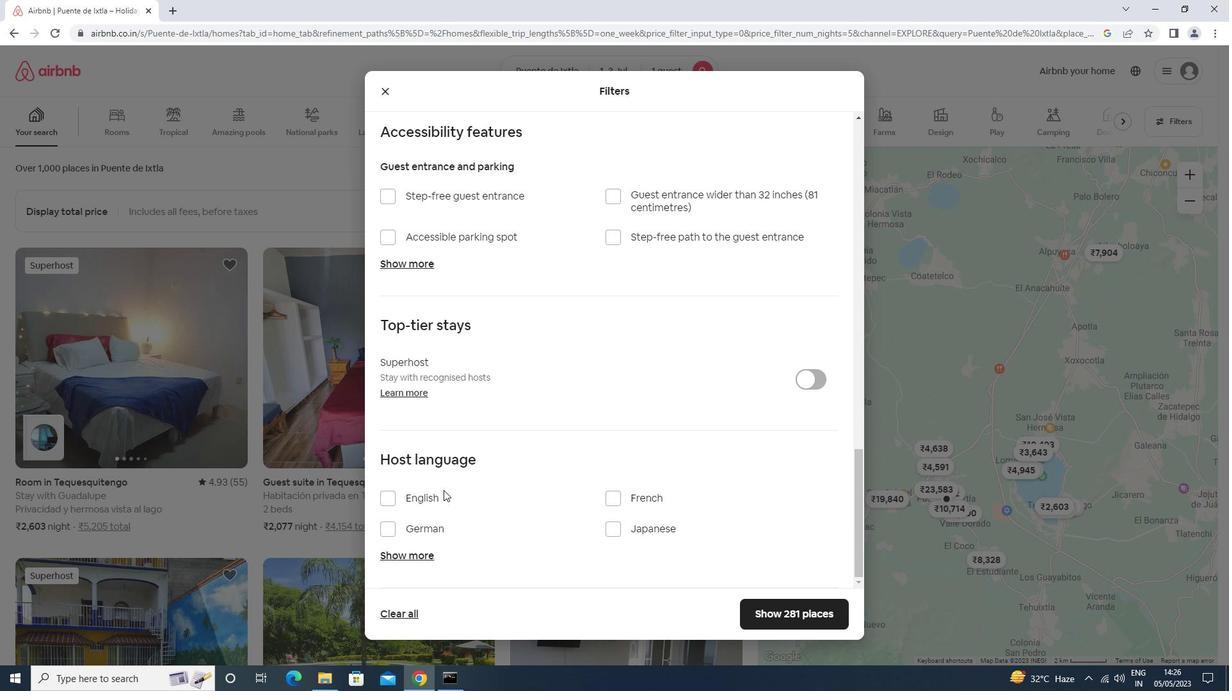 
Action: Mouse moved to (437, 497)
Screenshot: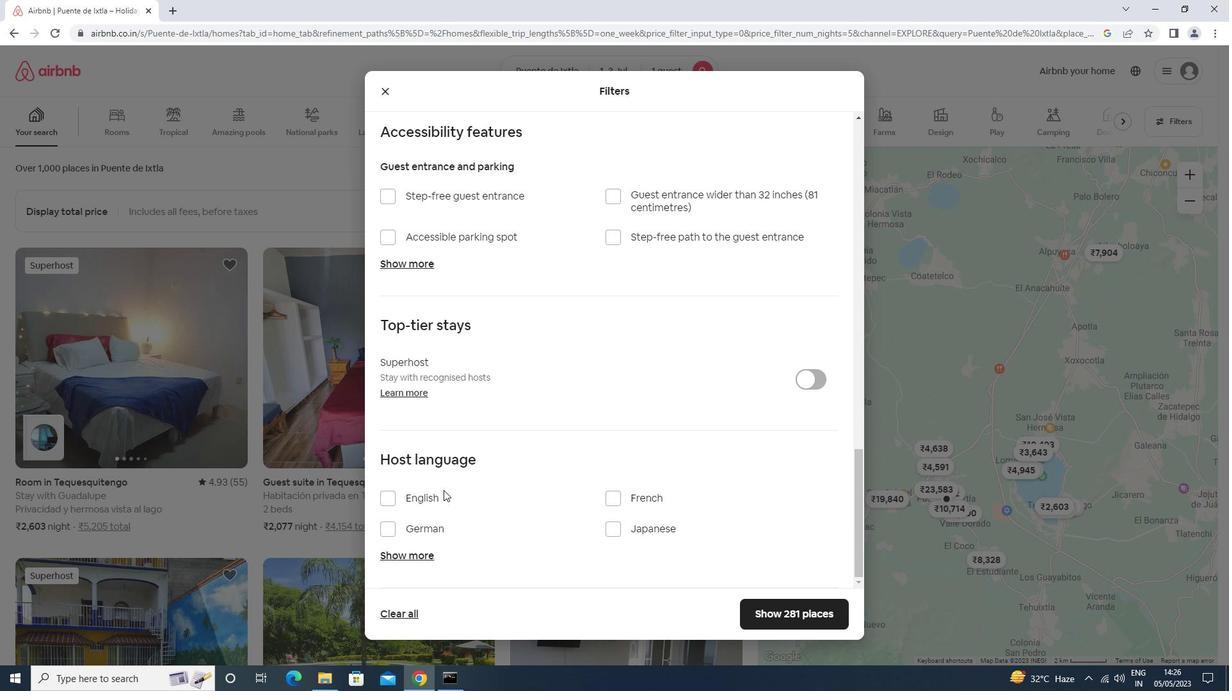 
Action: Mouse pressed left at (437, 497)
Screenshot: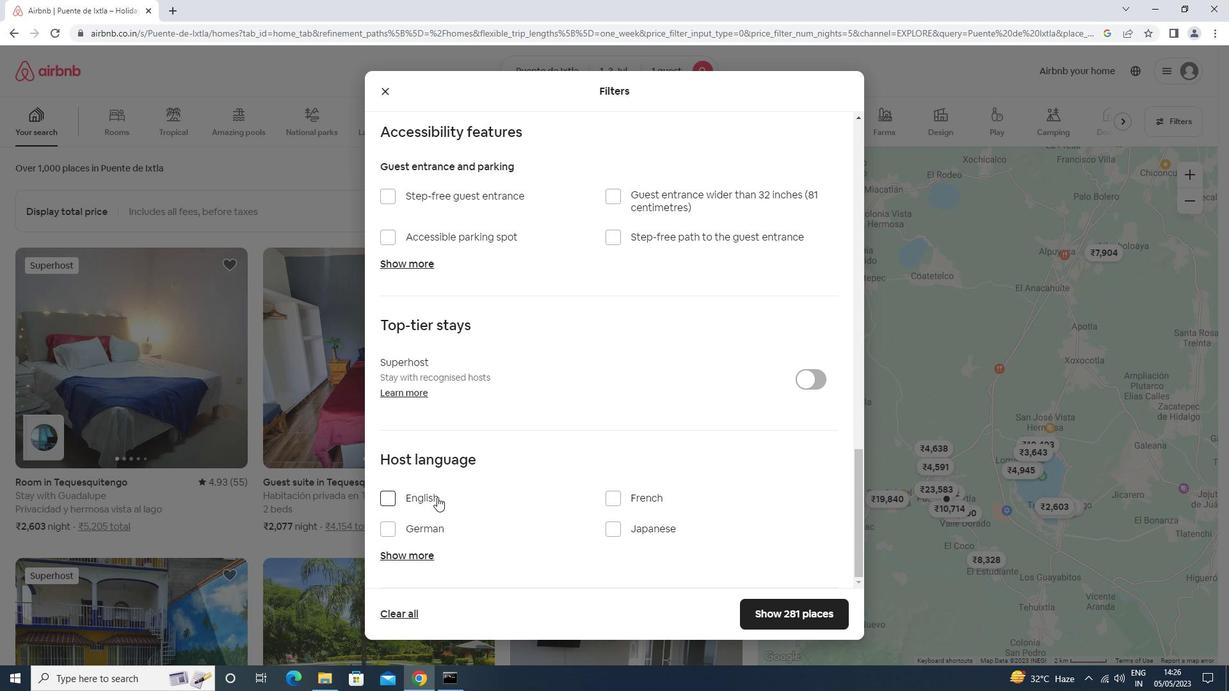 
Action: Mouse moved to (778, 614)
Screenshot: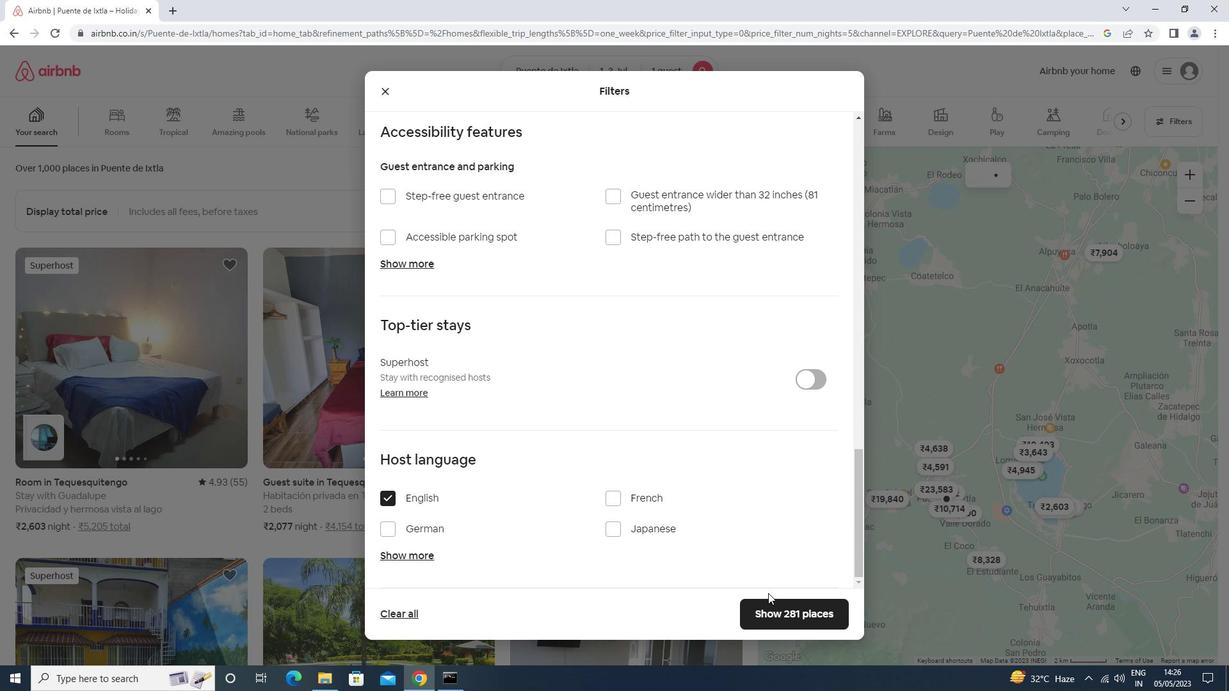 
Action: Mouse pressed left at (778, 614)
Screenshot: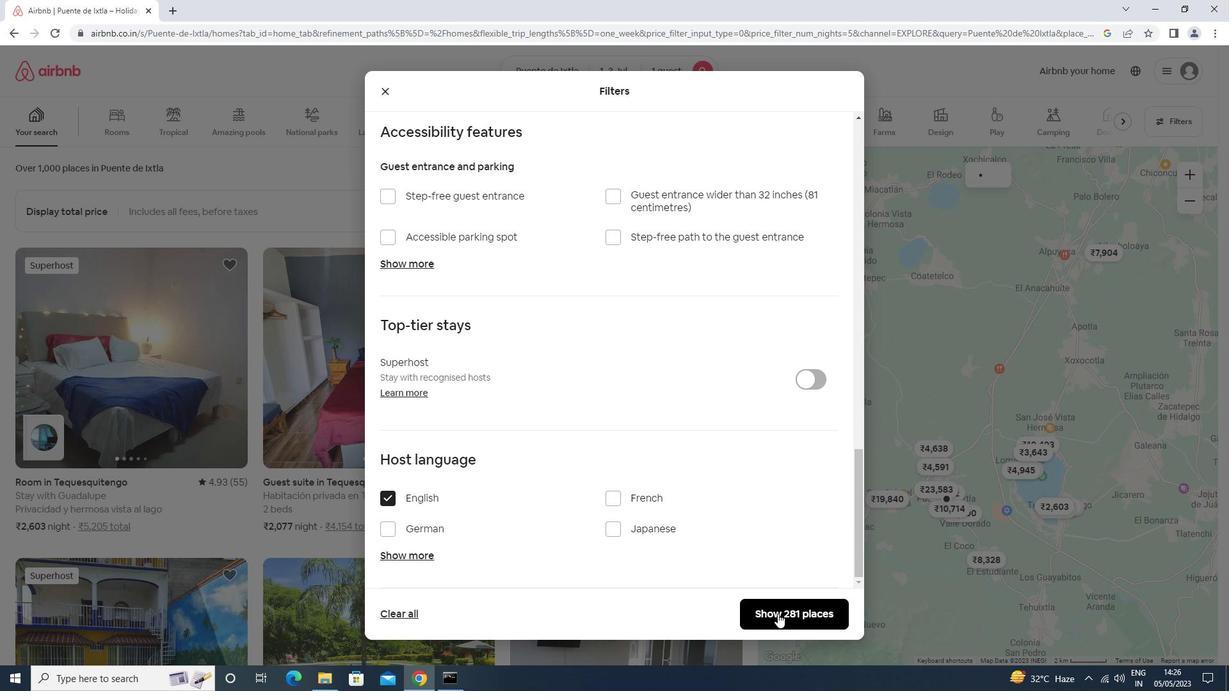 
